 Task: Add a signature Cooper Powell containing Thank you for your support, Cooper Powell to email address softage.4@softage.net and add a label Performance reviews
Action: Mouse moved to (973, 83)
Screenshot: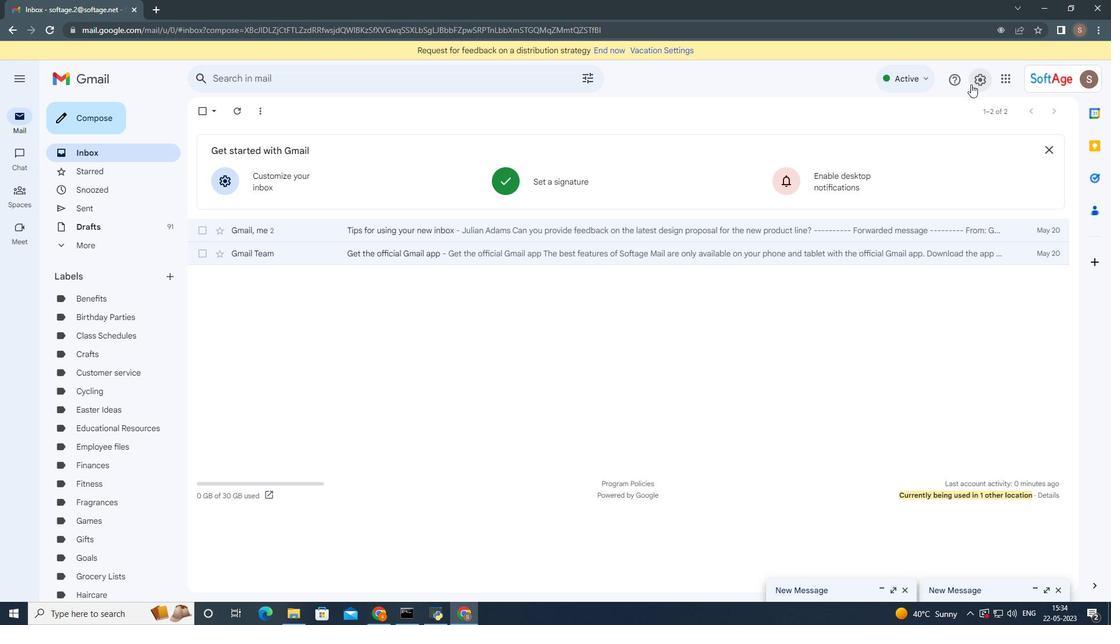
Action: Mouse pressed left at (973, 83)
Screenshot: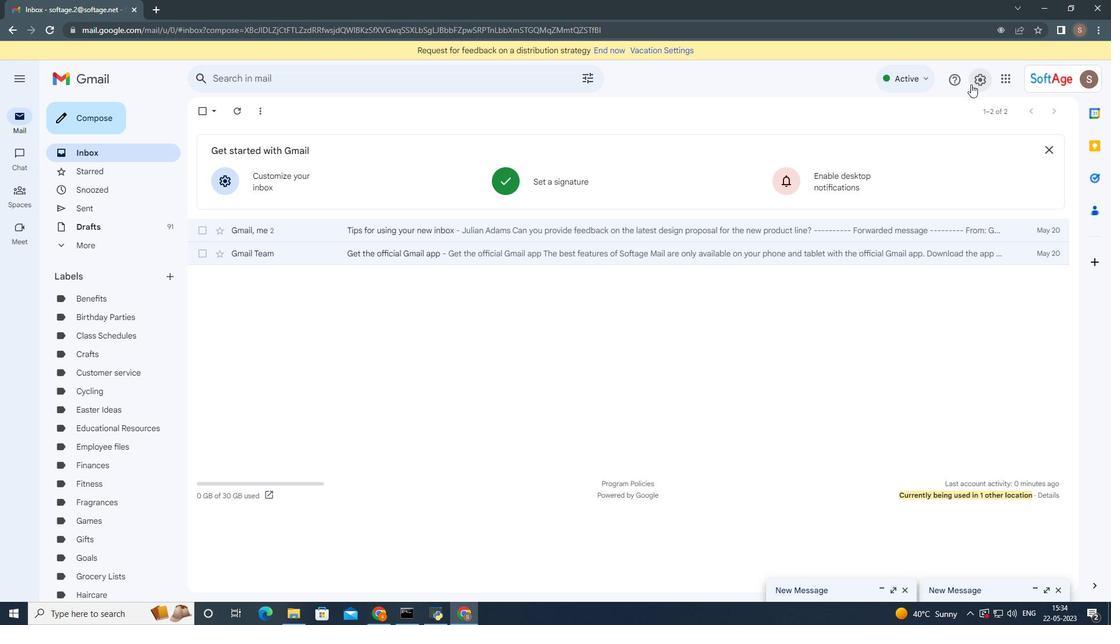 
Action: Mouse moved to (979, 137)
Screenshot: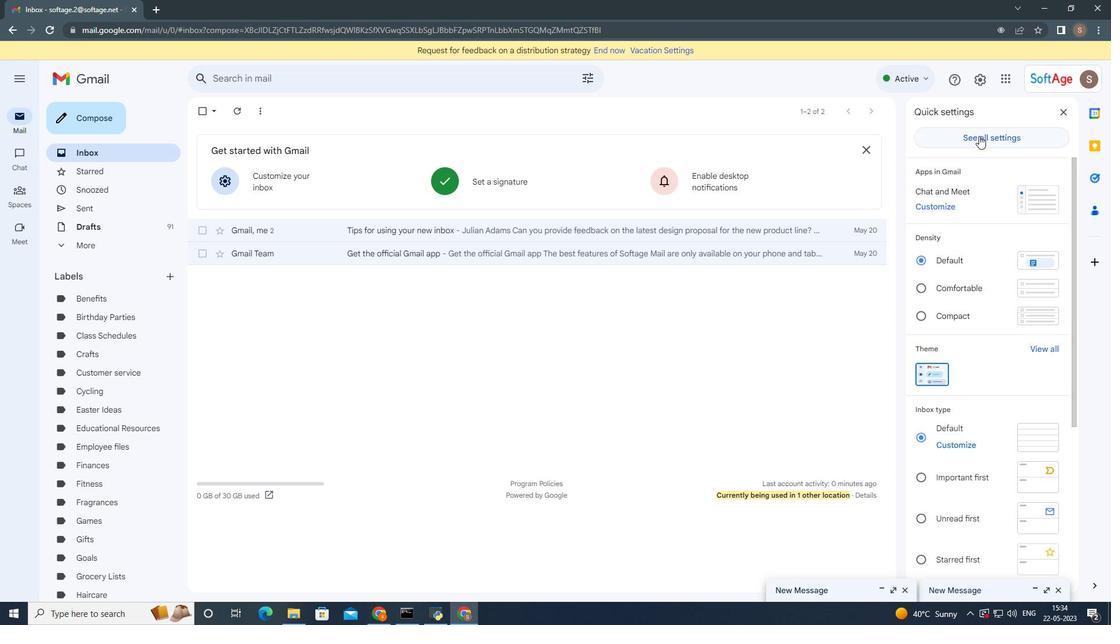 
Action: Mouse pressed left at (979, 137)
Screenshot: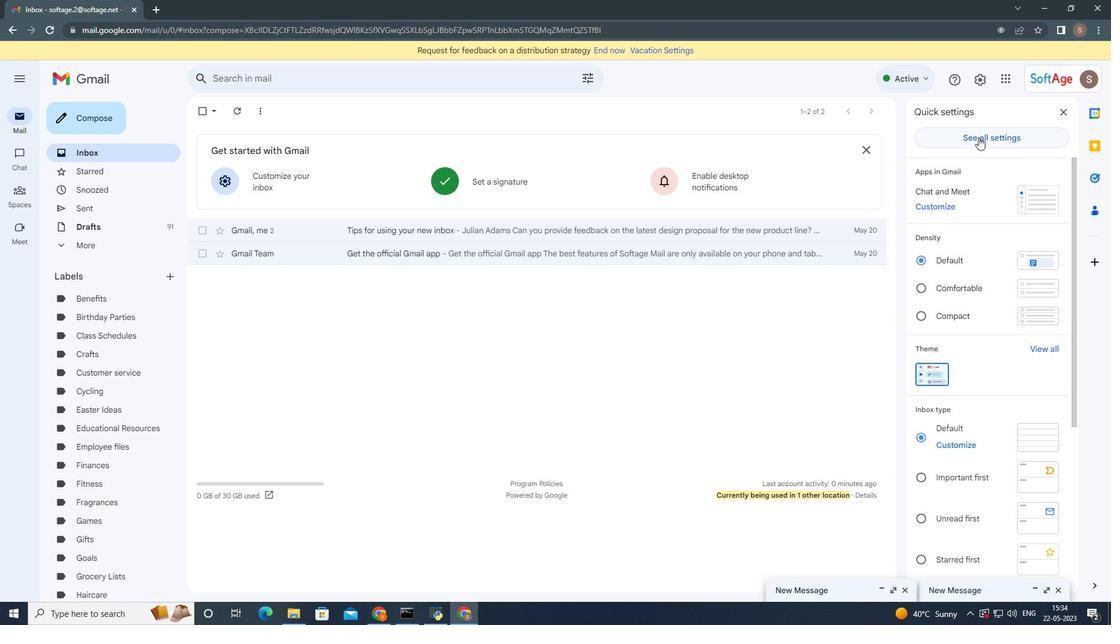 
Action: Mouse moved to (338, 258)
Screenshot: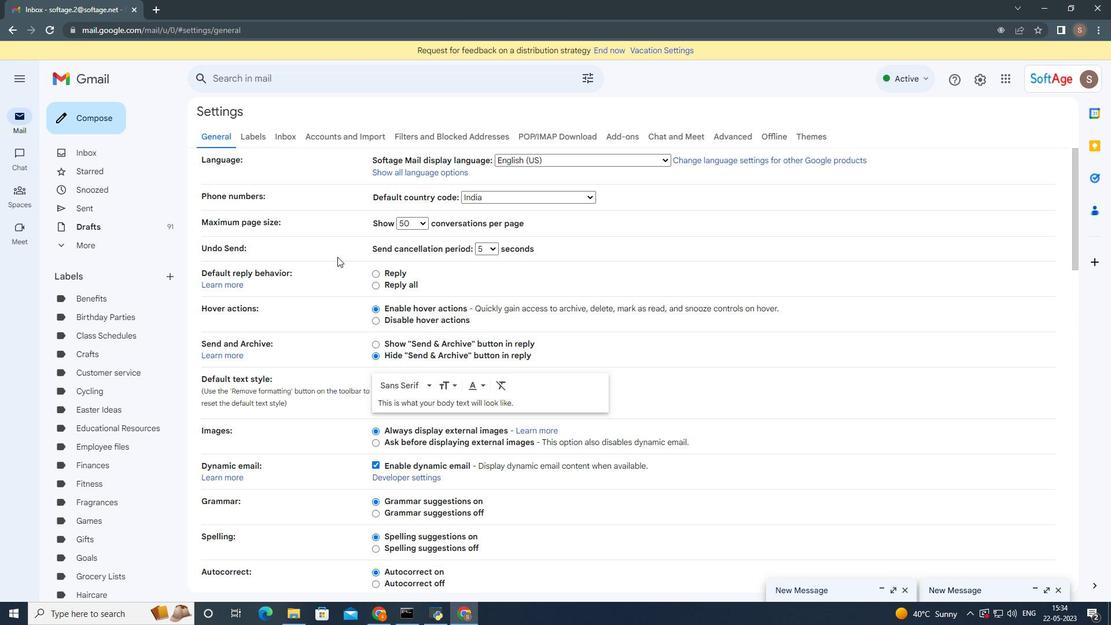 
Action: Mouse scrolled (338, 257) with delta (0, 0)
Screenshot: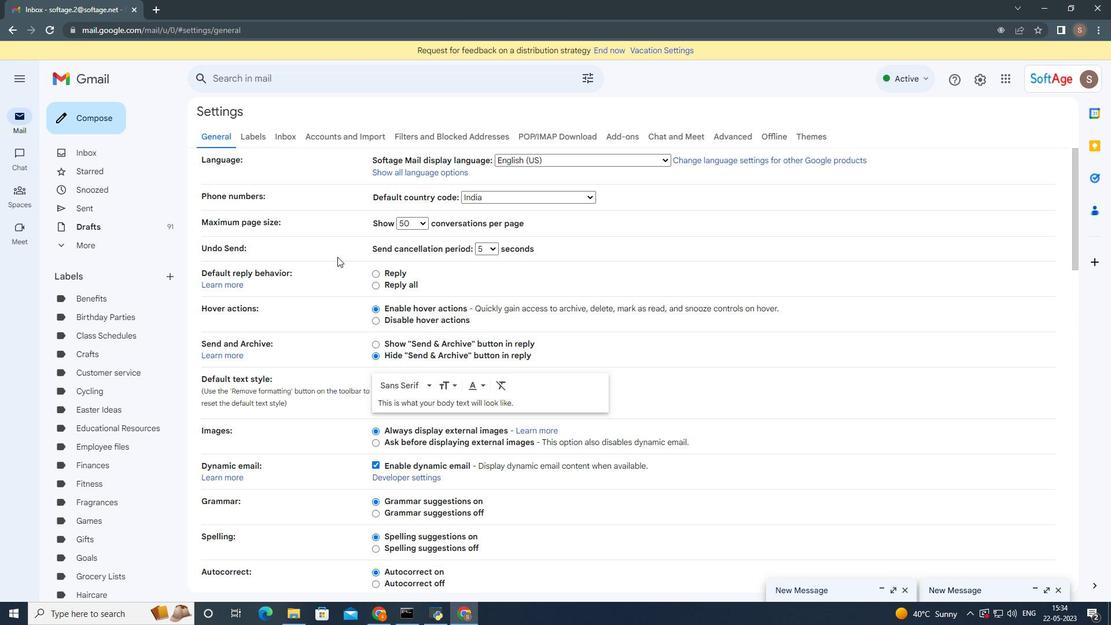 
Action: Mouse moved to (339, 260)
Screenshot: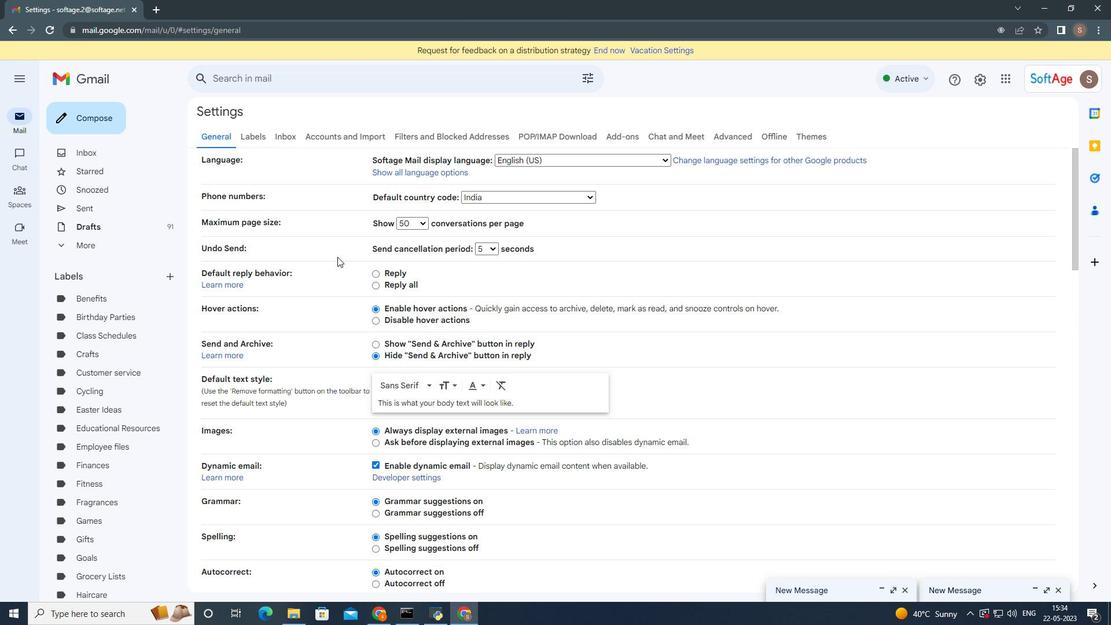 
Action: Mouse scrolled (339, 259) with delta (0, 0)
Screenshot: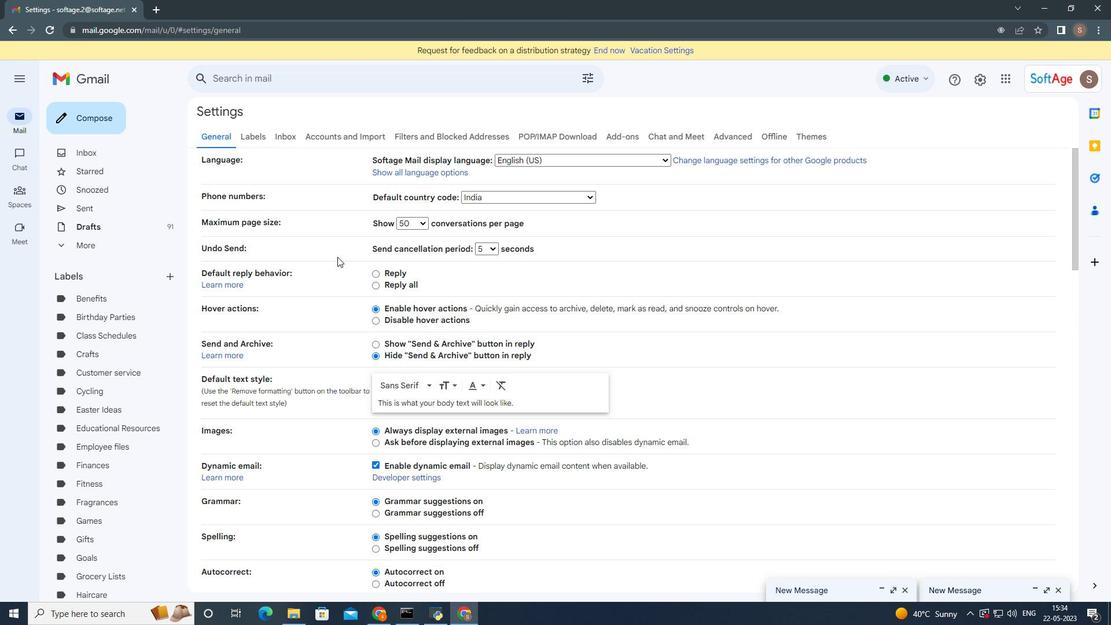 
Action: Mouse moved to (340, 260)
Screenshot: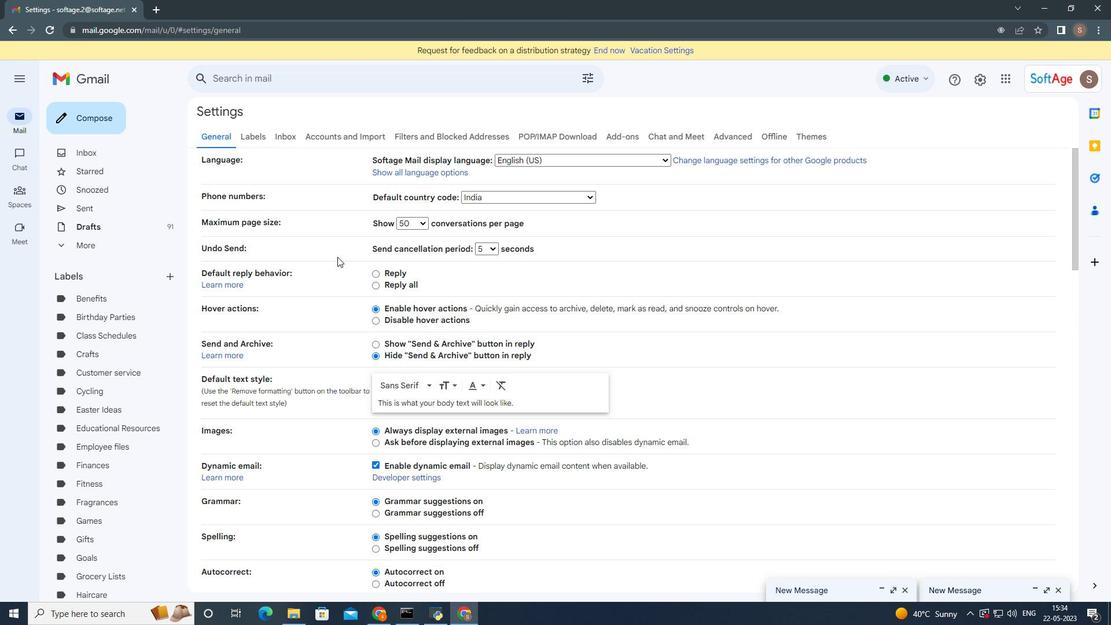 
Action: Mouse scrolled (340, 259) with delta (0, 0)
Screenshot: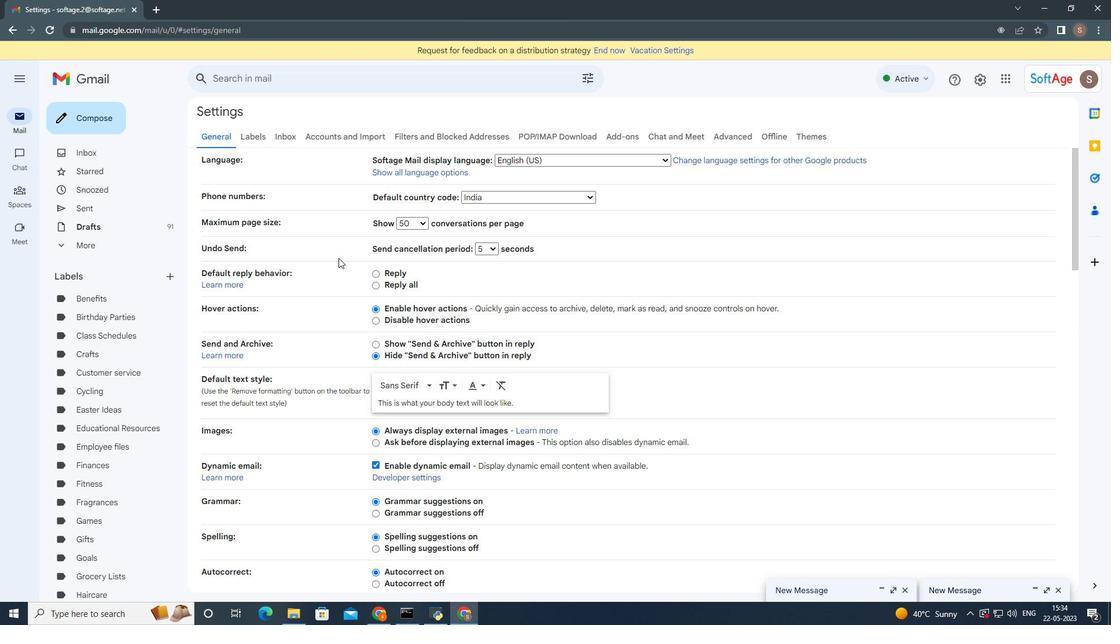 
Action: Mouse moved to (341, 261)
Screenshot: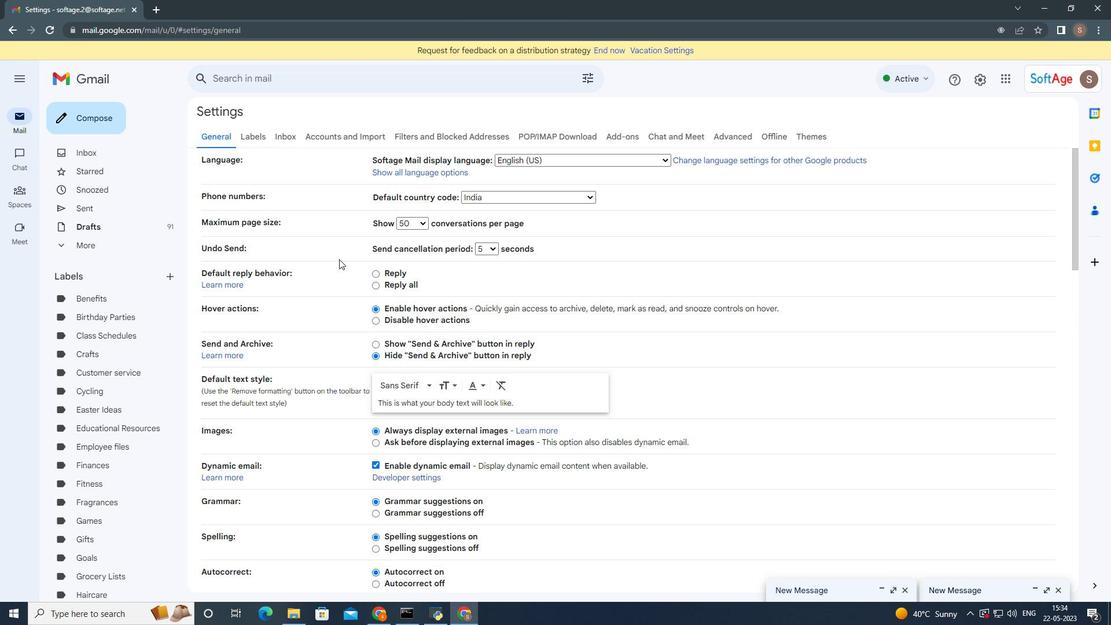 
Action: Mouse scrolled (341, 260) with delta (0, 0)
Screenshot: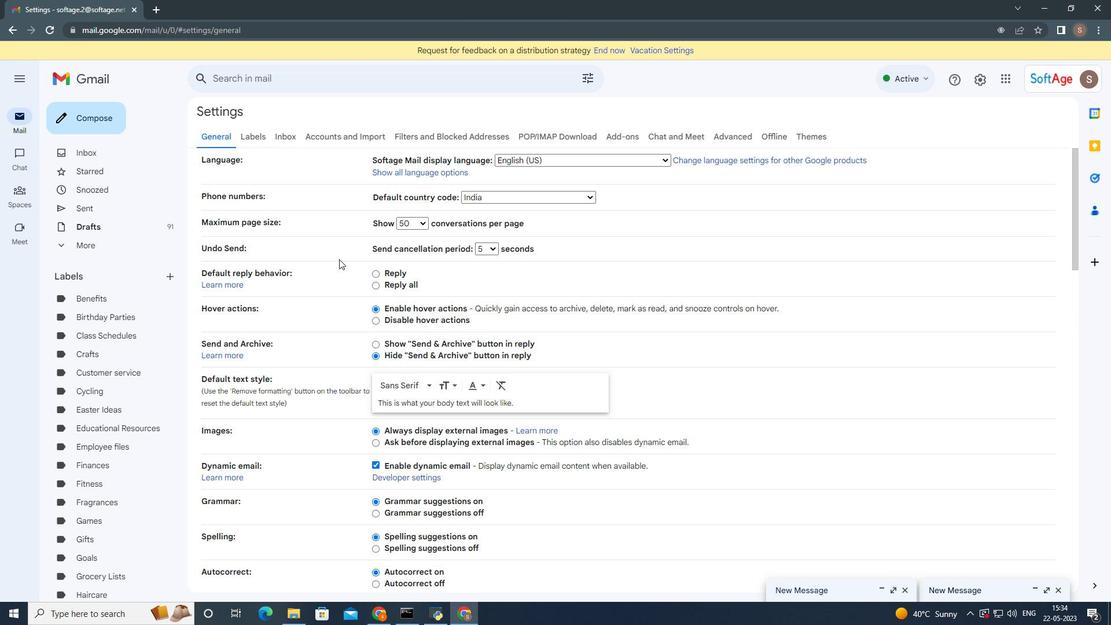 
Action: Mouse moved to (341, 261)
Screenshot: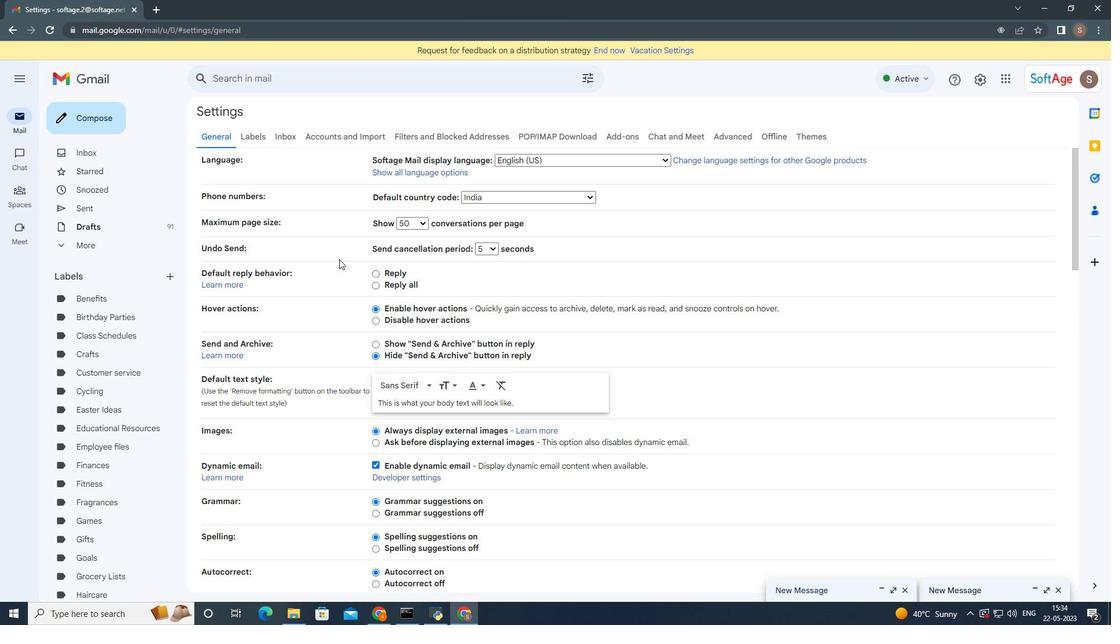 
Action: Mouse scrolled (341, 260) with delta (0, 0)
Screenshot: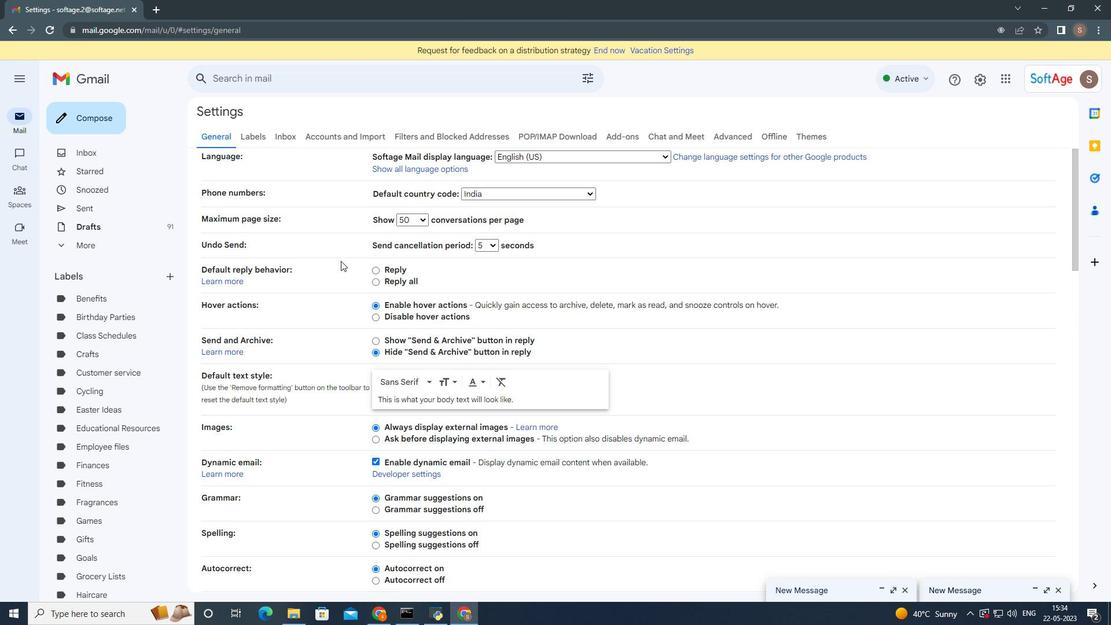 
Action: Mouse moved to (342, 262)
Screenshot: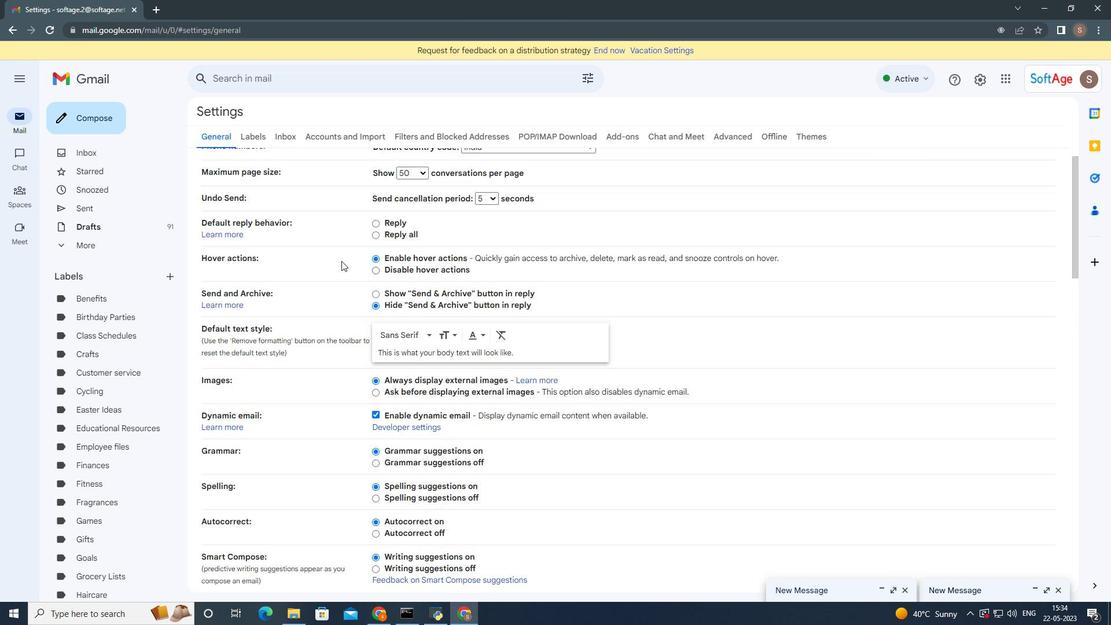 
Action: Mouse scrolled (342, 261) with delta (0, 0)
Screenshot: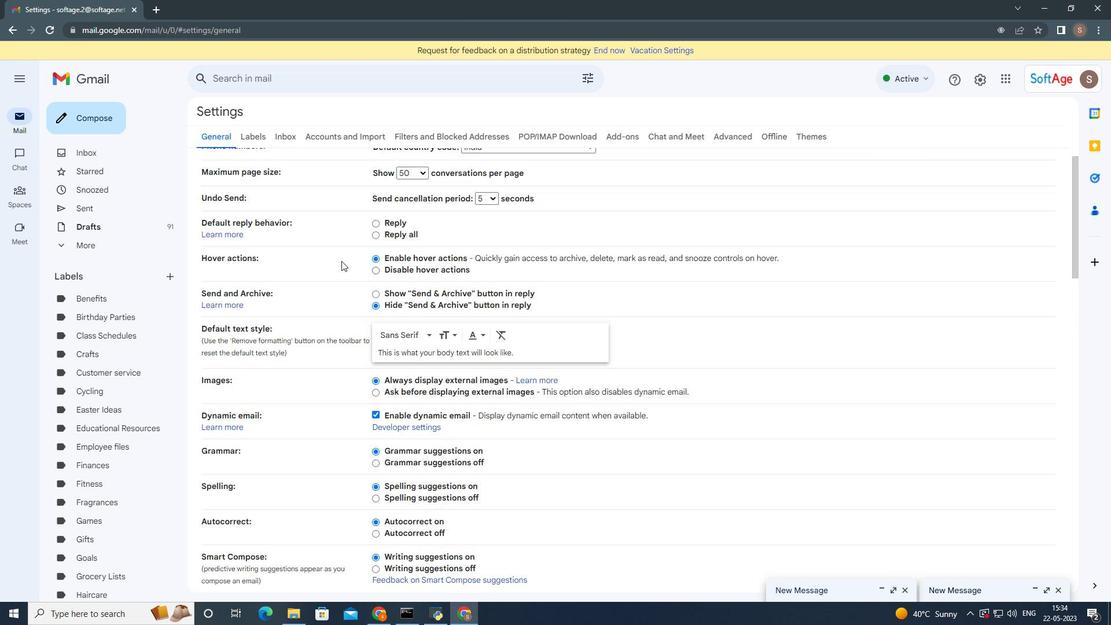 
Action: Mouse moved to (343, 263)
Screenshot: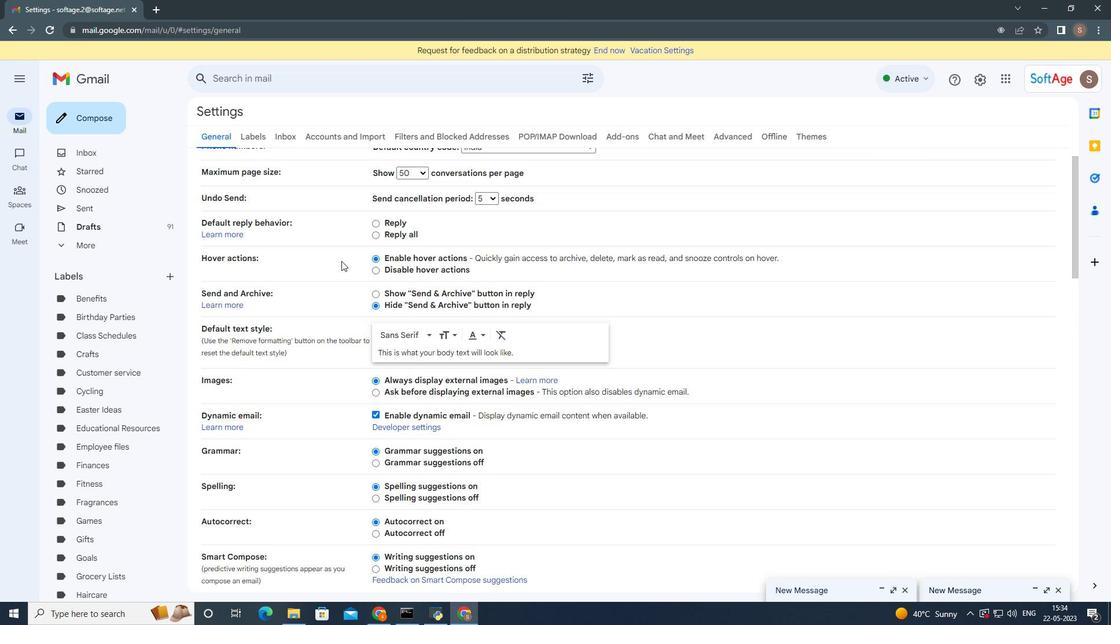 
Action: Mouse scrolled (343, 262) with delta (0, 0)
Screenshot: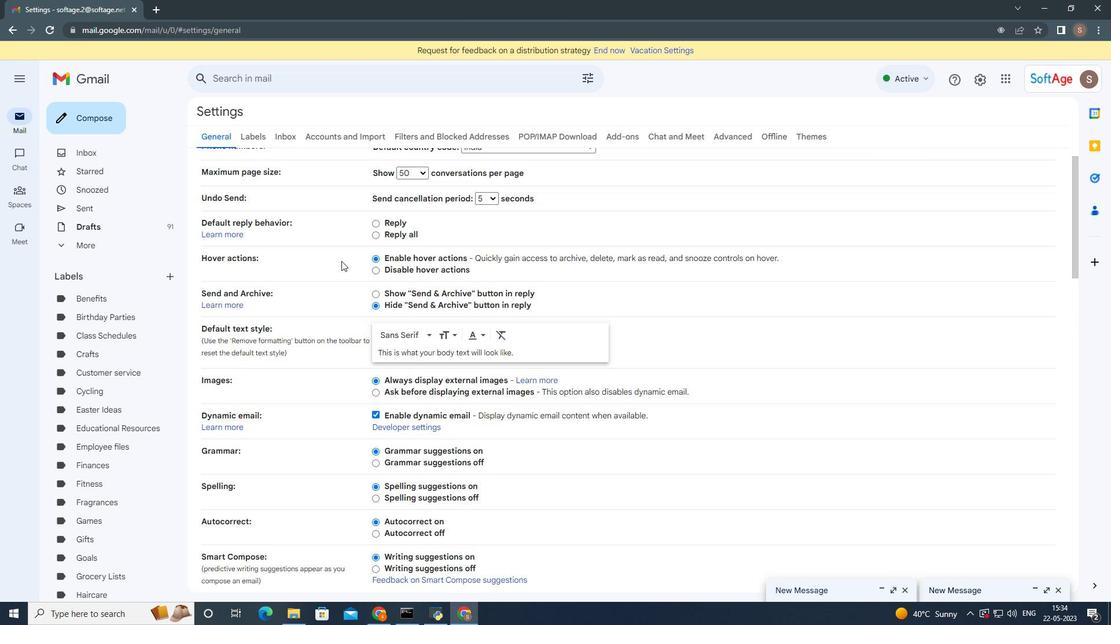 
Action: Mouse moved to (371, 275)
Screenshot: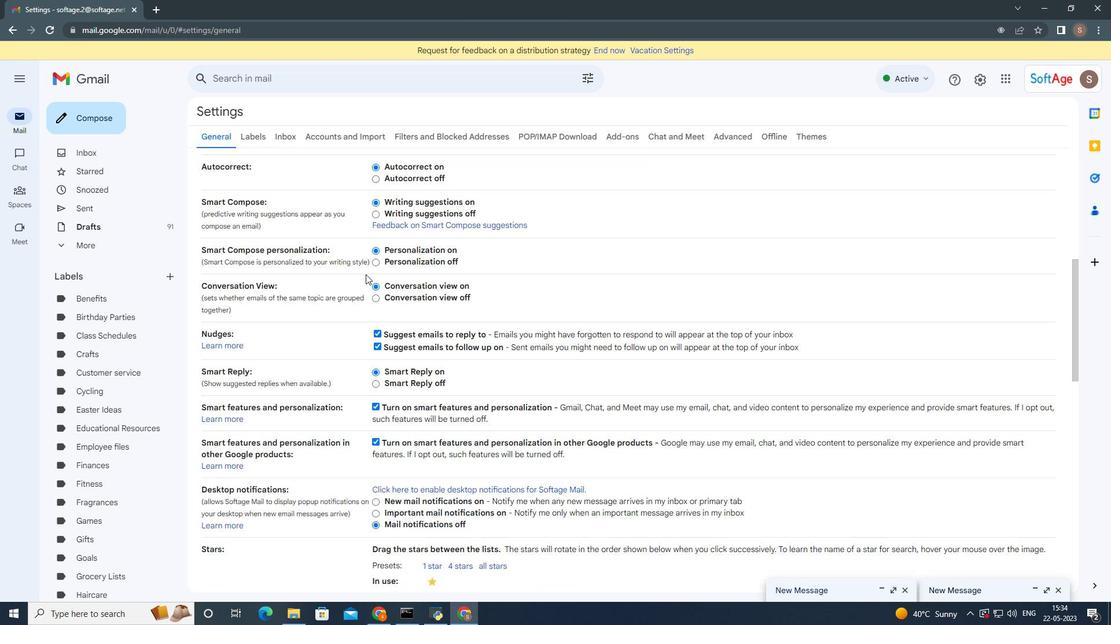 
Action: Mouse scrolled (371, 275) with delta (0, 0)
Screenshot: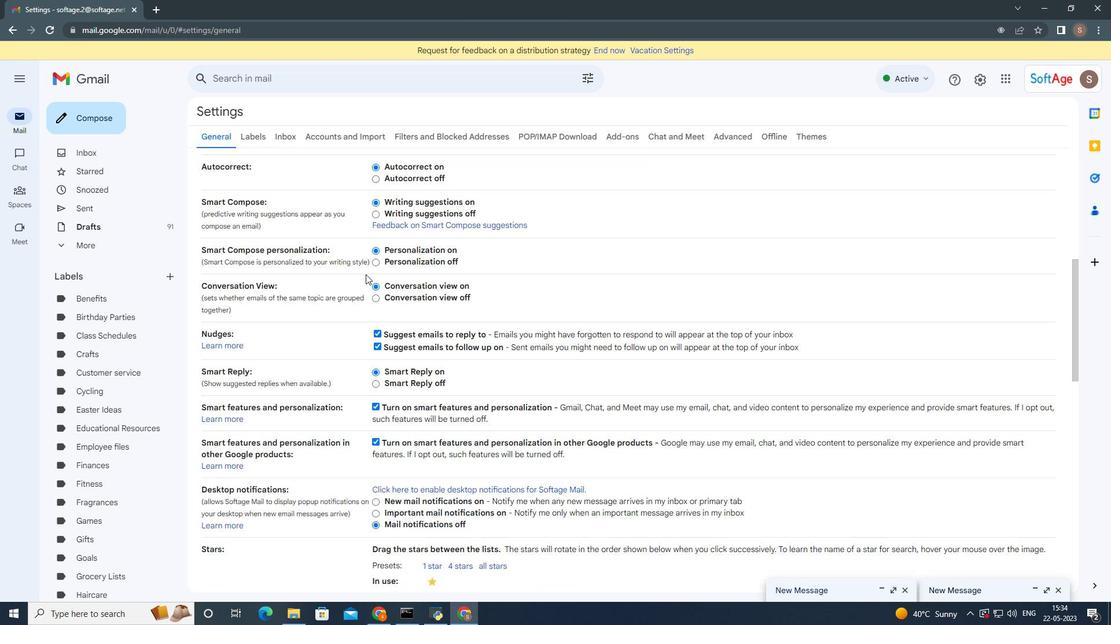 
Action: Mouse moved to (378, 275)
Screenshot: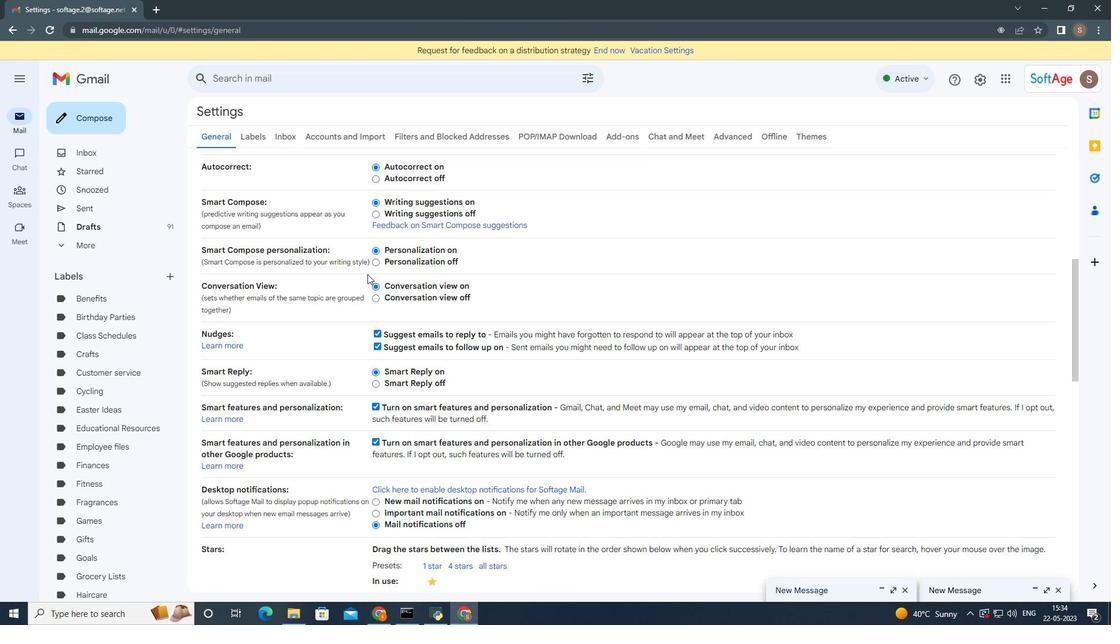 
Action: Mouse scrolled (378, 275) with delta (0, 0)
Screenshot: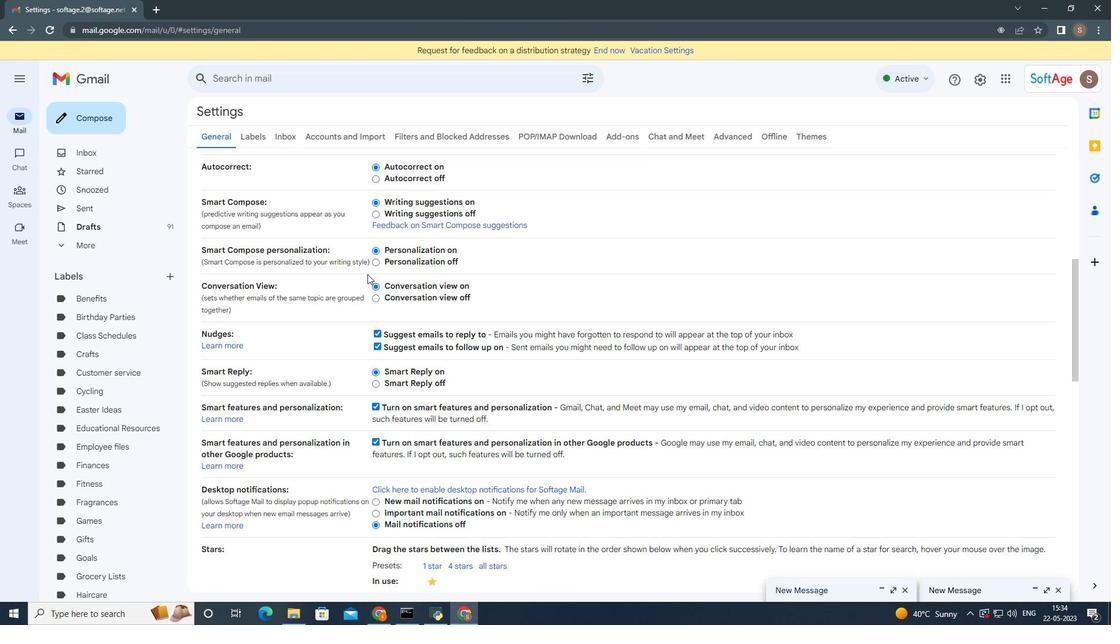 
Action: Mouse moved to (381, 275)
Screenshot: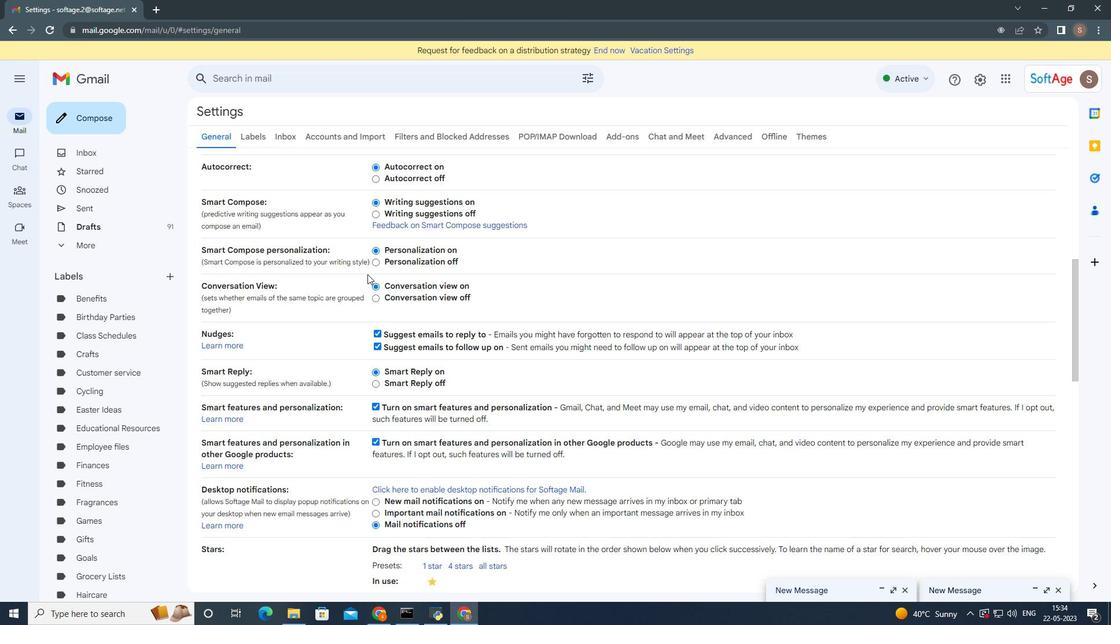 
Action: Mouse scrolled (381, 274) with delta (0, 0)
Screenshot: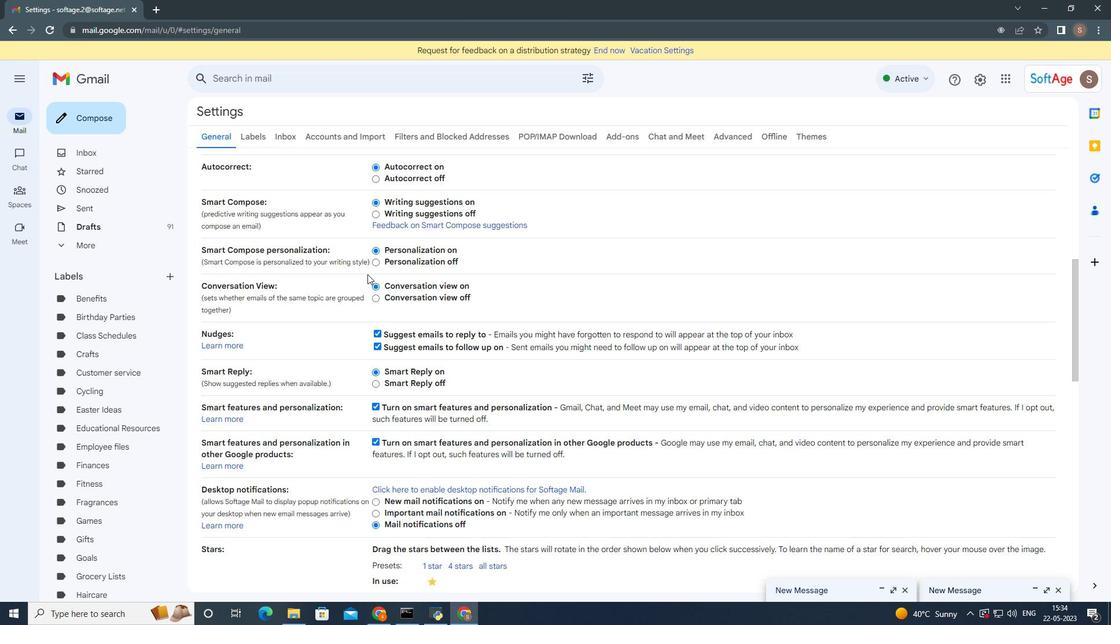 
Action: Mouse moved to (383, 274)
Screenshot: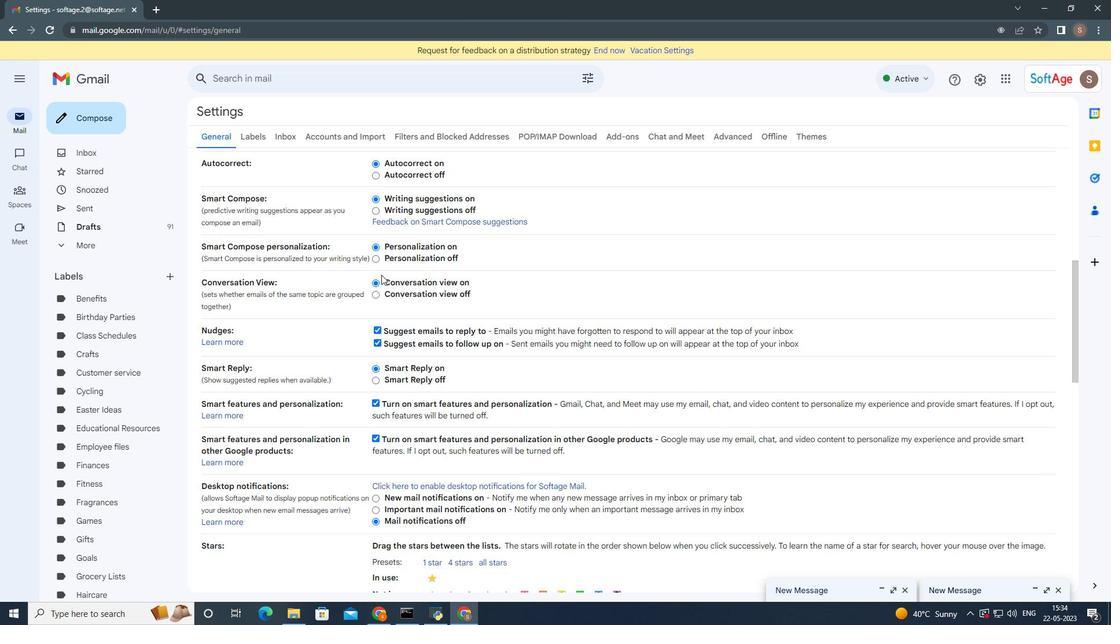
Action: Mouse scrolled (383, 273) with delta (0, 0)
Screenshot: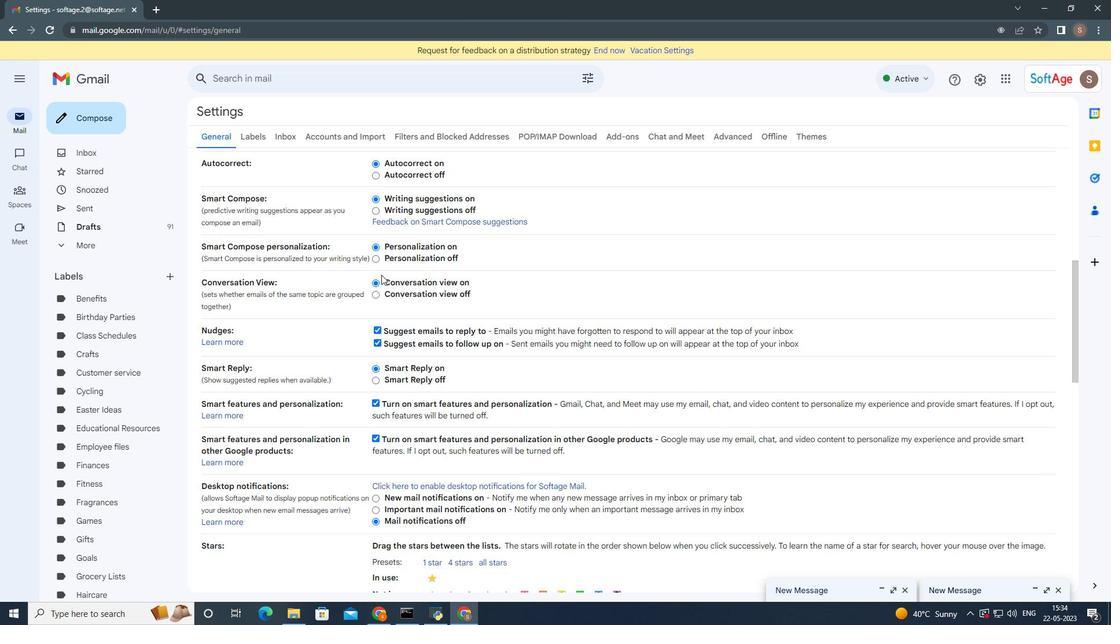 
Action: Mouse moved to (388, 274)
Screenshot: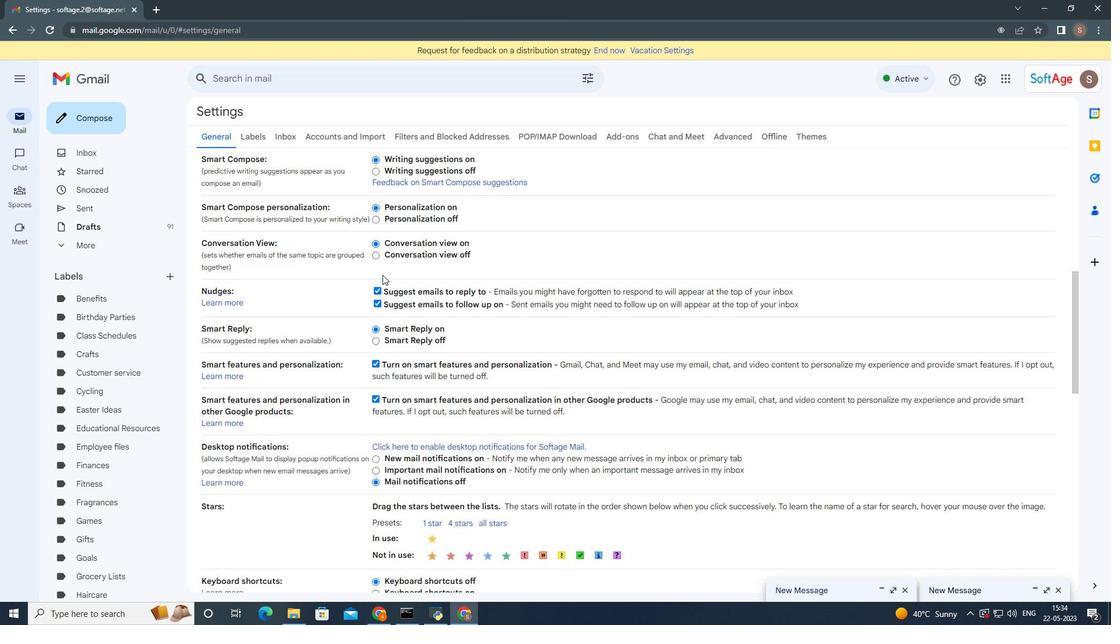
Action: Mouse scrolled (388, 273) with delta (0, 0)
Screenshot: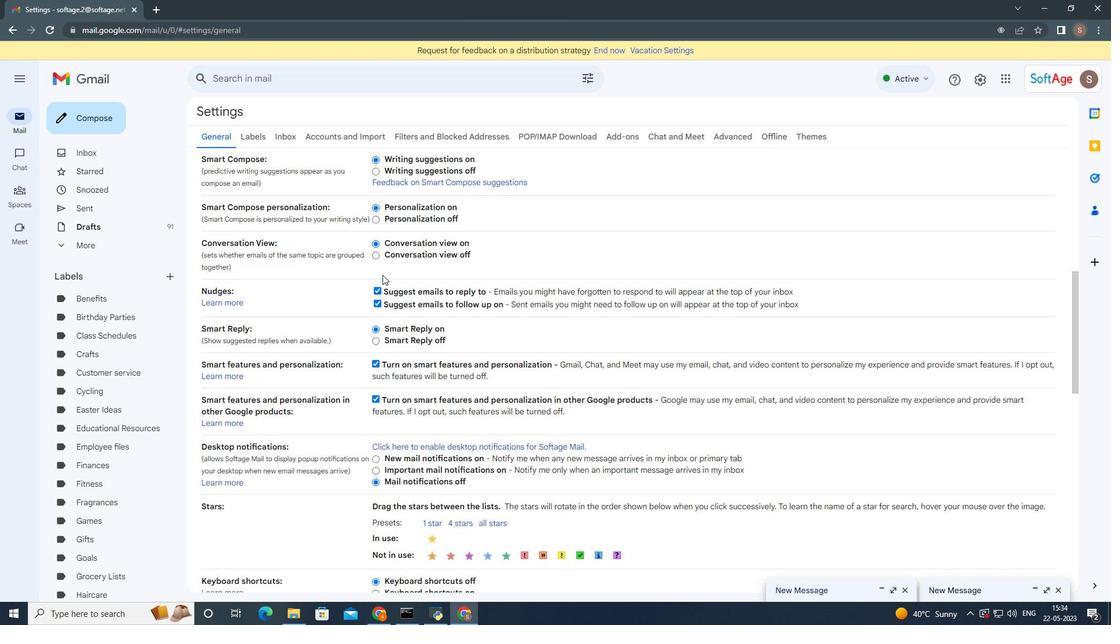 
Action: Mouse moved to (425, 281)
Screenshot: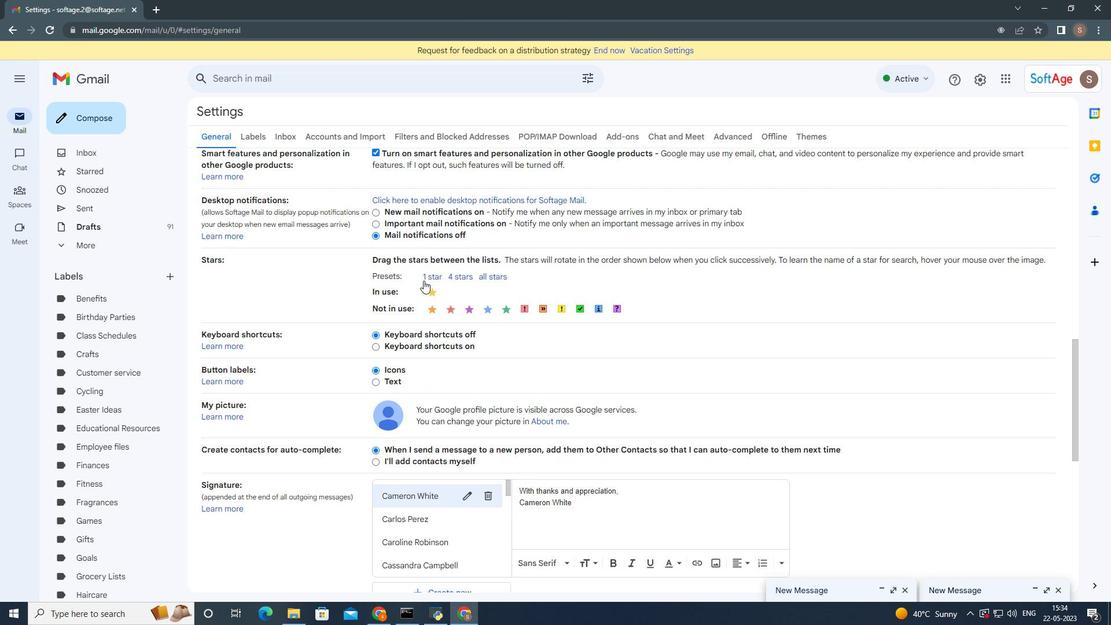 
Action: Mouse scrolled (425, 280) with delta (0, 0)
Screenshot: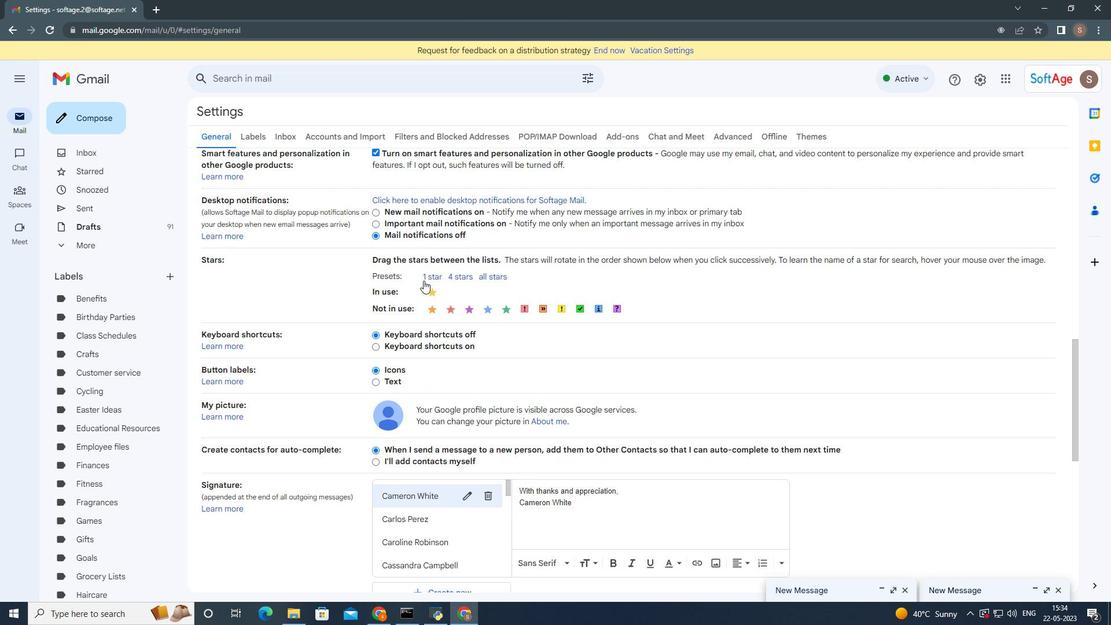 
Action: Mouse scrolled (425, 280) with delta (0, 0)
Screenshot: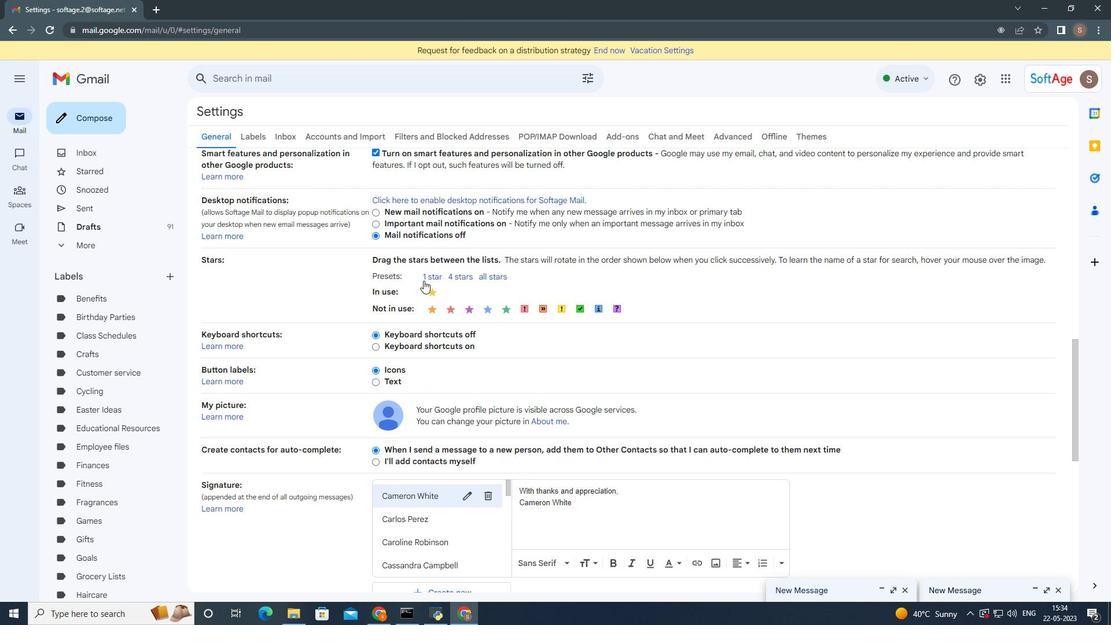 
Action: Mouse moved to (425, 281)
Screenshot: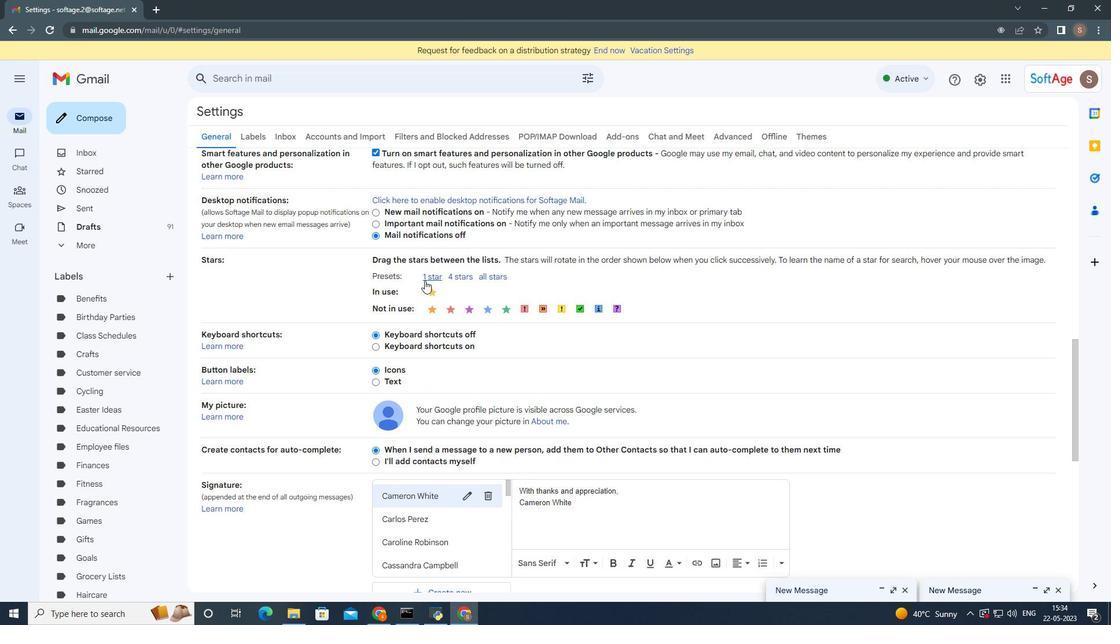 
Action: Mouse scrolled (425, 280) with delta (0, 0)
Screenshot: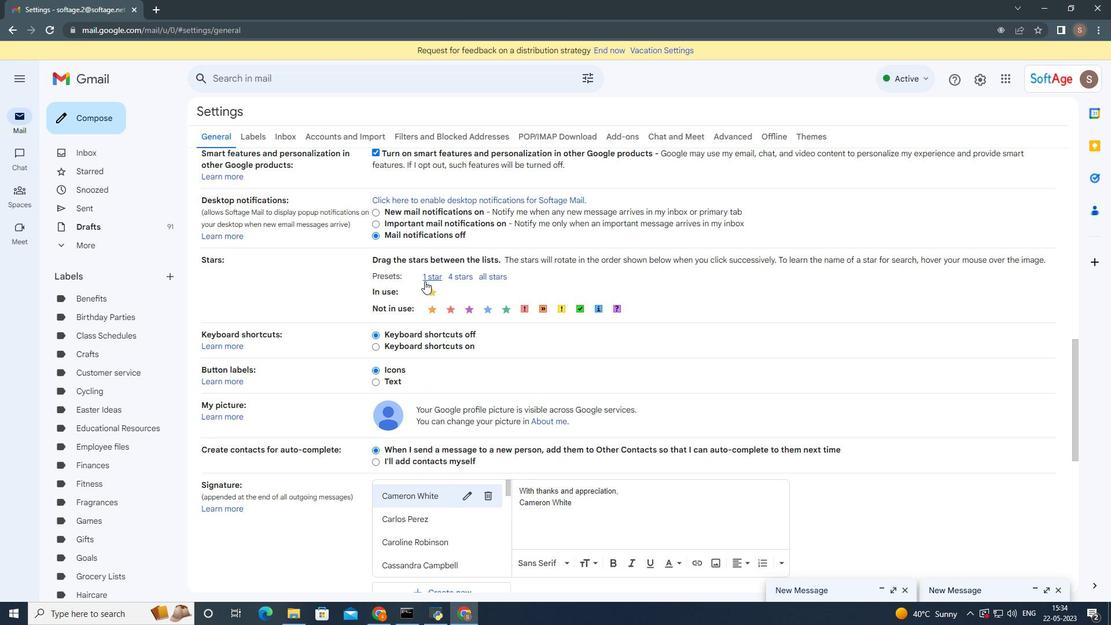 
Action: Mouse scrolled (425, 280) with delta (0, 0)
Screenshot: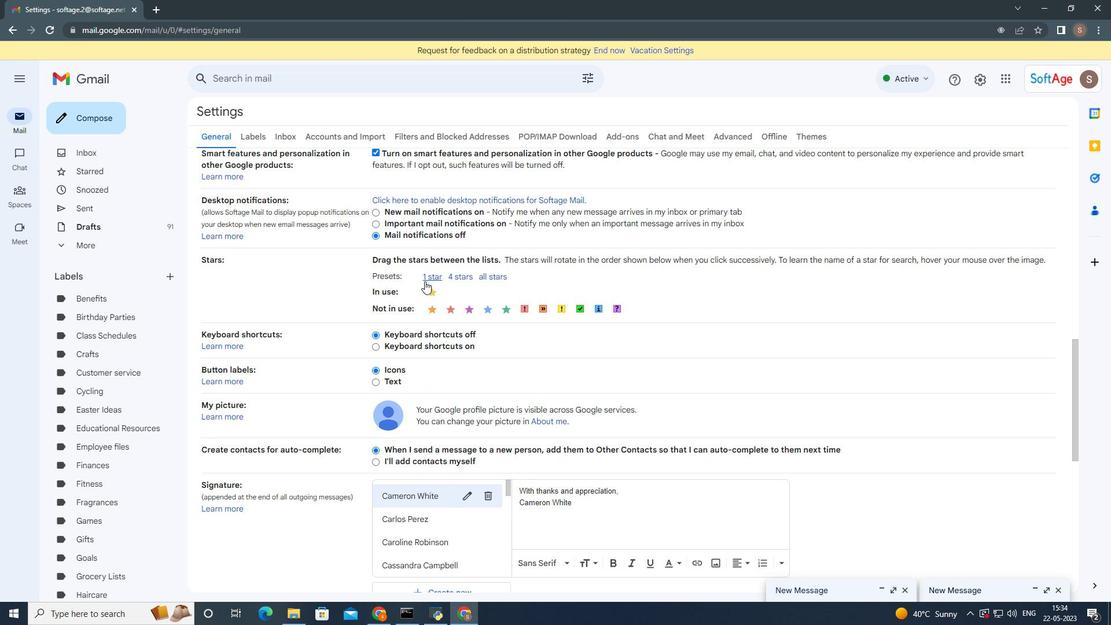 
Action: Mouse moved to (424, 281)
Screenshot: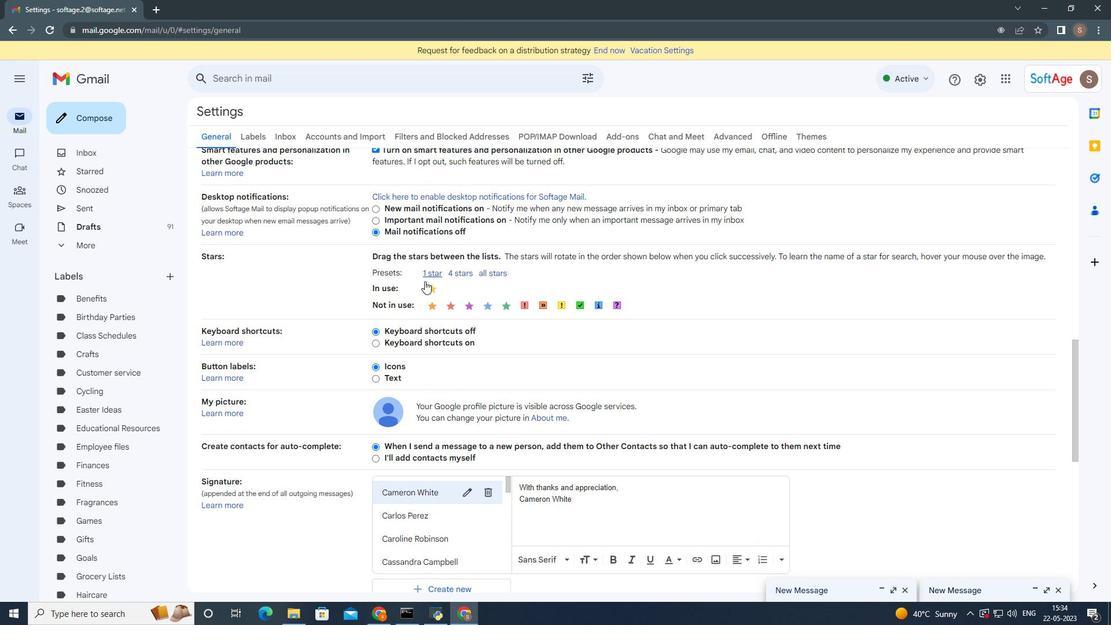 
Action: Mouse scrolled (424, 280) with delta (0, 0)
Screenshot: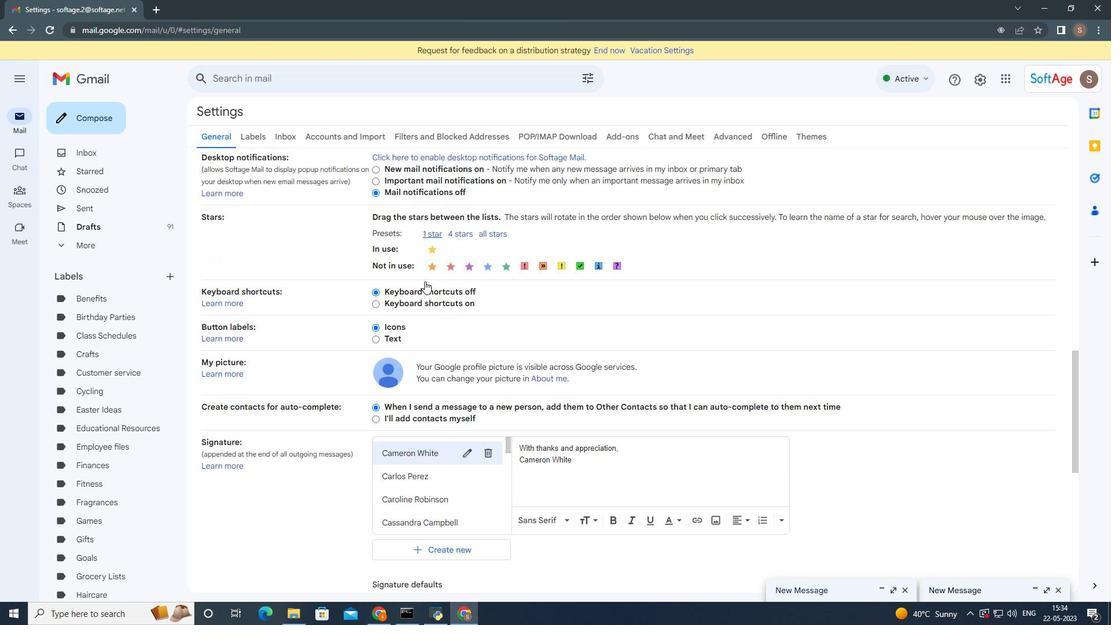 
Action: Mouse moved to (481, 302)
Screenshot: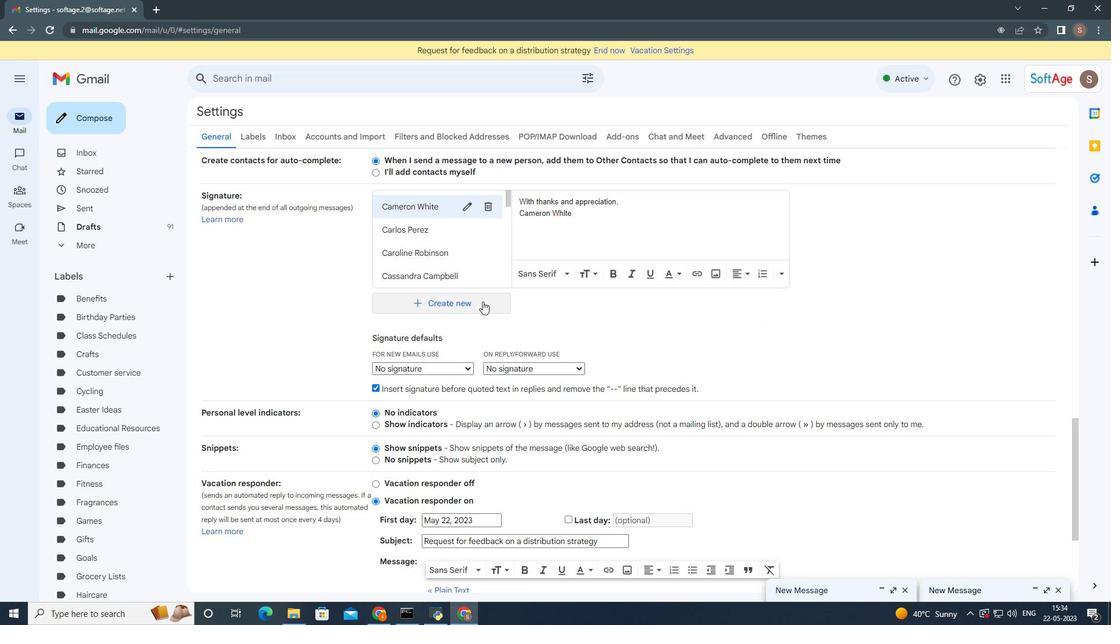 
Action: Mouse pressed left at (481, 302)
Screenshot: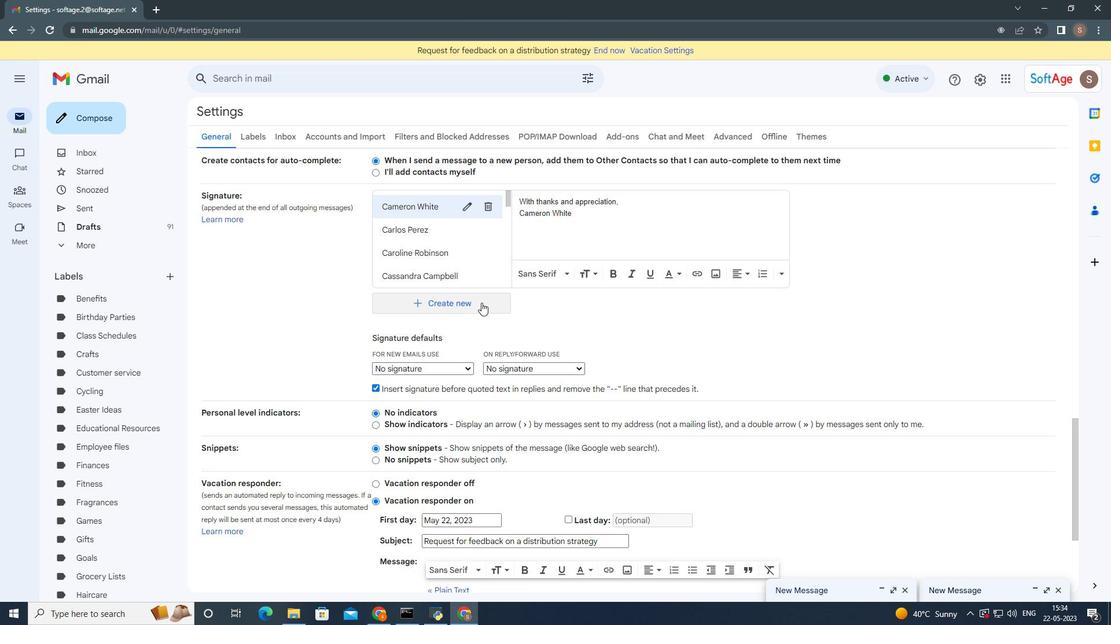 
Action: Mouse moved to (636, 320)
Screenshot: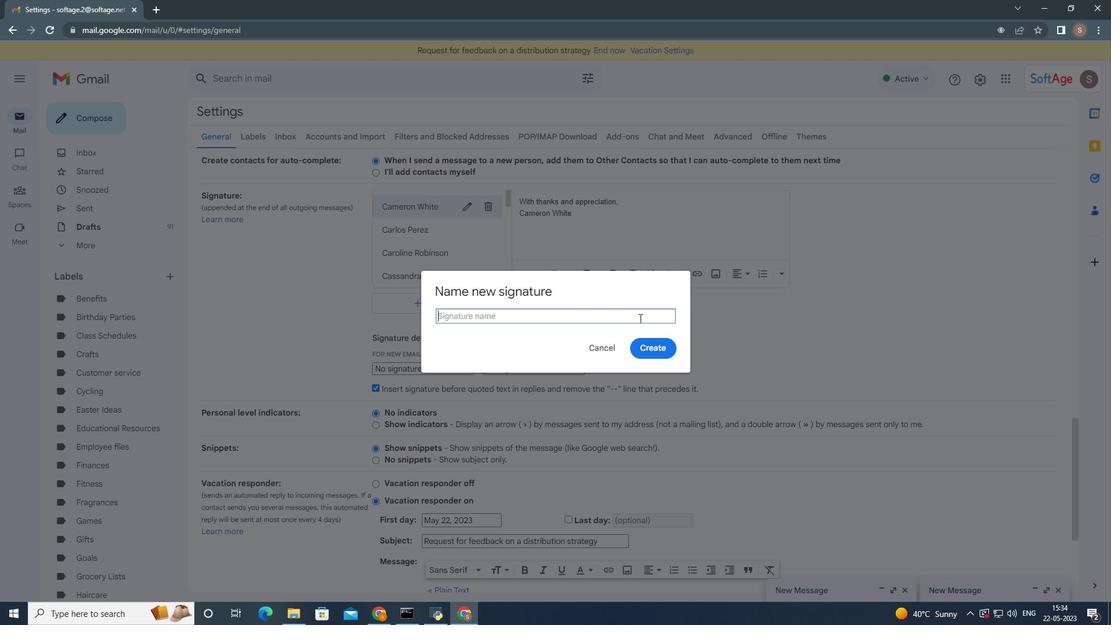 
Action: Key pressed <Key.shift>Cooper<Key.space><Key.shift>Powell
Screenshot: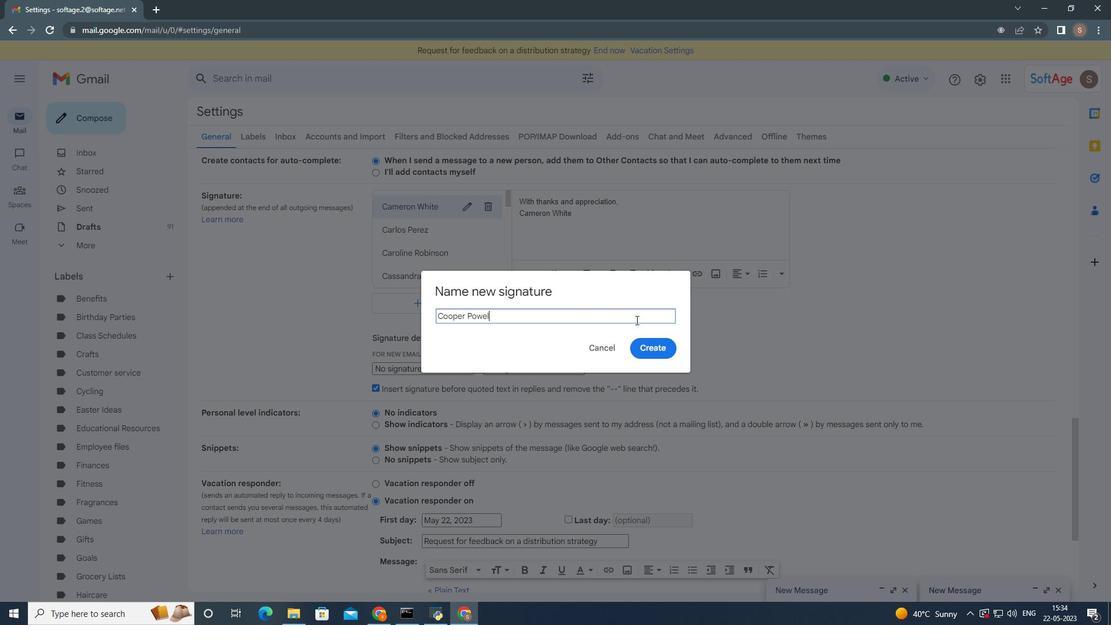 
Action: Mouse moved to (646, 347)
Screenshot: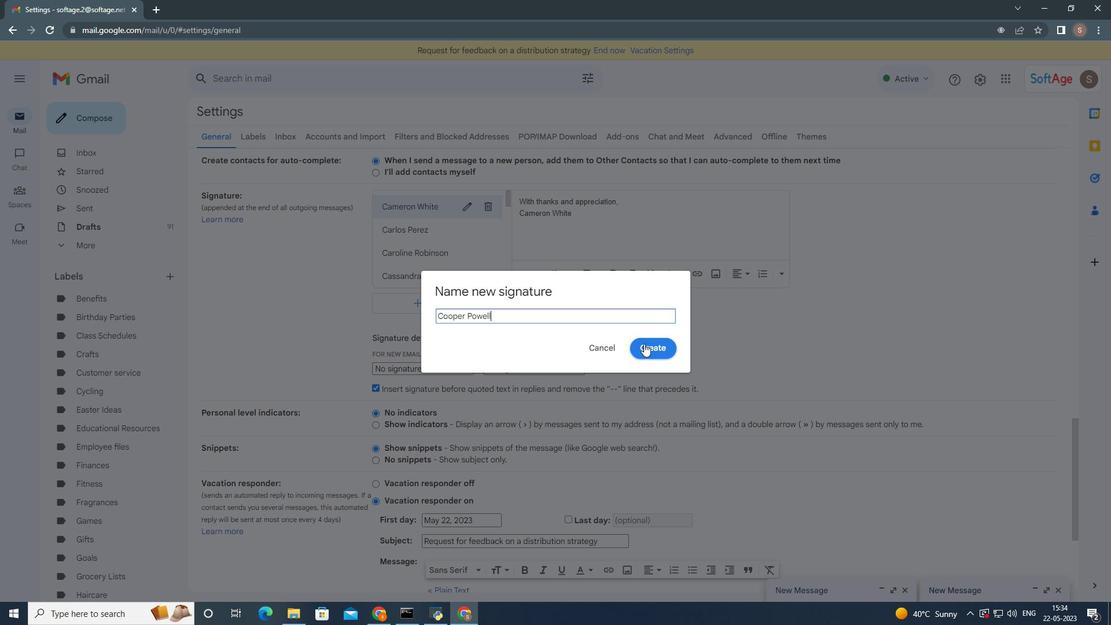 
Action: Mouse pressed left at (646, 347)
Screenshot: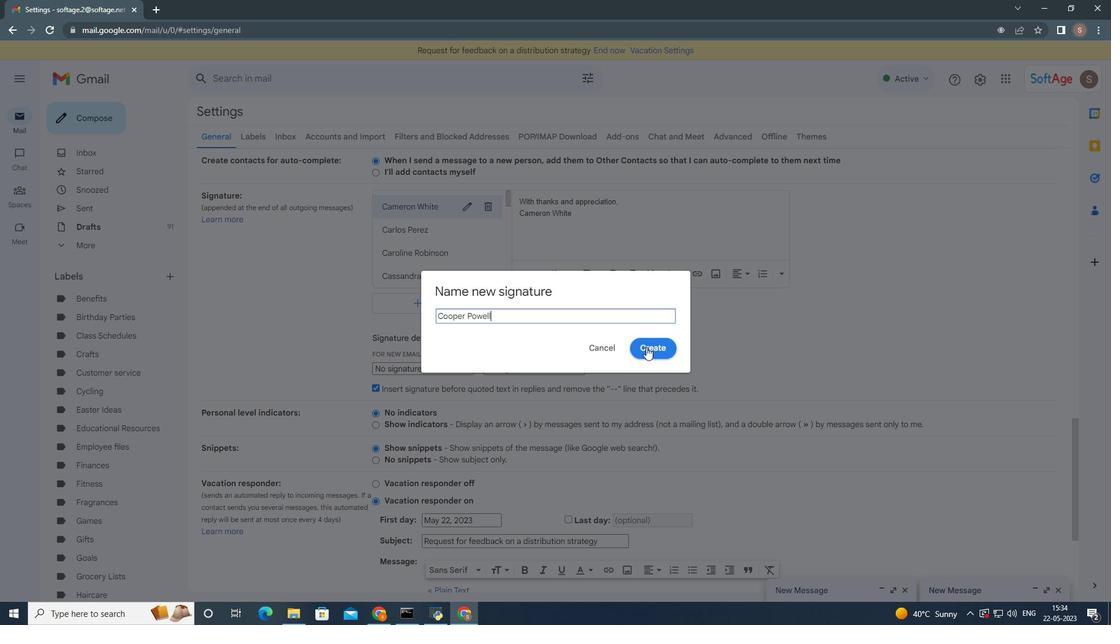
Action: Mouse moved to (469, 277)
Screenshot: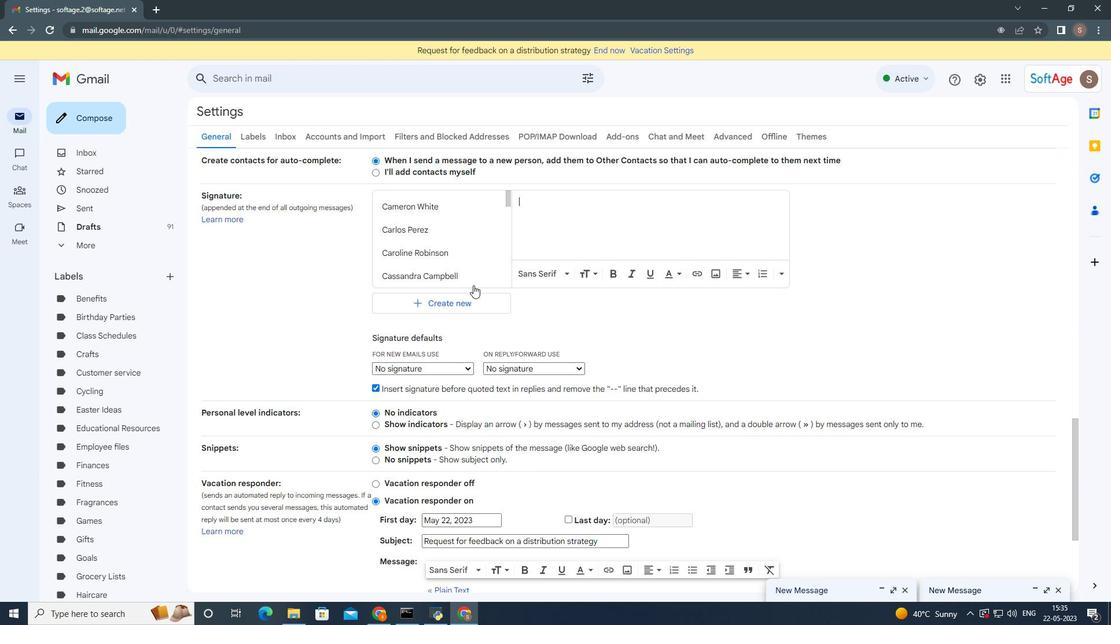 
Action: Mouse scrolled (469, 276) with delta (0, 0)
Screenshot: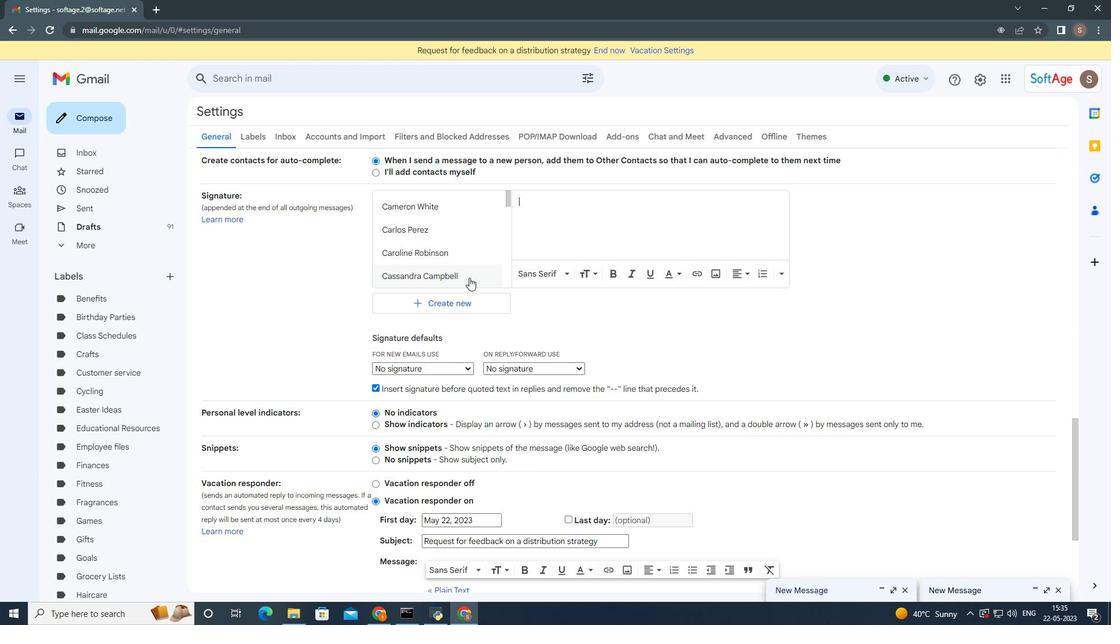 
Action: Mouse scrolled (469, 276) with delta (0, 0)
Screenshot: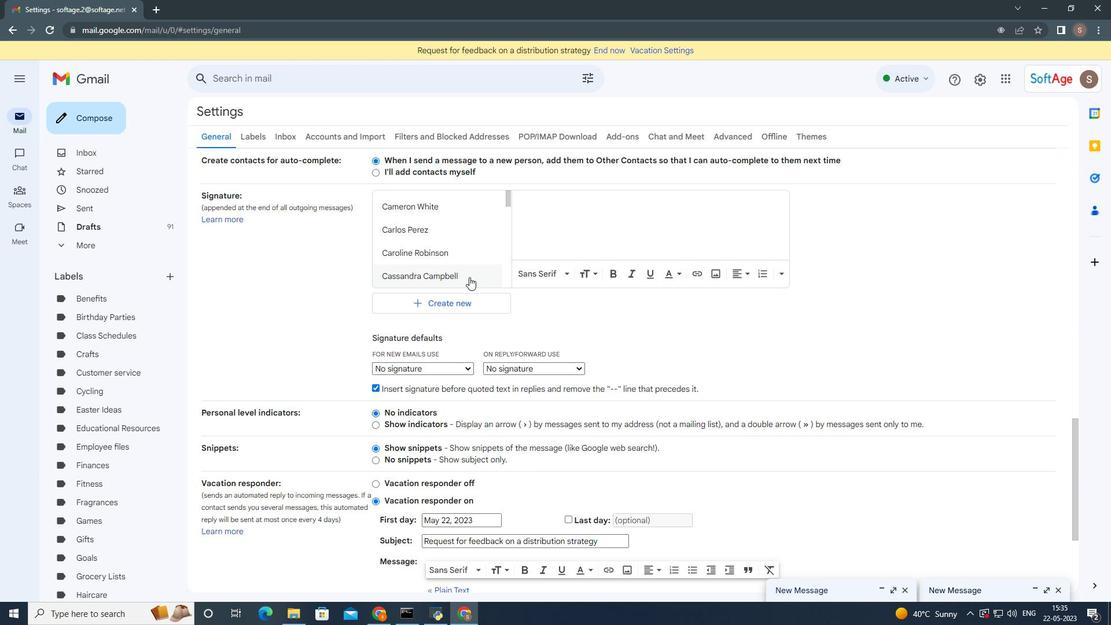 
Action: Mouse scrolled (469, 276) with delta (0, 0)
Screenshot: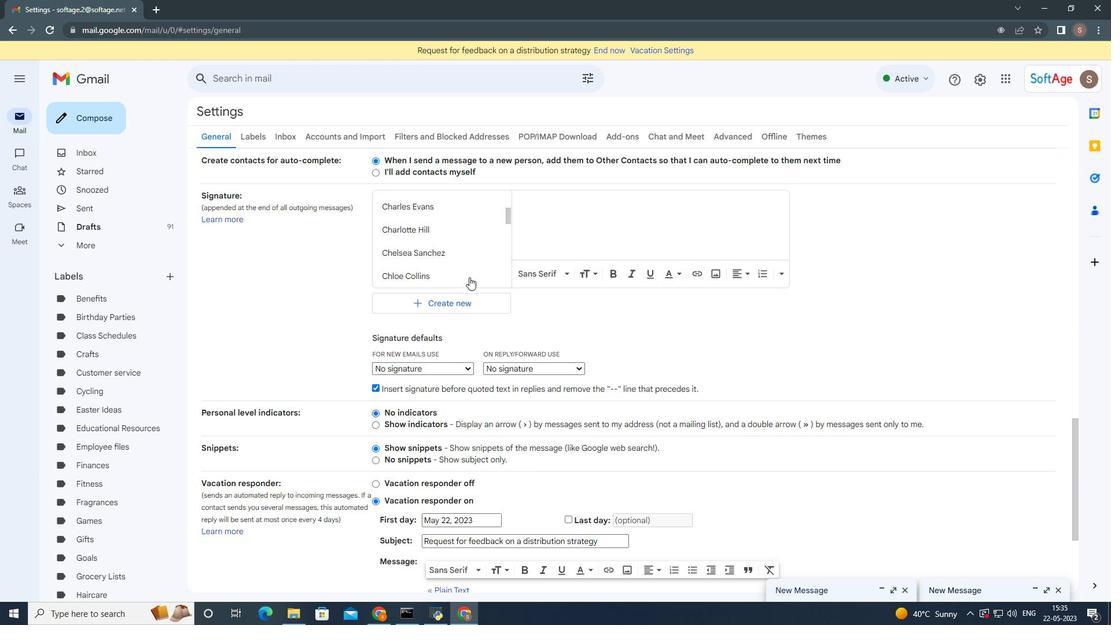 
Action: Mouse scrolled (469, 276) with delta (0, 0)
Screenshot: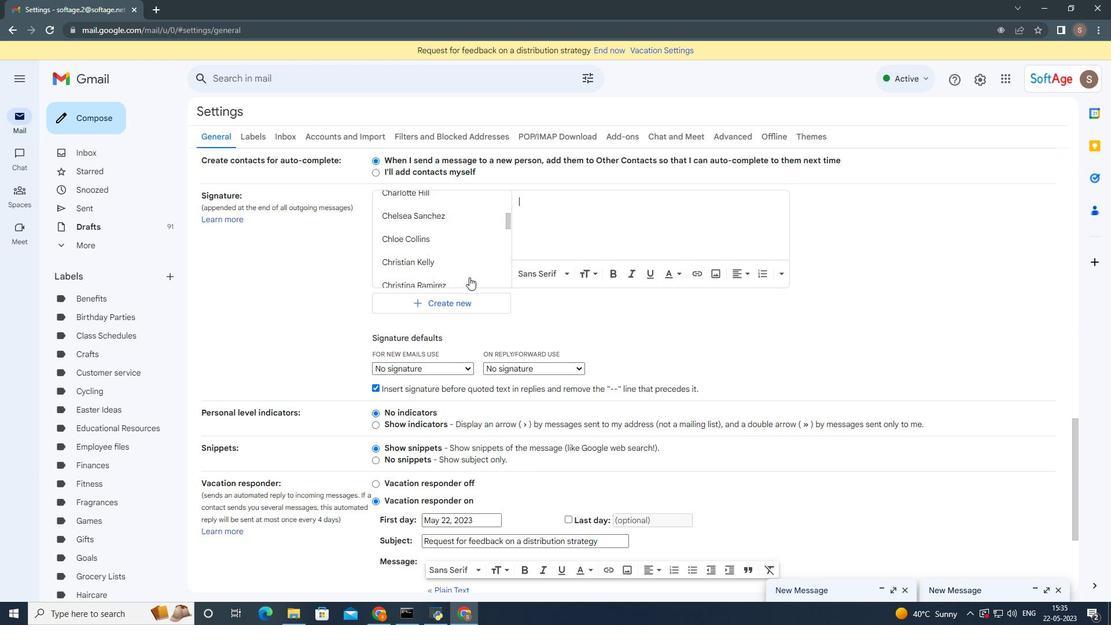
Action: Mouse scrolled (469, 276) with delta (0, 0)
Screenshot: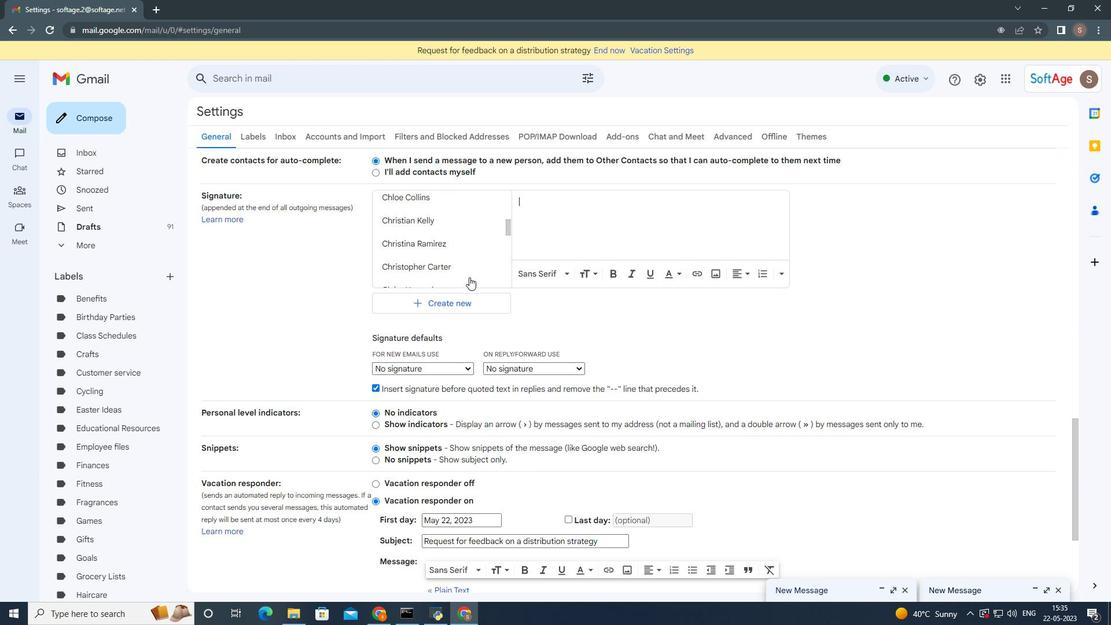 
Action: Mouse scrolled (469, 276) with delta (0, 0)
Screenshot: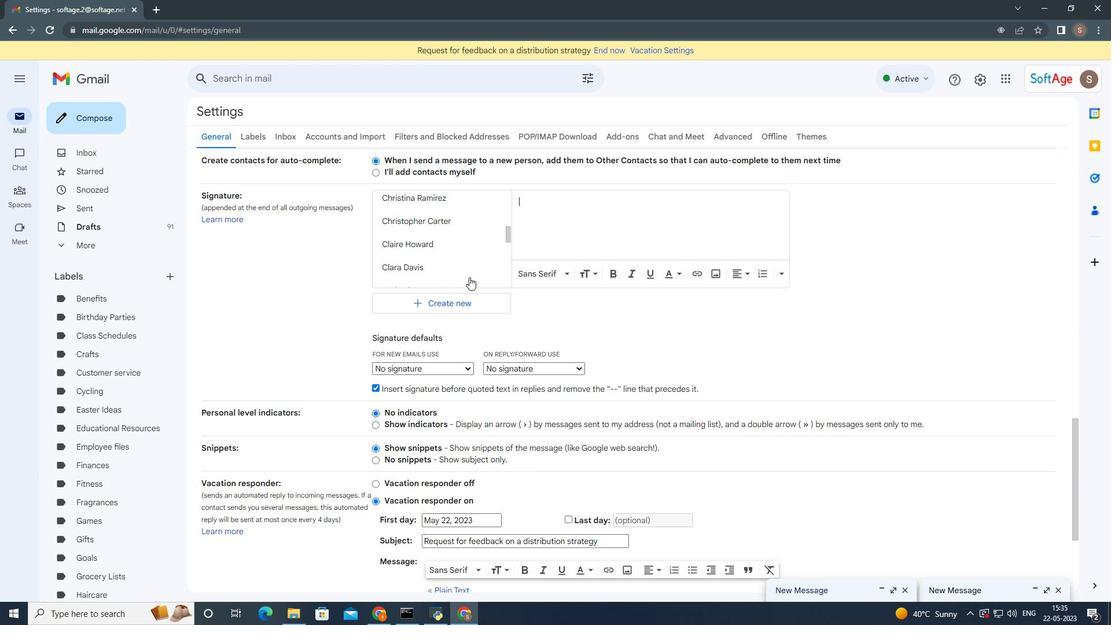 
Action: Mouse scrolled (469, 276) with delta (0, 0)
Screenshot: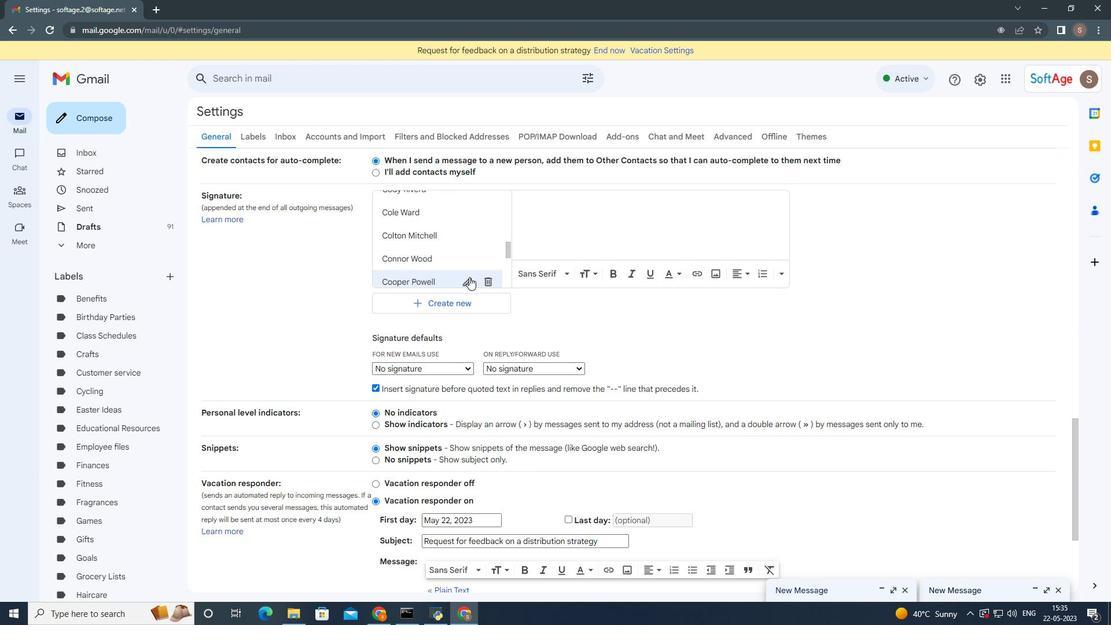 
Action: Mouse moved to (557, 203)
Screenshot: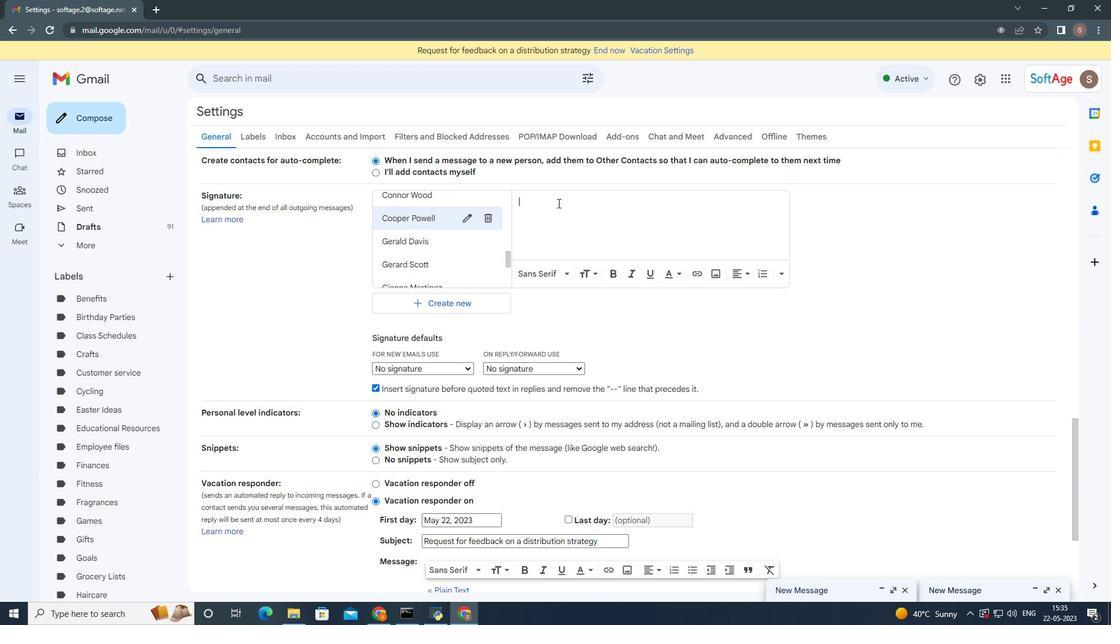 
Action: Key pressed <Key.shift>Thank<Key.space>you<Key.space>for<Key.space>your<Key.space>support,<Key.enter><Key.shift>Cooper<Key.space><Key.shift>Powell
Screenshot: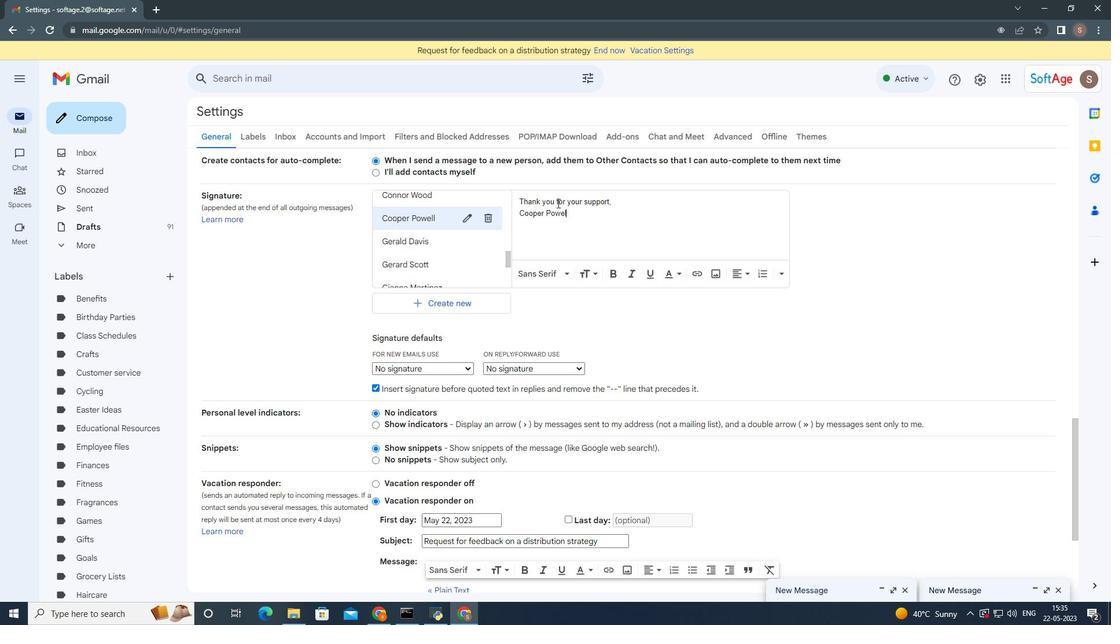 
Action: Mouse moved to (566, 242)
Screenshot: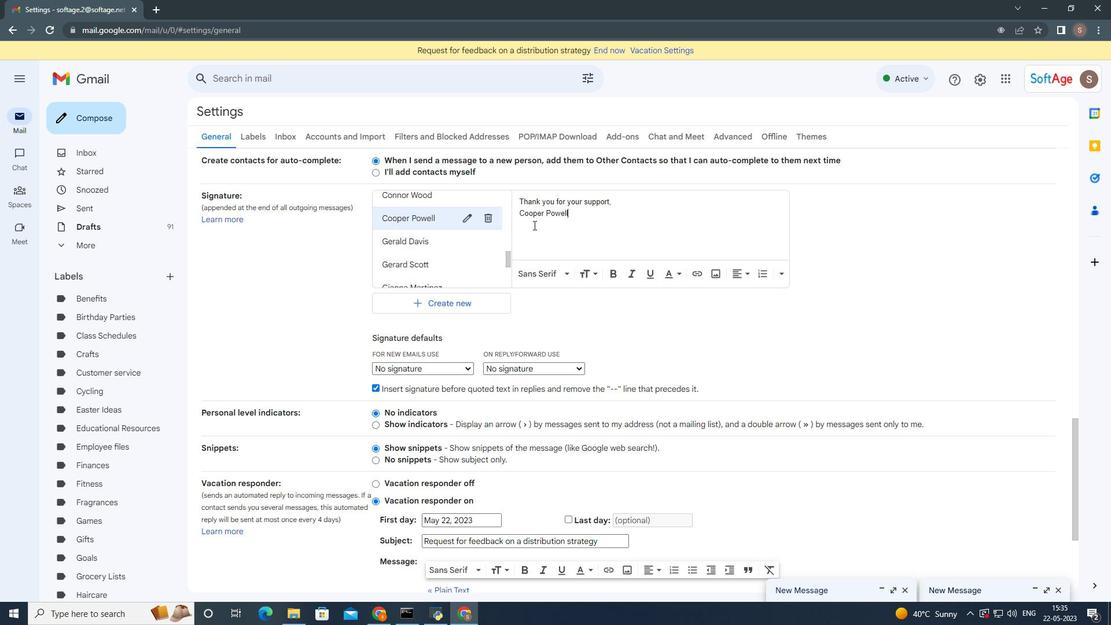 
Action: Mouse scrolled (534, 224) with delta (0, 0)
Screenshot: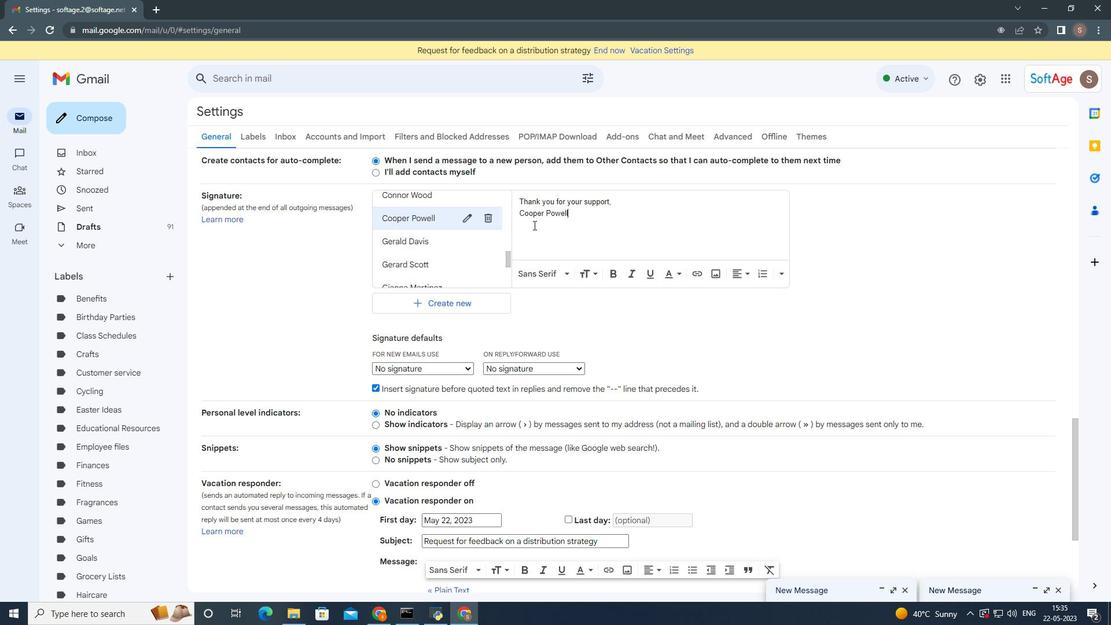 
Action: Mouse moved to (569, 244)
Screenshot: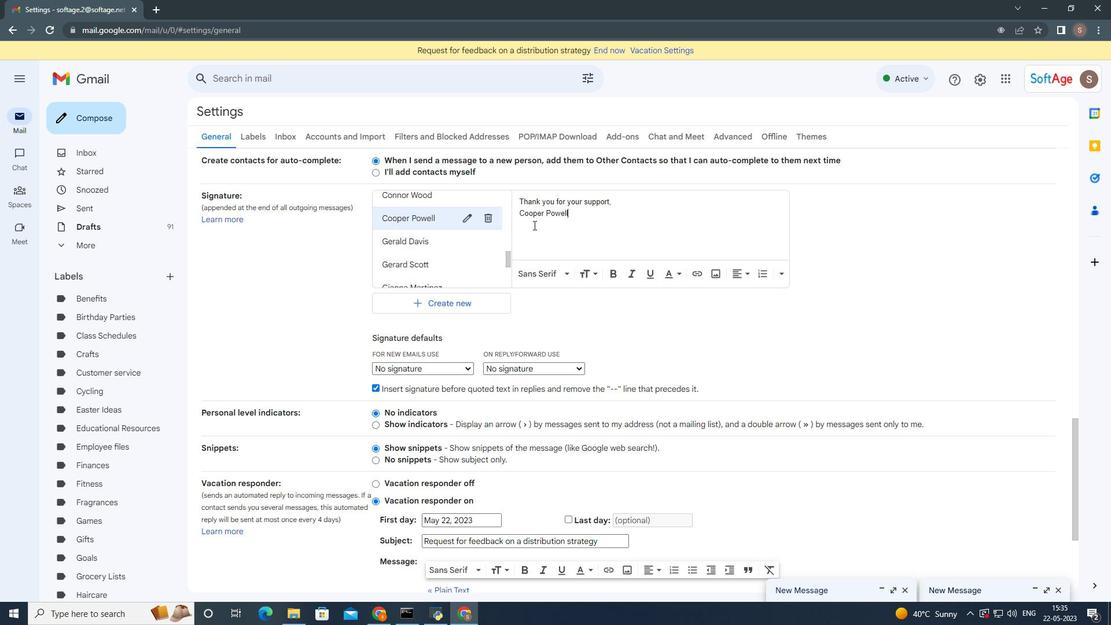 
Action: Mouse scrolled (540, 230) with delta (0, 0)
Screenshot: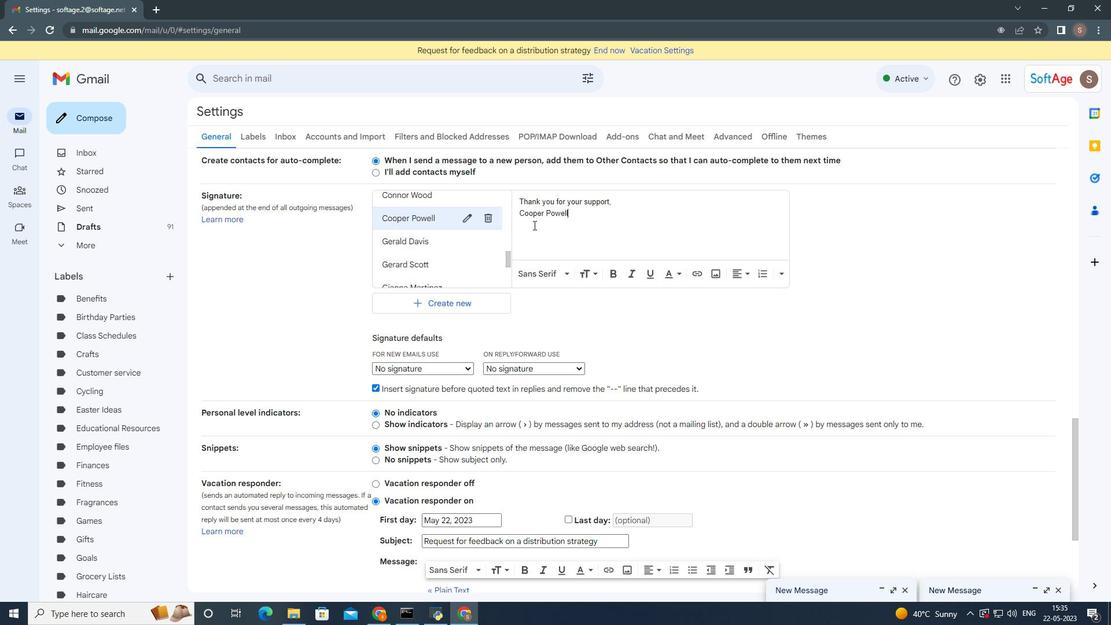 
Action: Mouse moved to (573, 245)
Screenshot: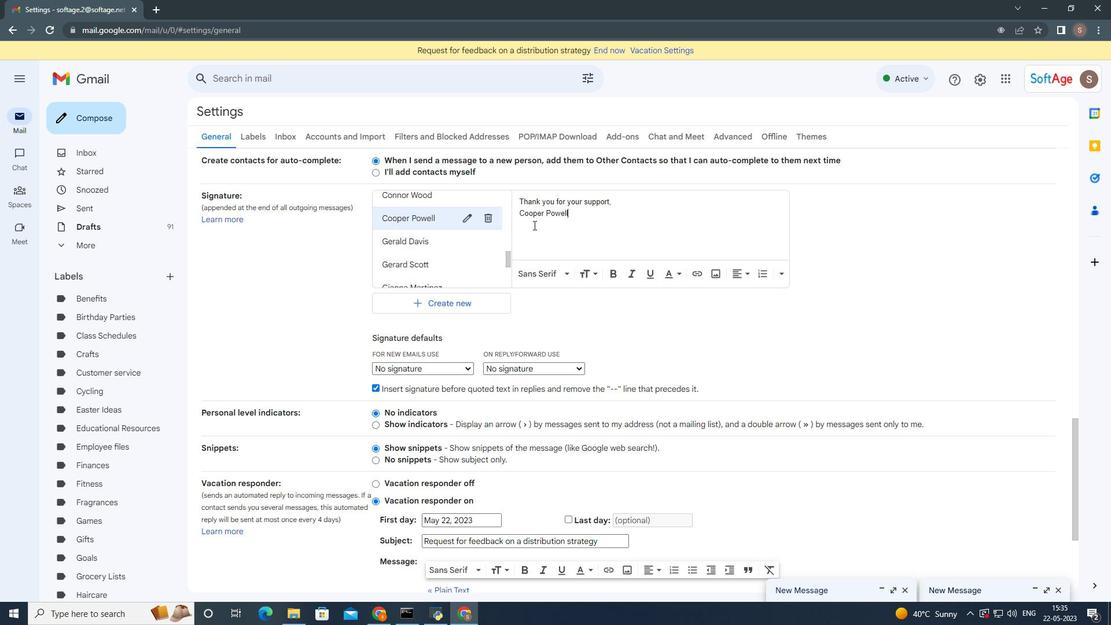 
Action: Mouse scrolled (543, 232) with delta (0, 0)
Screenshot: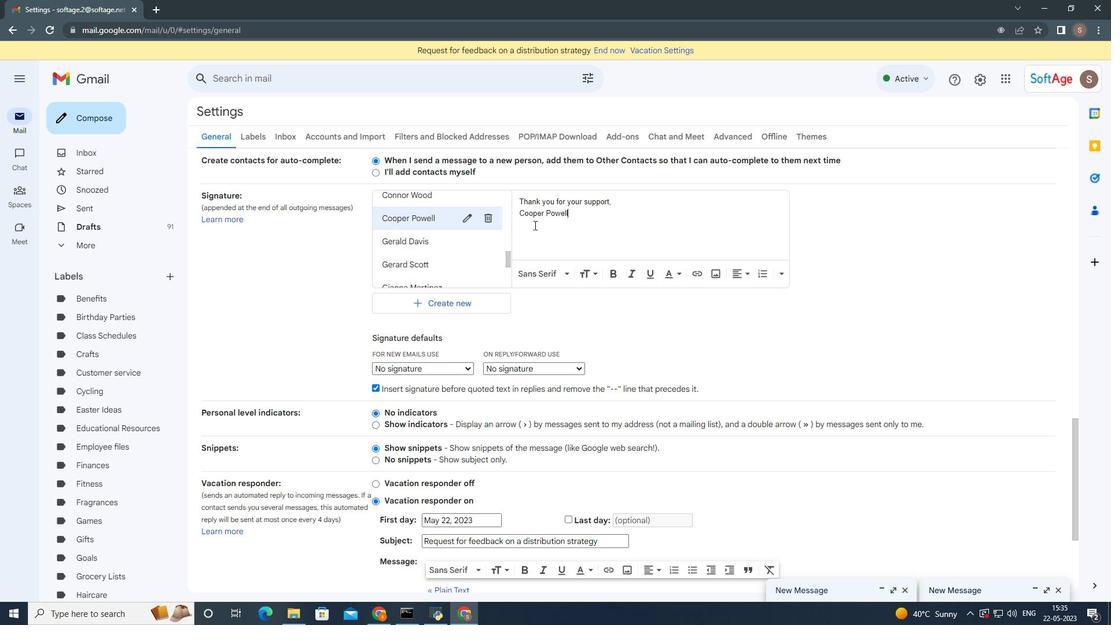 
Action: Mouse moved to (576, 247)
Screenshot: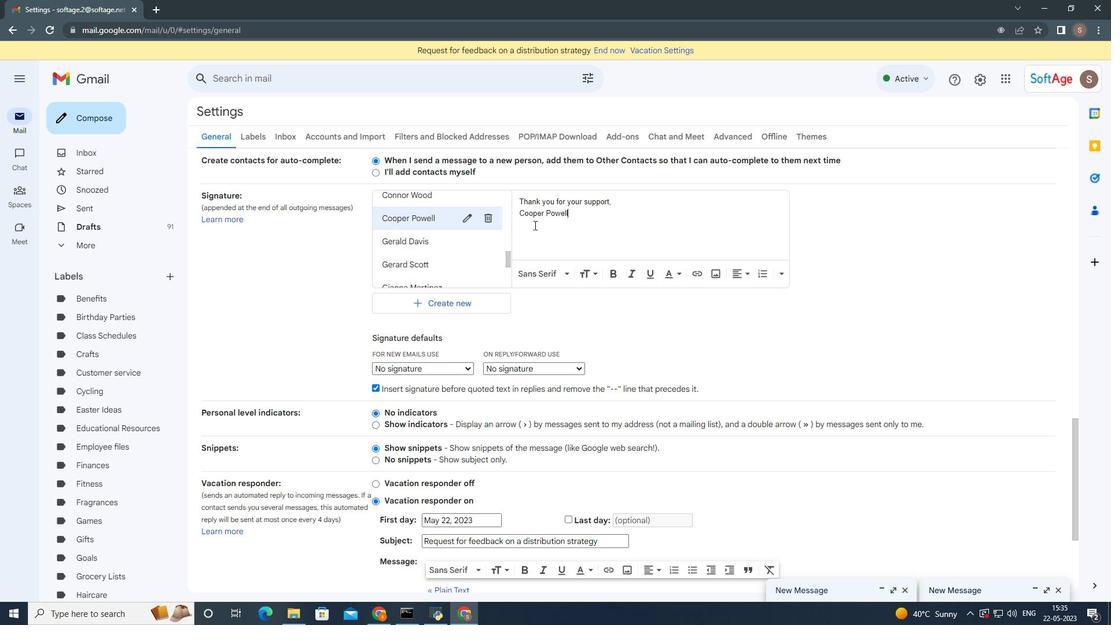 
Action: Mouse scrolled (547, 233) with delta (0, 0)
Screenshot: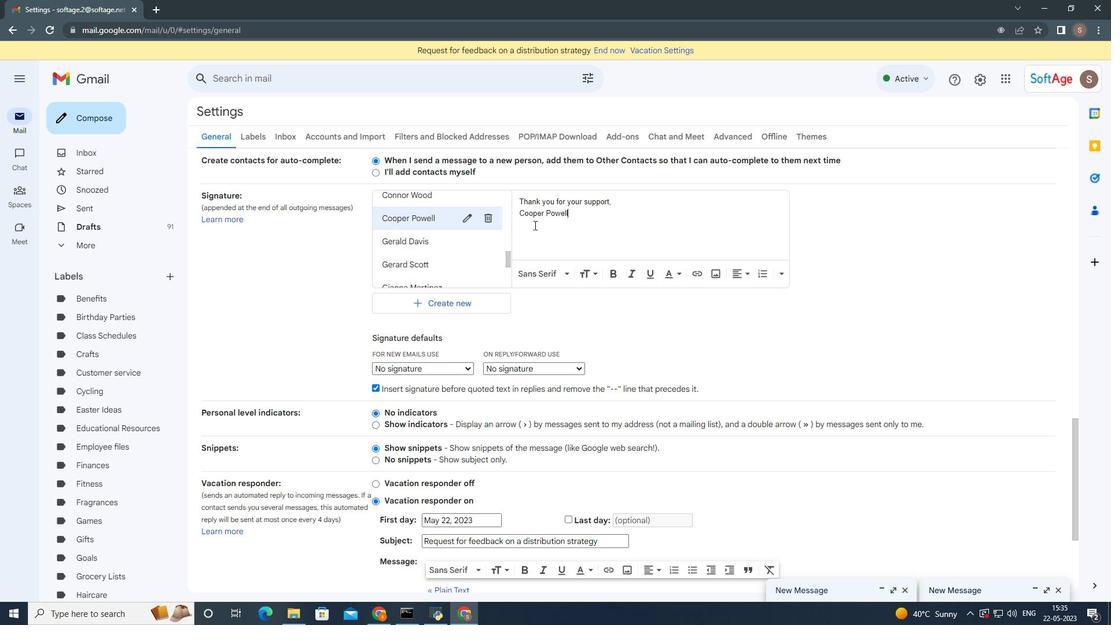
Action: Mouse moved to (582, 251)
Screenshot: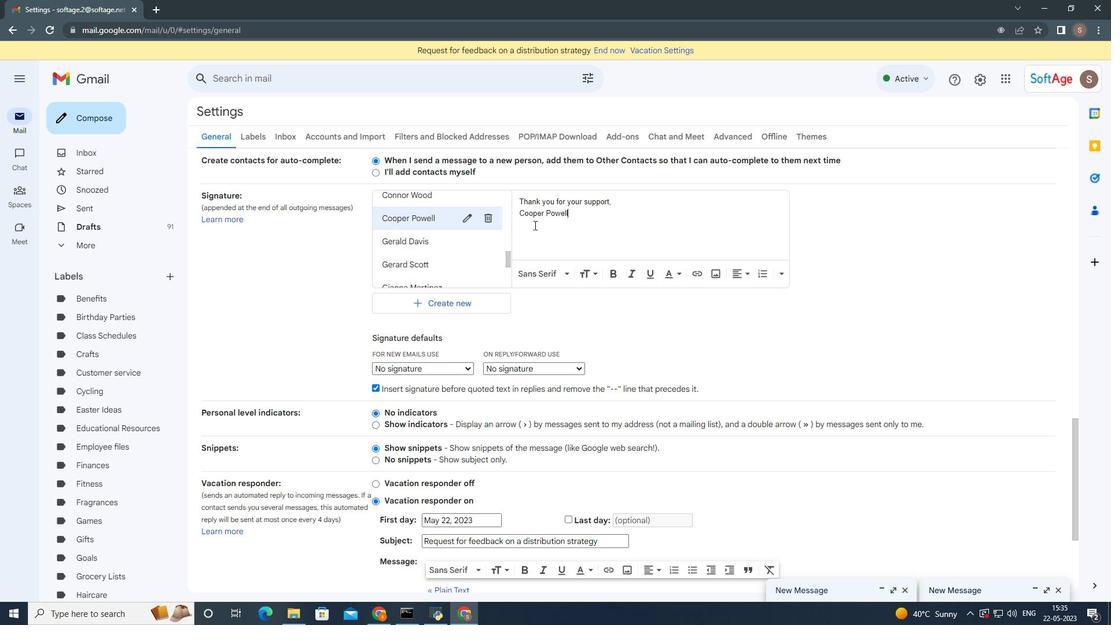 
Action: Mouse scrolled (569, 243) with delta (0, 0)
Screenshot: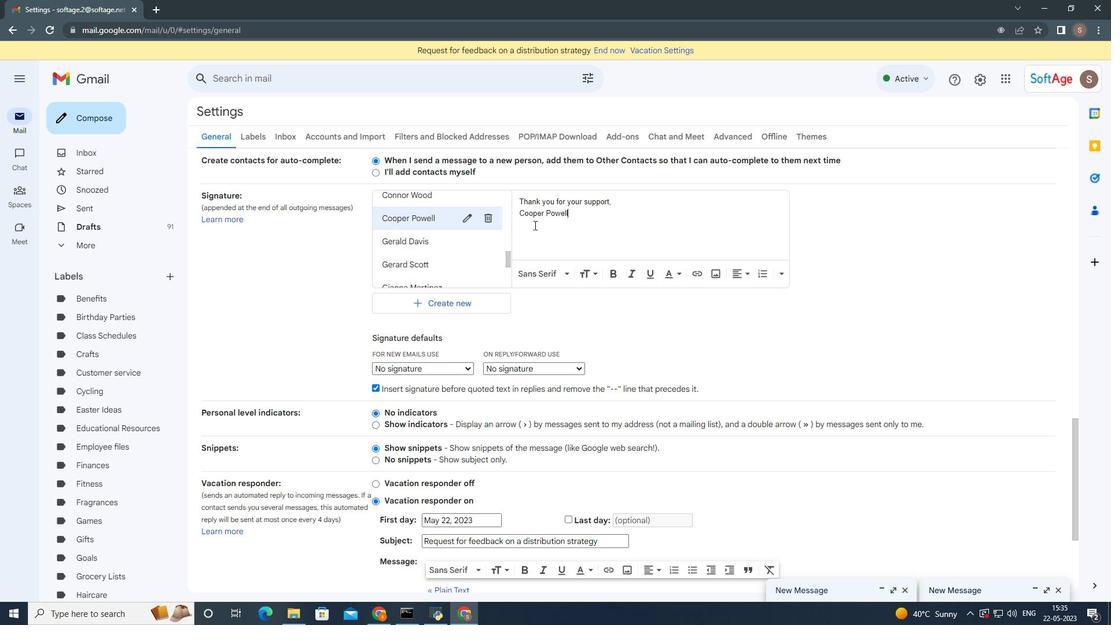 
Action: Mouse moved to (597, 258)
Screenshot: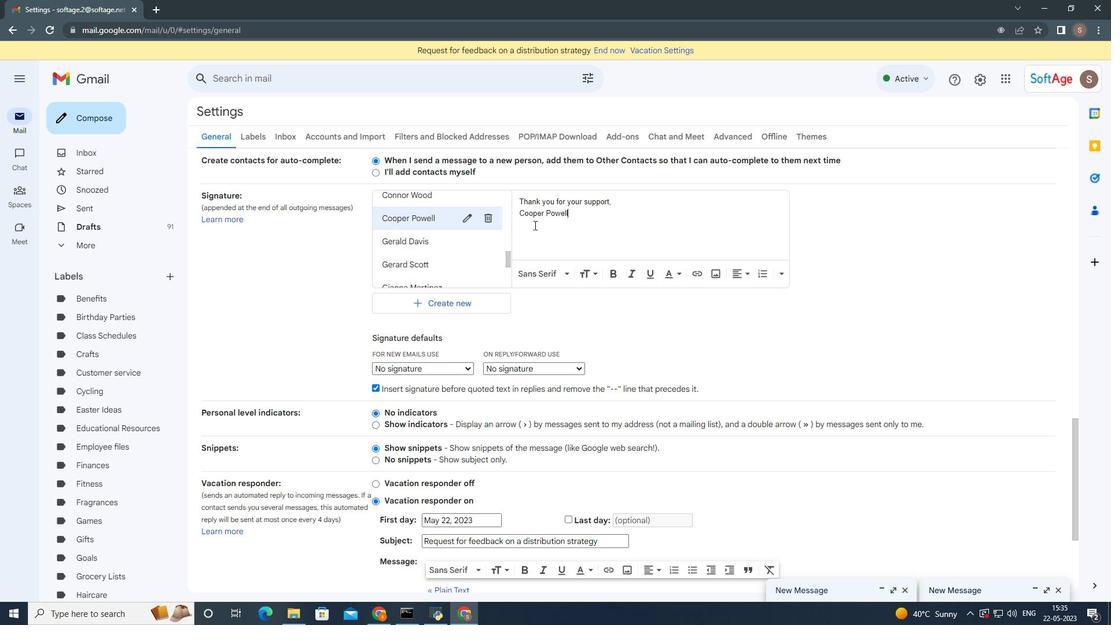 
Action: Mouse scrolled (594, 257) with delta (0, 0)
Screenshot: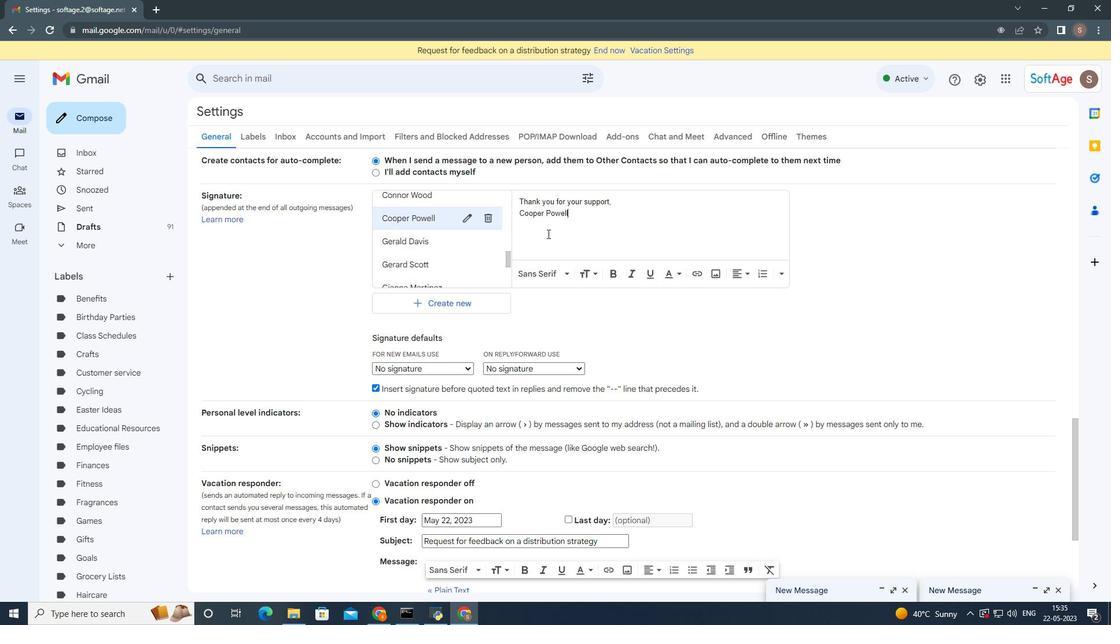 
Action: Mouse moved to (624, 282)
Screenshot: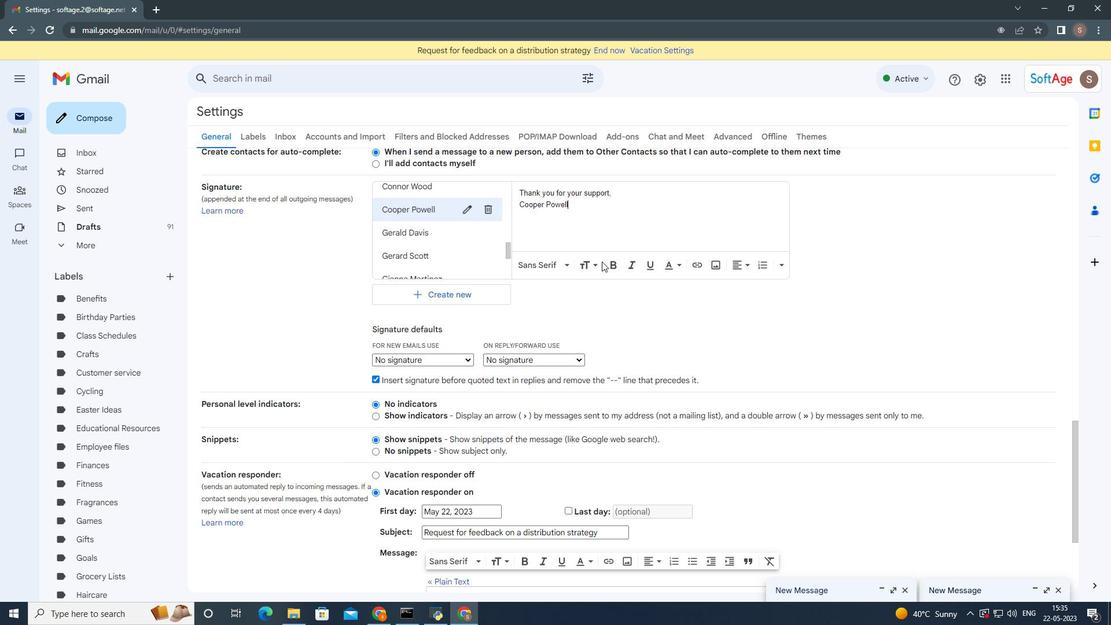 
Action: Mouse scrolled (624, 281) with delta (0, 0)
Screenshot: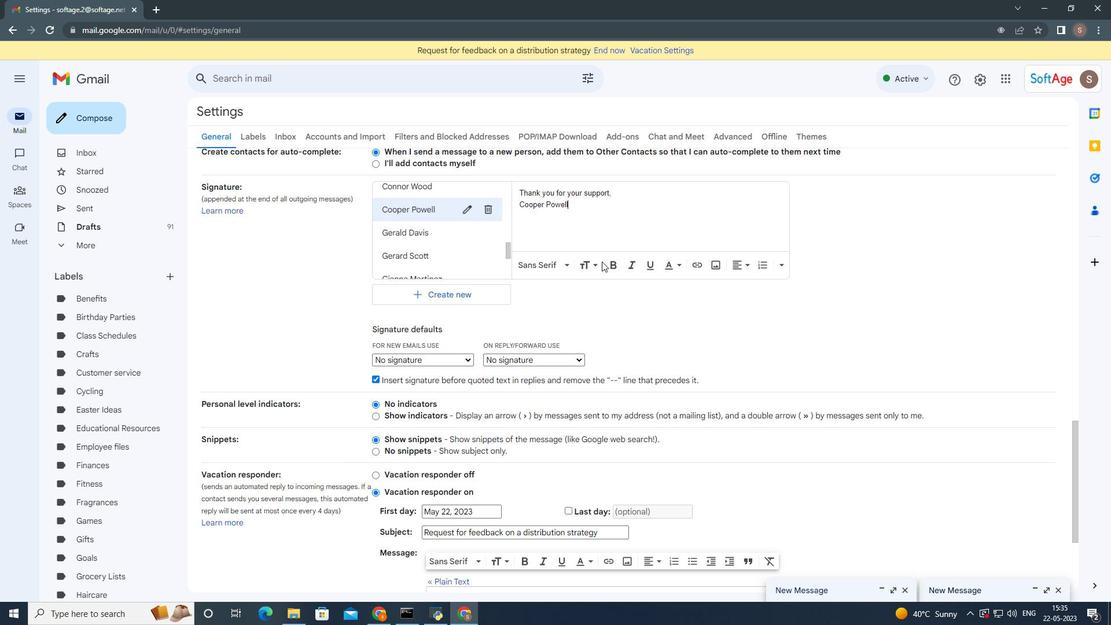 
Action: Mouse moved to (610, 443)
Screenshot: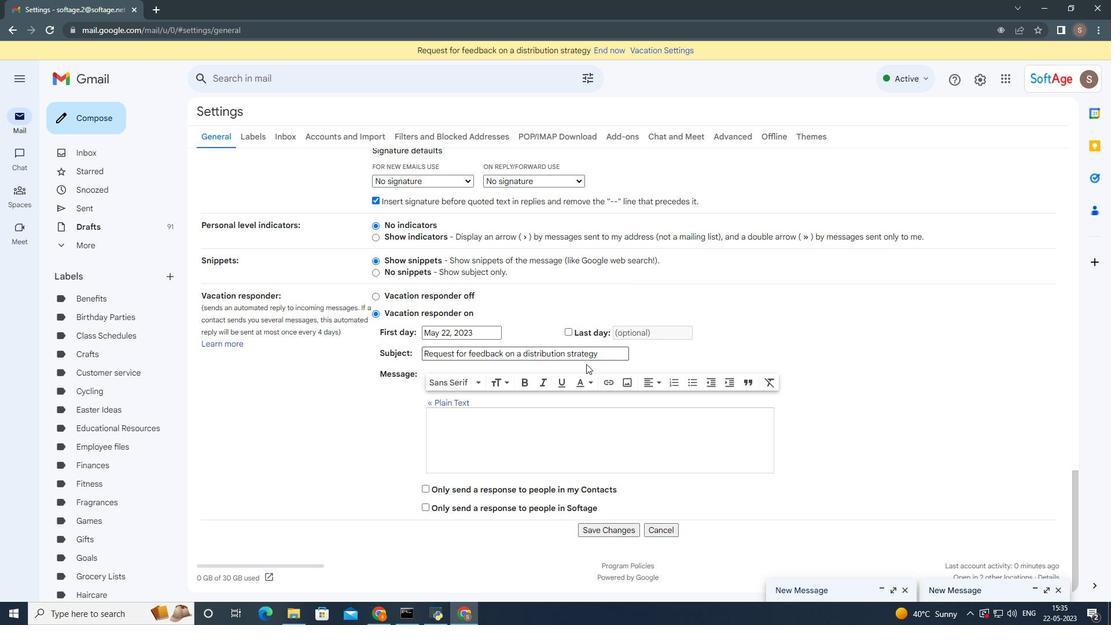 
Action: Mouse scrolled (610, 442) with delta (0, 0)
Screenshot: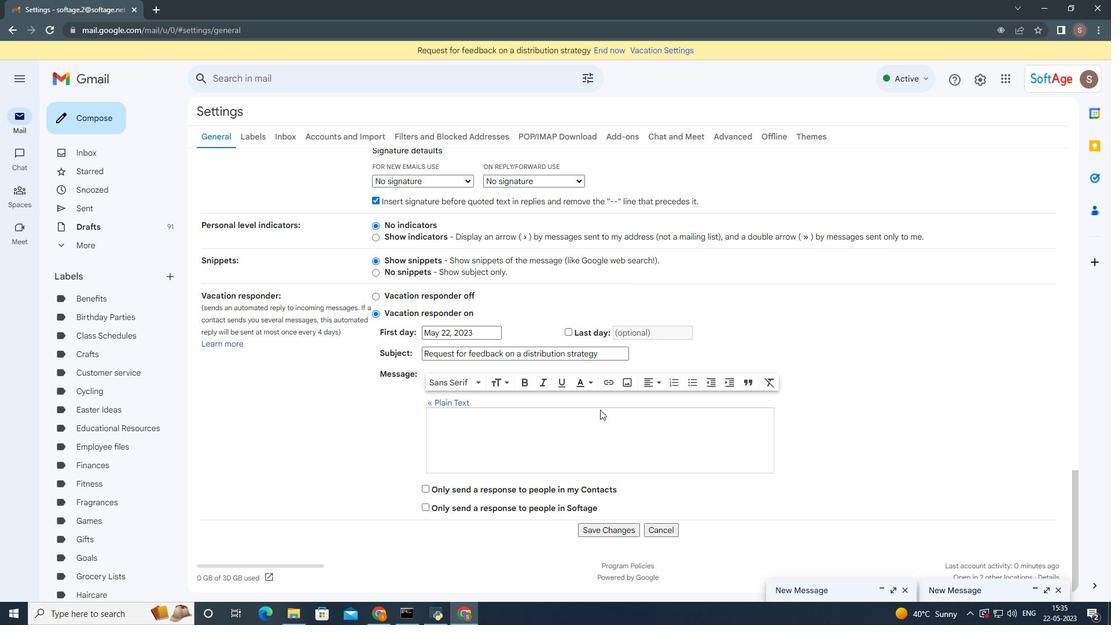 
Action: Mouse moved to (616, 458)
Screenshot: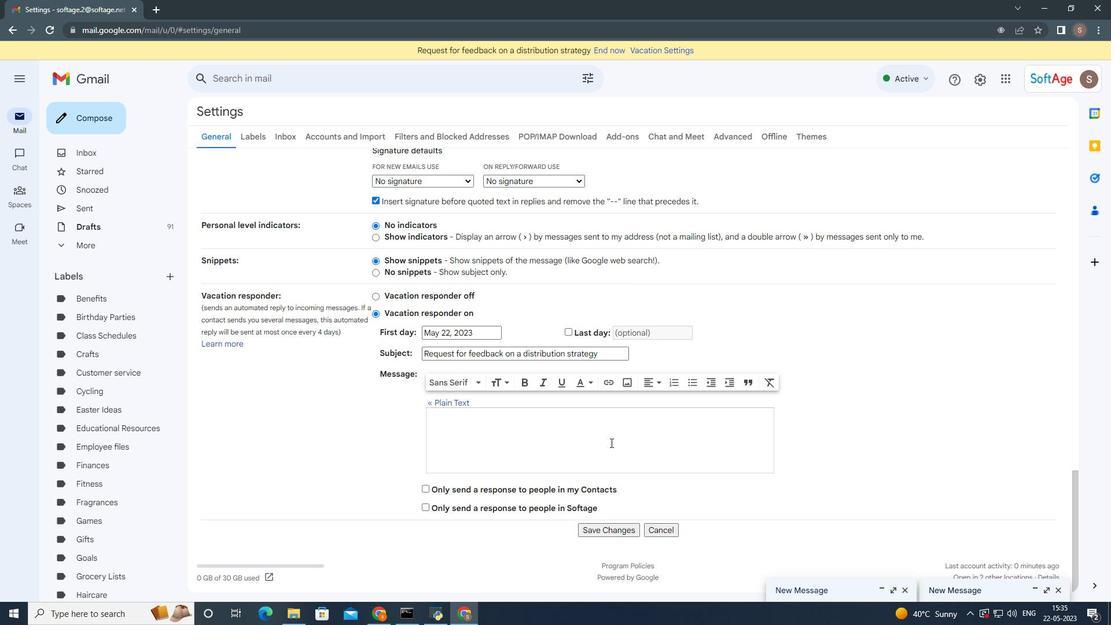 
Action: Mouse scrolled (616, 458) with delta (0, 0)
Screenshot: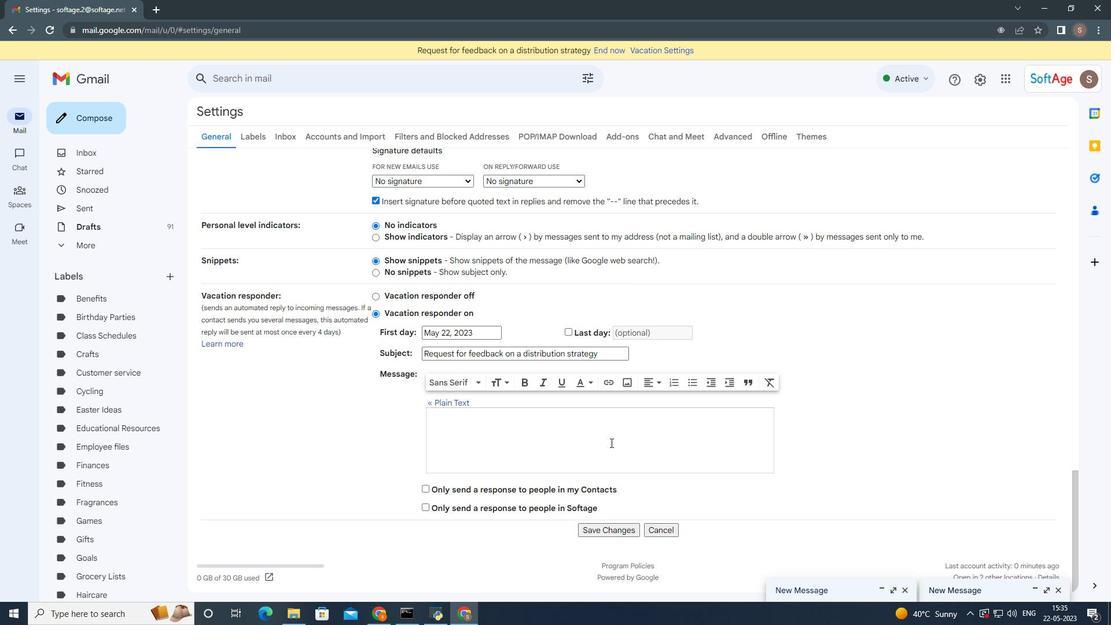 
Action: Mouse moved to (615, 472)
Screenshot: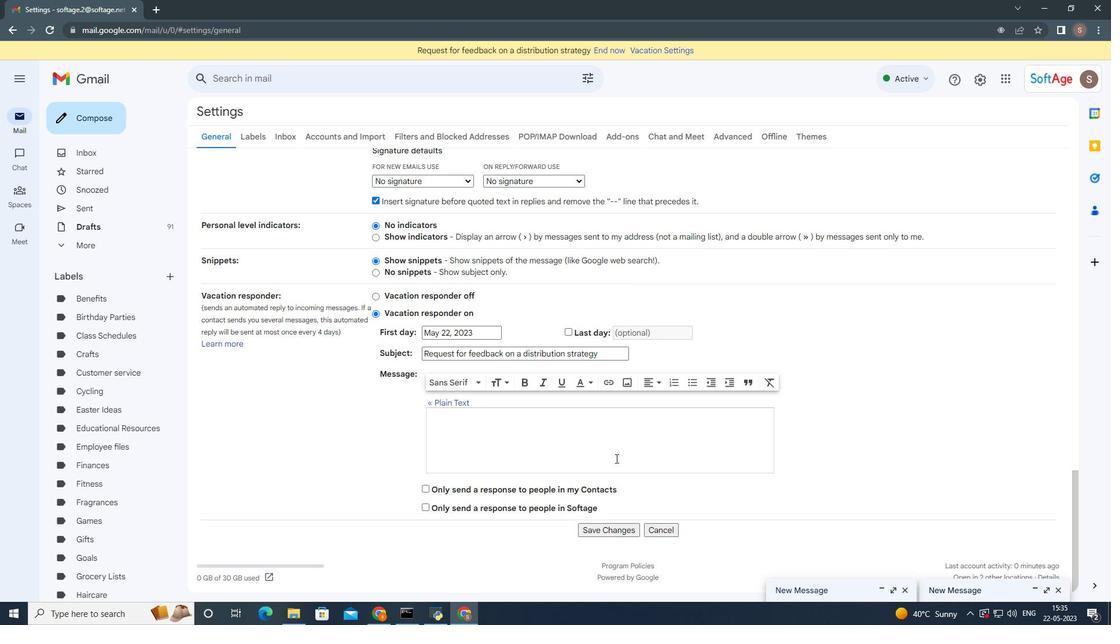 
Action: Mouse scrolled (615, 471) with delta (0, 0)
Screenshot: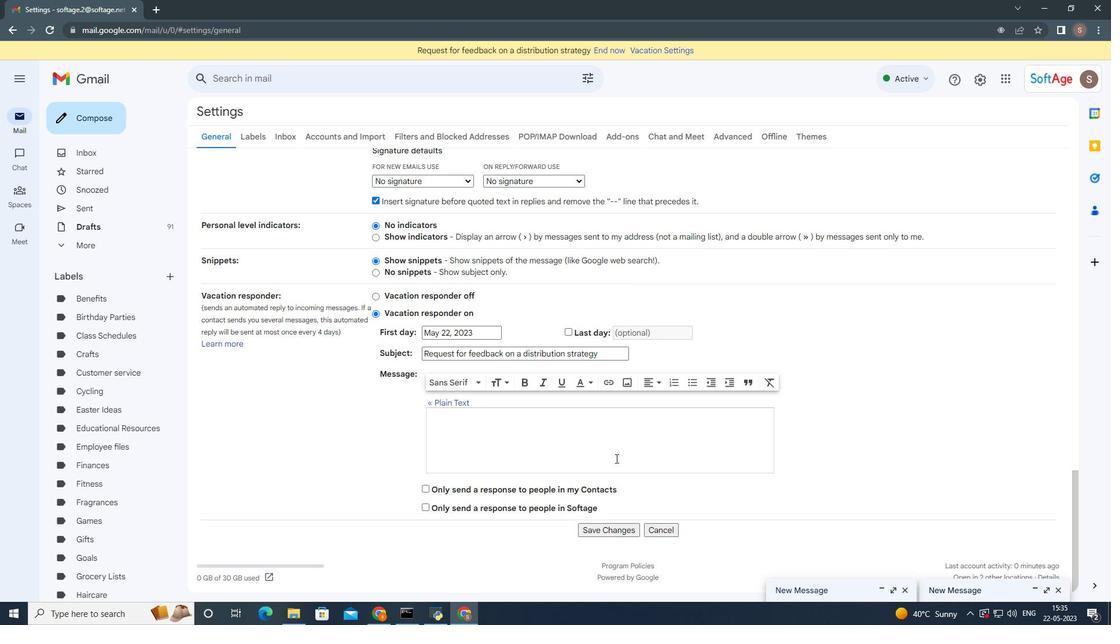 
Action: Mouse moved to (615, 534)
Screenshot: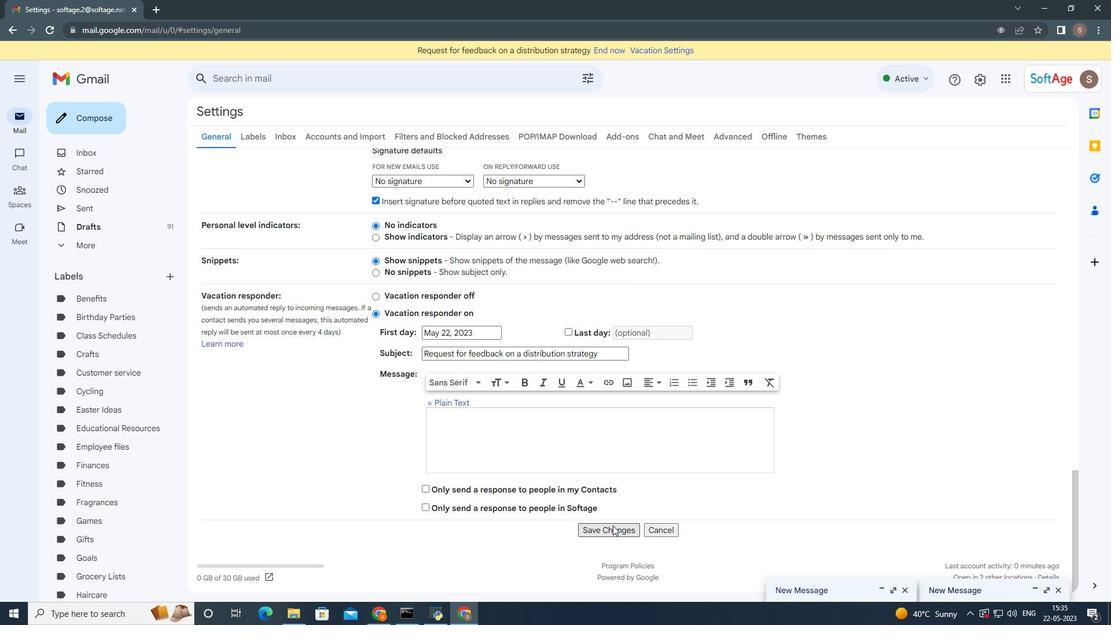 
Action: Mouse pressed left at (615, 534)
Screenshot: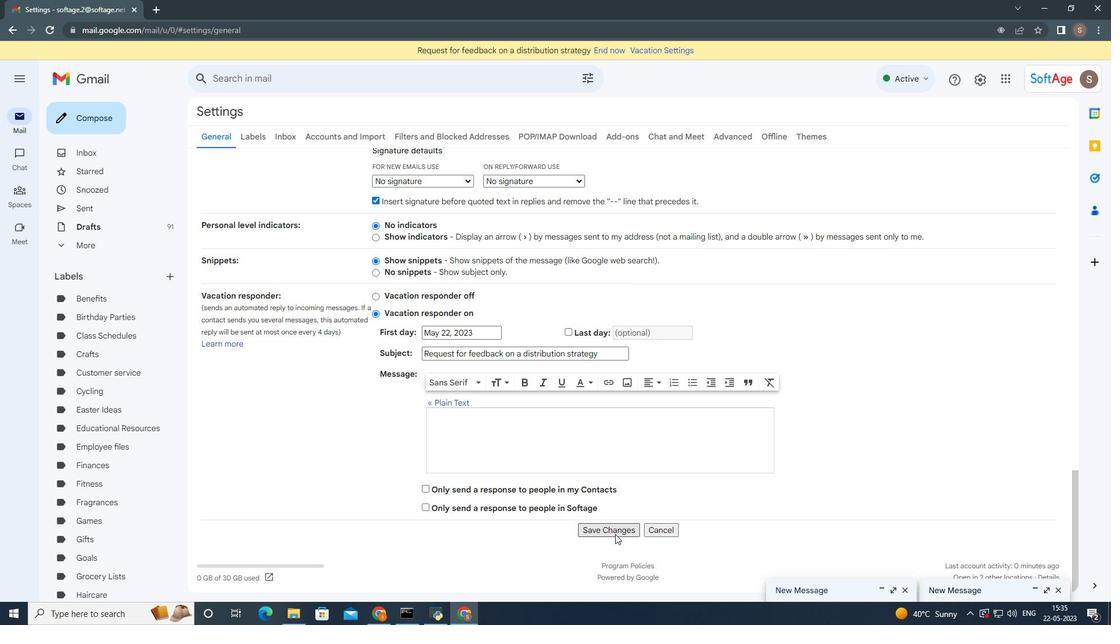 
Action: Mouse moved to (102, 121)
Screenshot: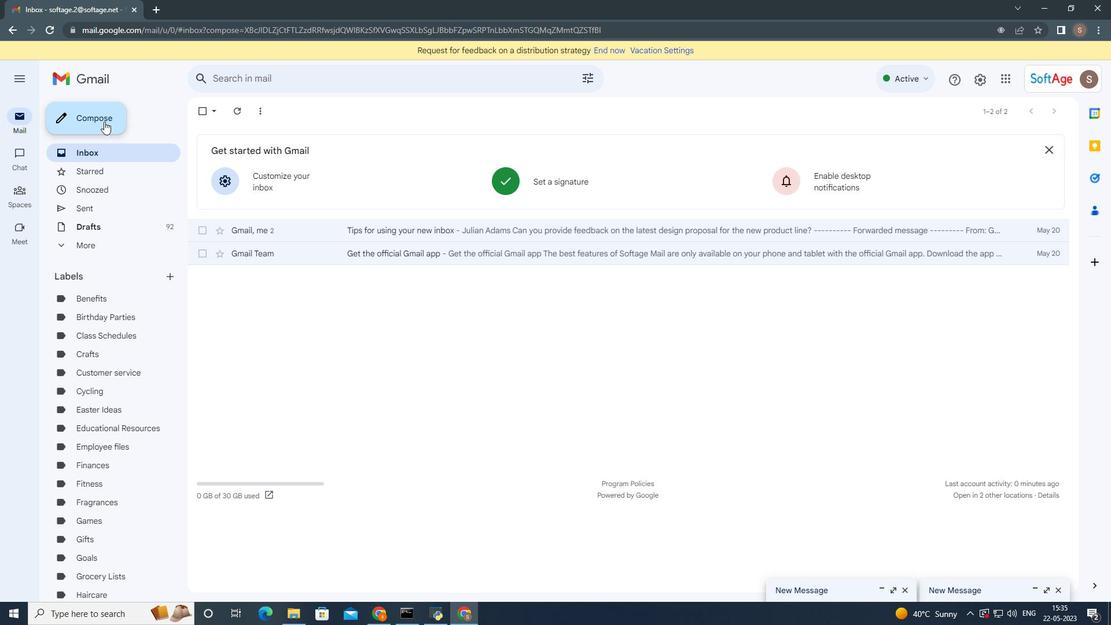
Action: Mouse pressed left at (102, 121)
Screenshot: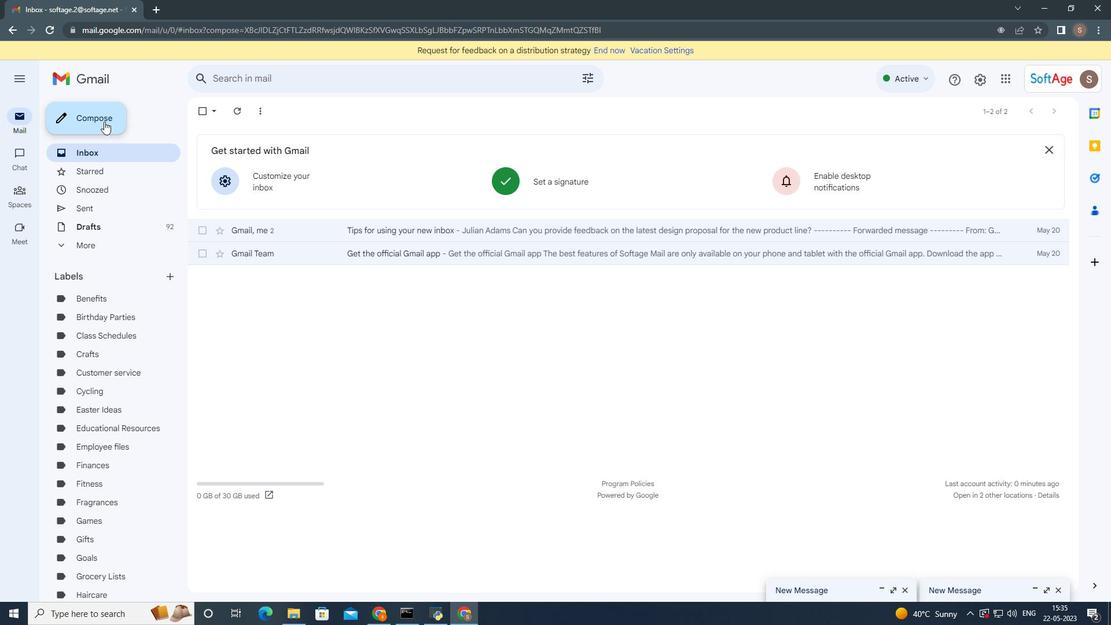 
Action: Mouse moved to (486, 269)
Screenshot: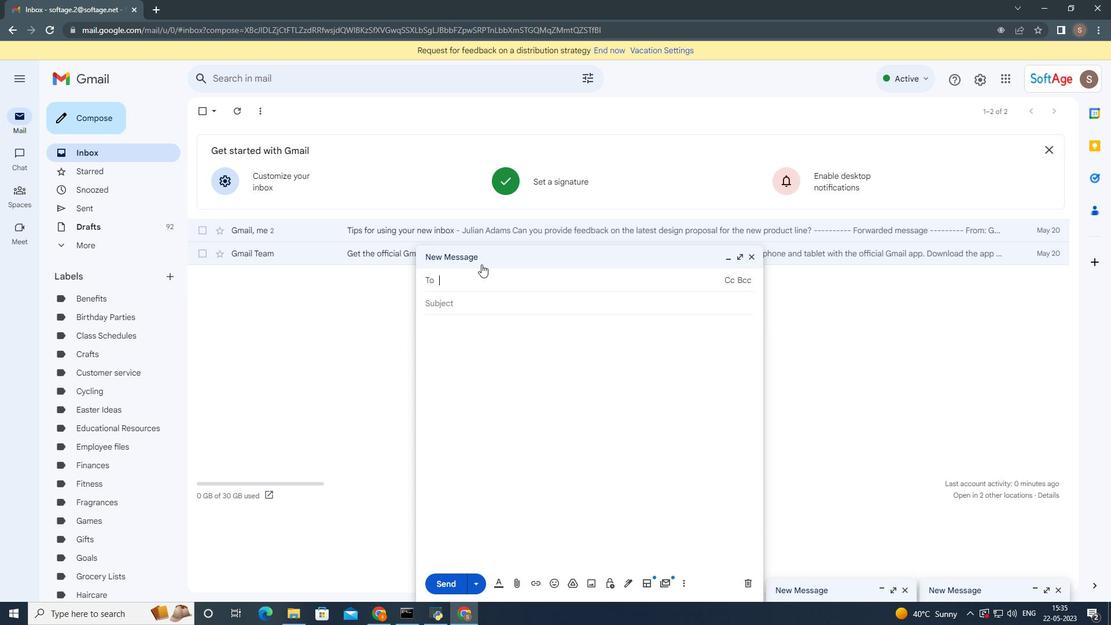 
Action: Key pressed softage.4<Key.enter>
Screenshot: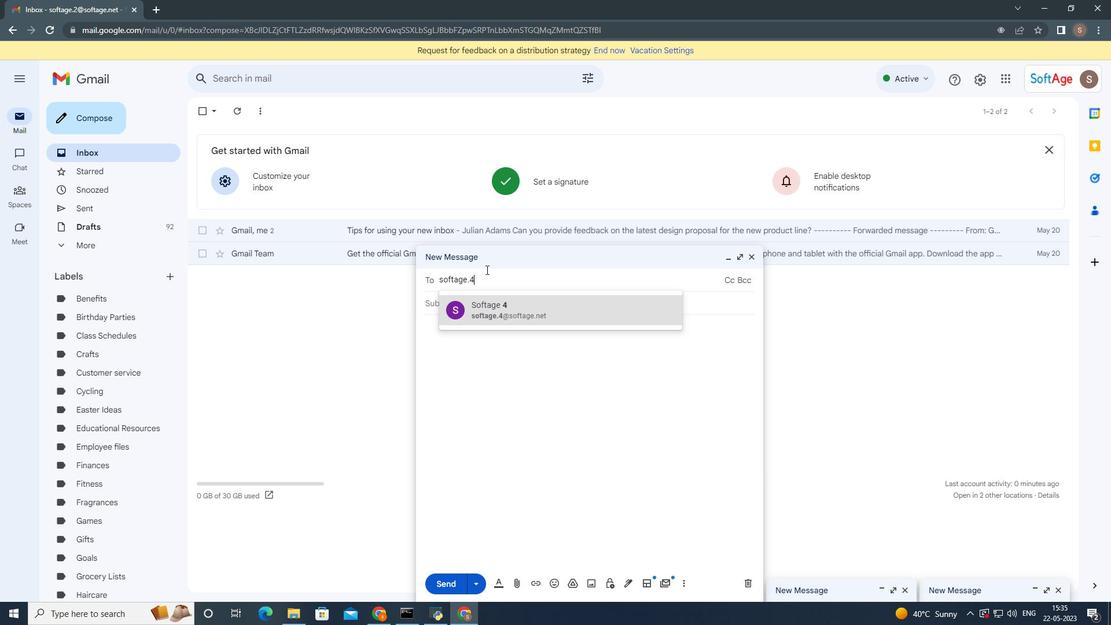
Action: Mouse moved to (628, 585)
Screenshot: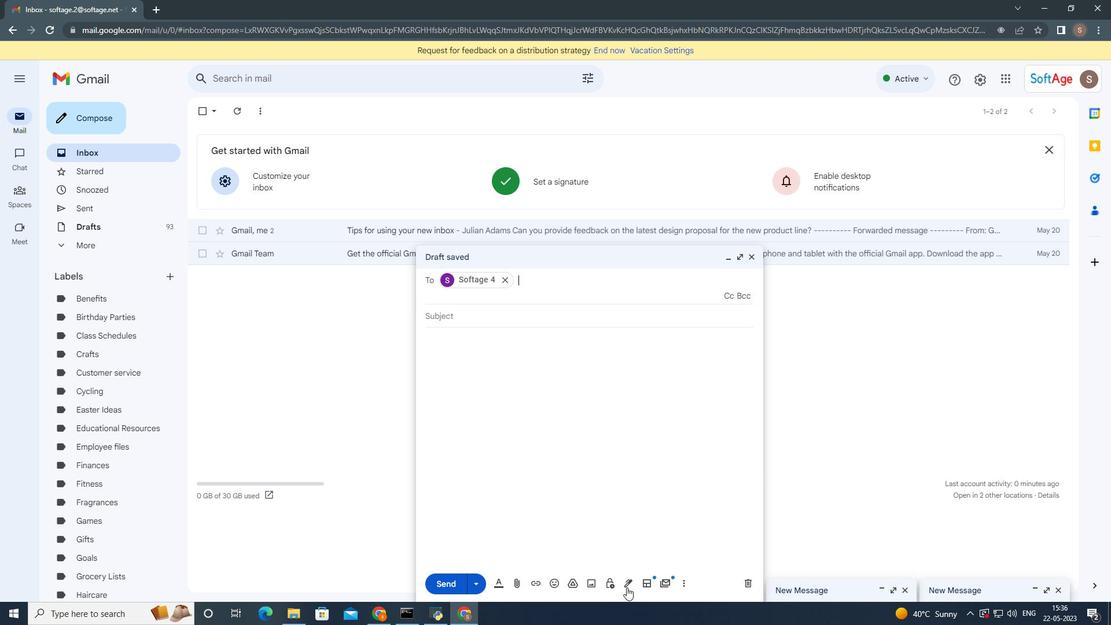 
Action: Mouse pressed left at (628, 585)
Screenshot: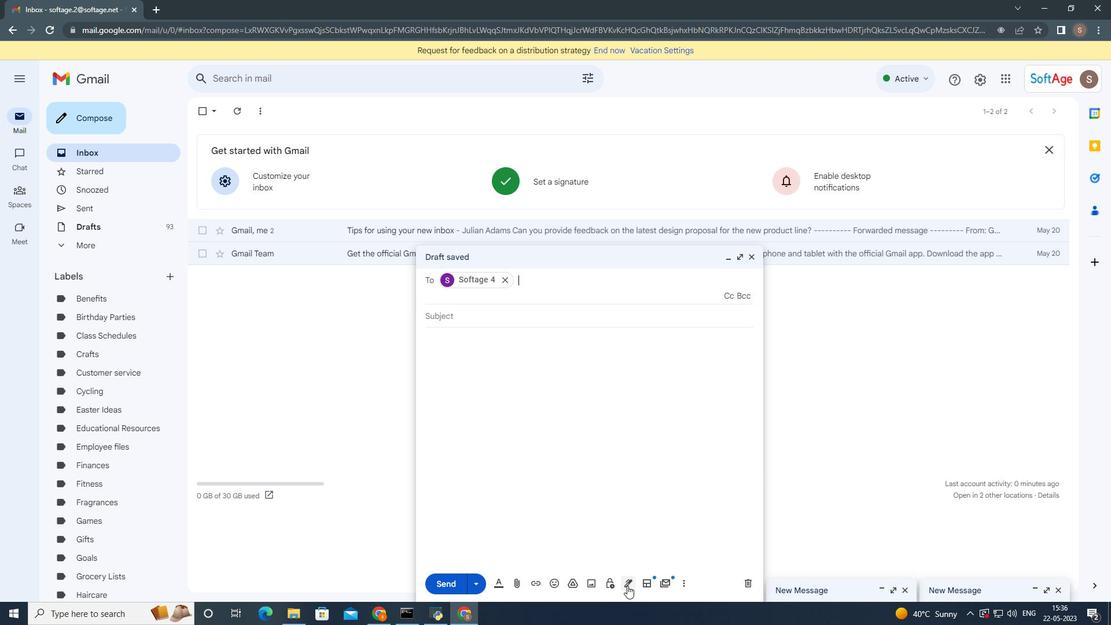 
Action: Mouse moved to (689, 418)
Screenshot: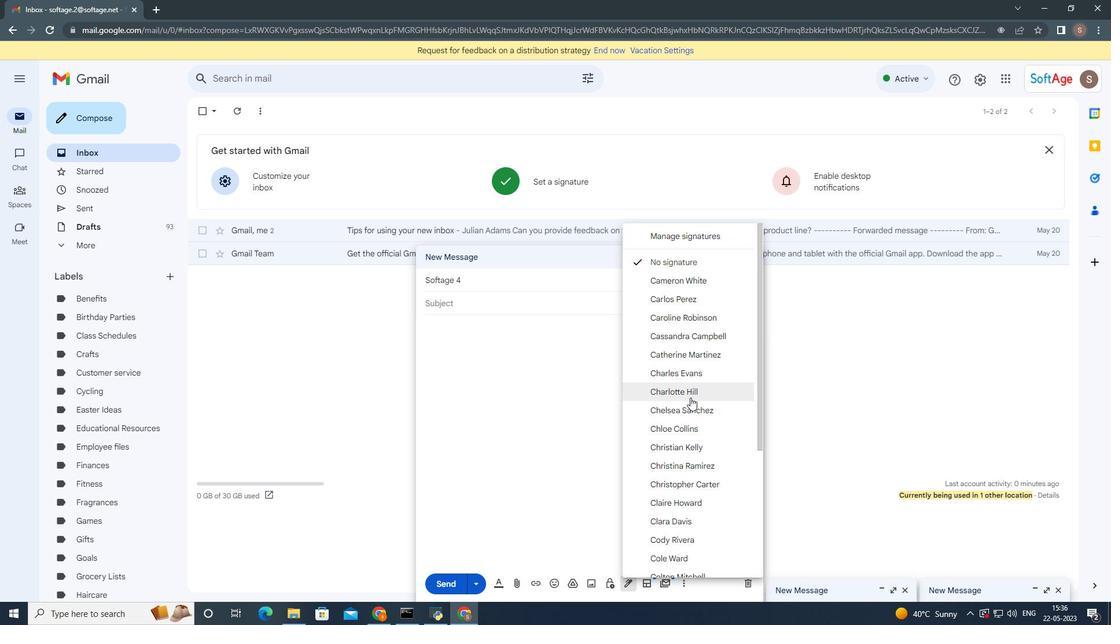 
Action: Mouse scrolled (689, 416) with delta (0, 0)
Screenshot: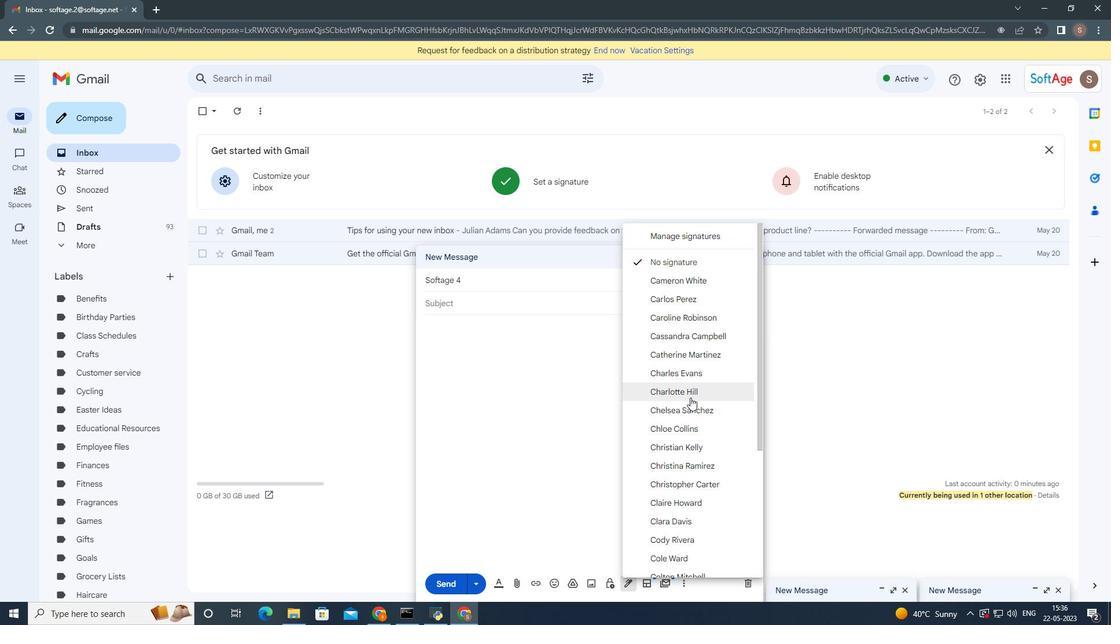 
Action: Mouse moved to (689, 420)
Screenshot: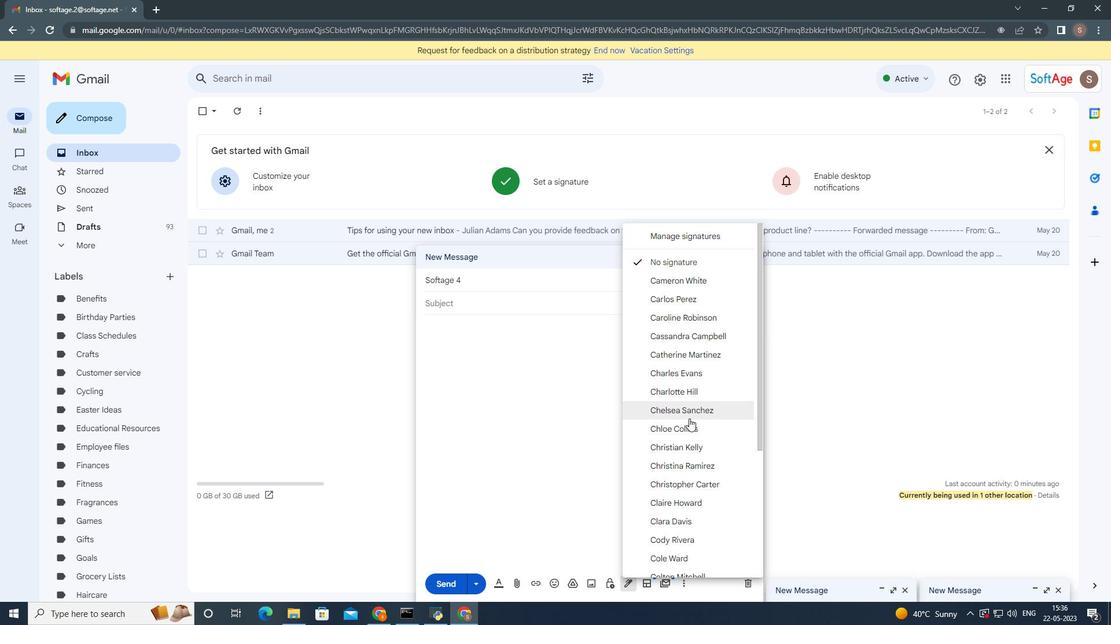 
Action: Mouse scrolled (689, 419) with delta (0, 0)
Screenshot: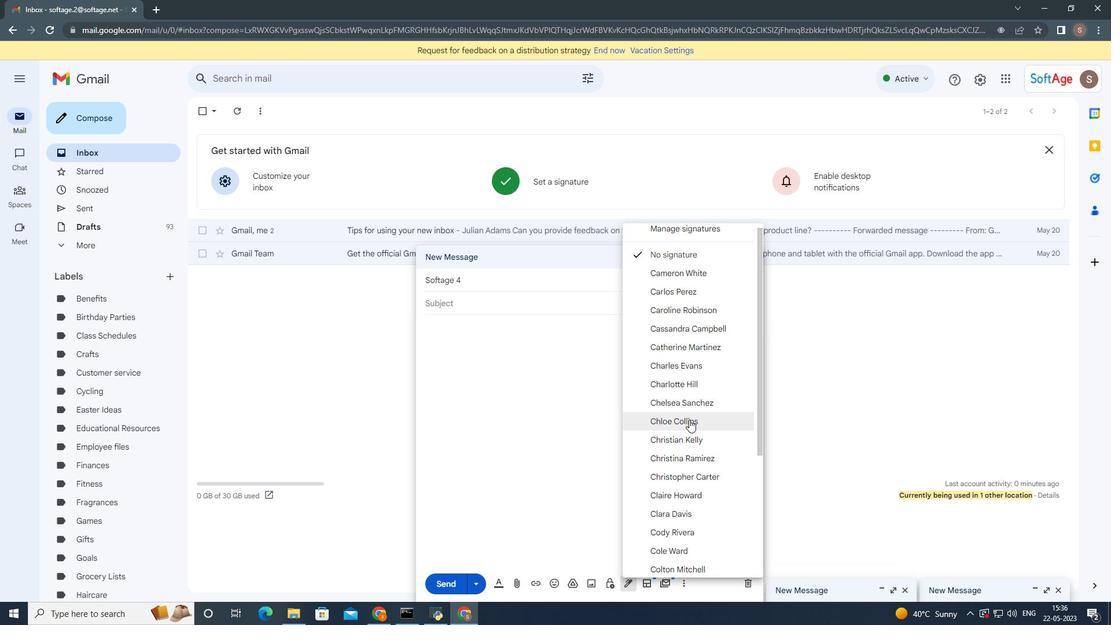 
Action: Mouse moved to (689, 424)
Screenshot: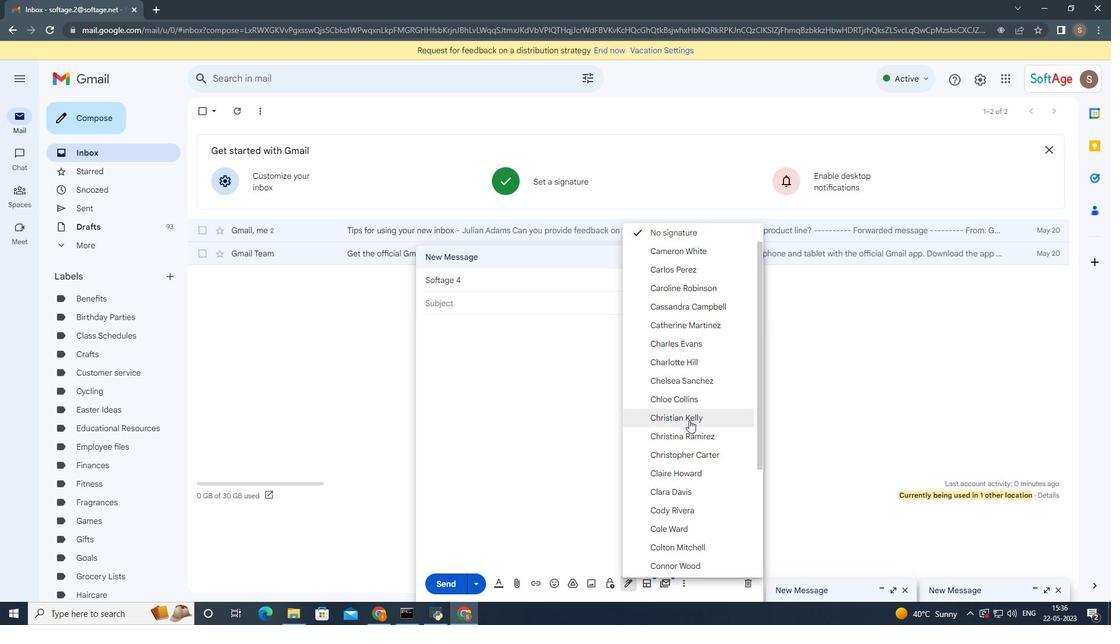 
Action: Mouse scrolled (689, 423) with delta (0, 0)
Screenshot: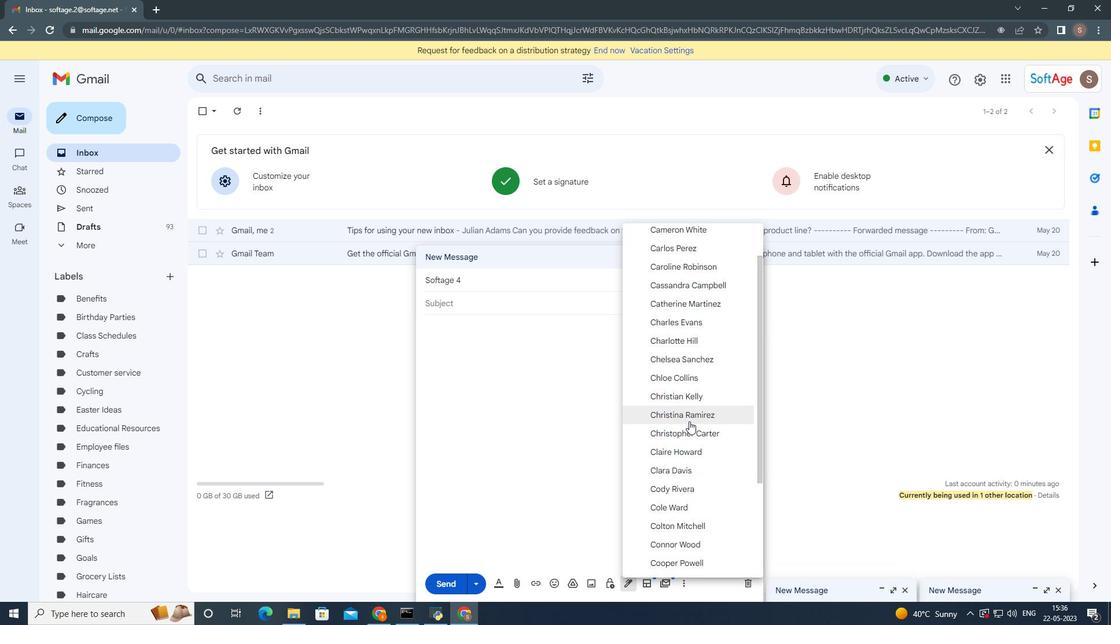 
Action: Mouse moved to (693, 445)
Screenshot: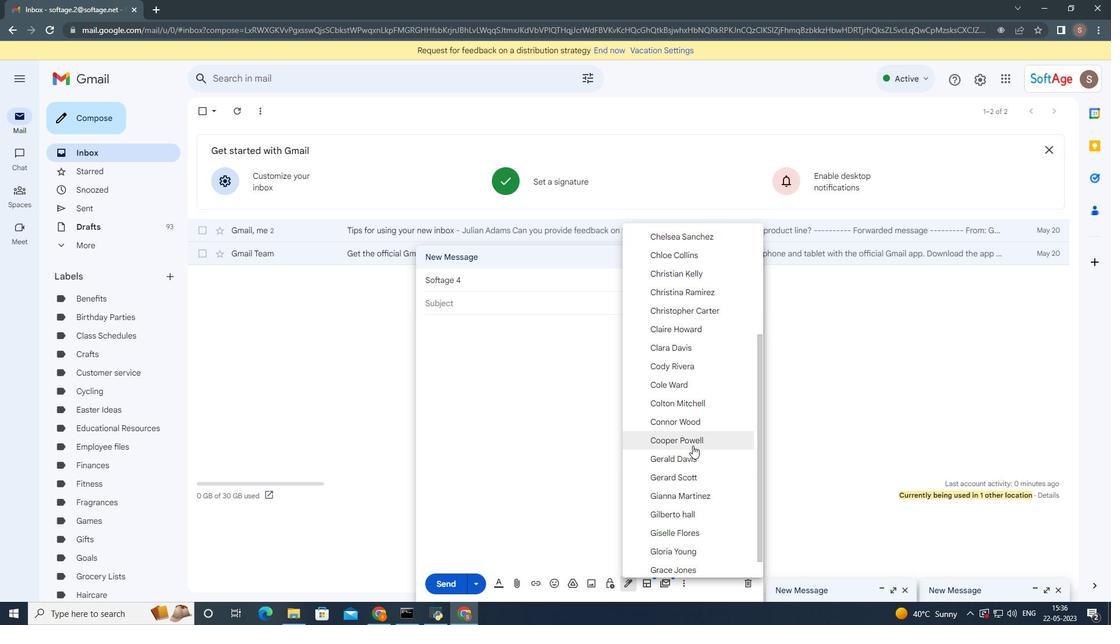 
Action: Mouse pressed left at (693, 445)
Screenshot: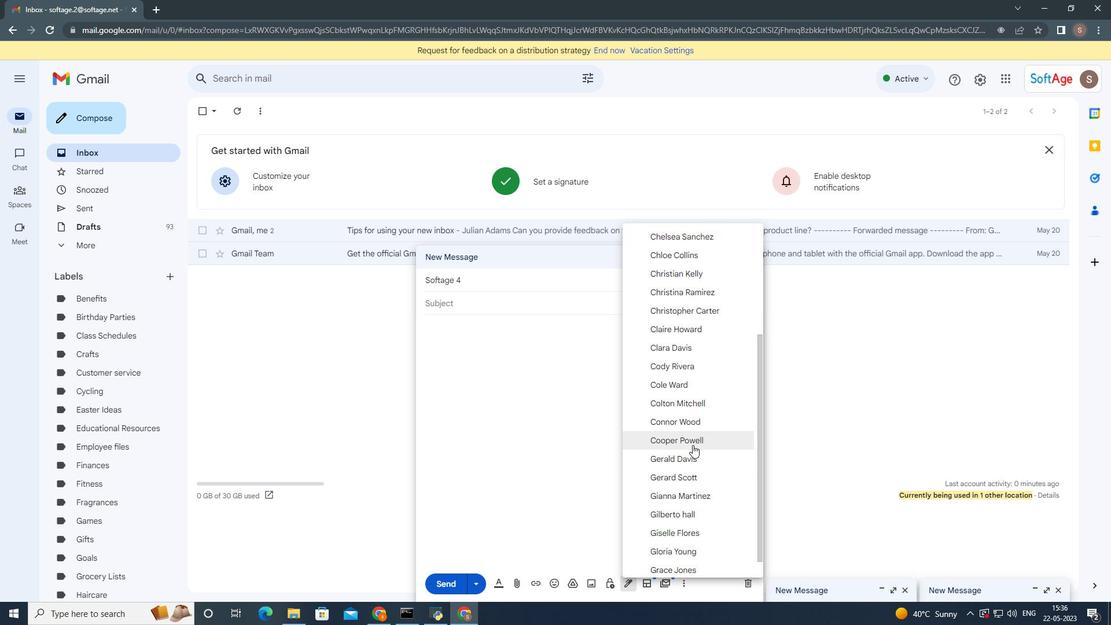 
Action: Mouse moved to (679, 578)
Screenshot: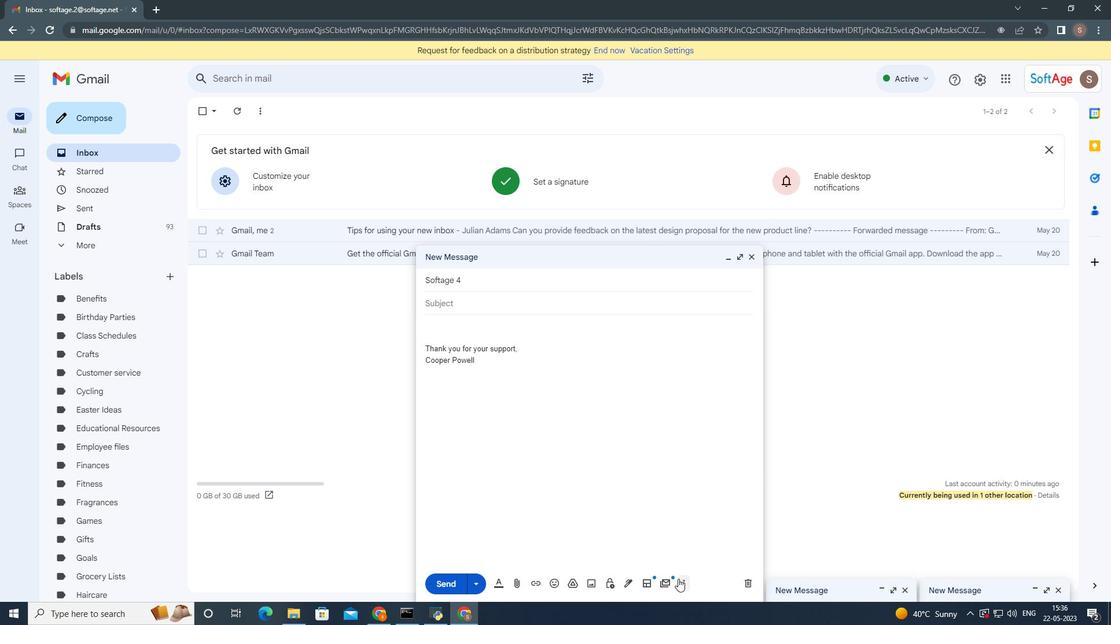 
Action: Mouse pressed left at (679, 578)
Screenshot: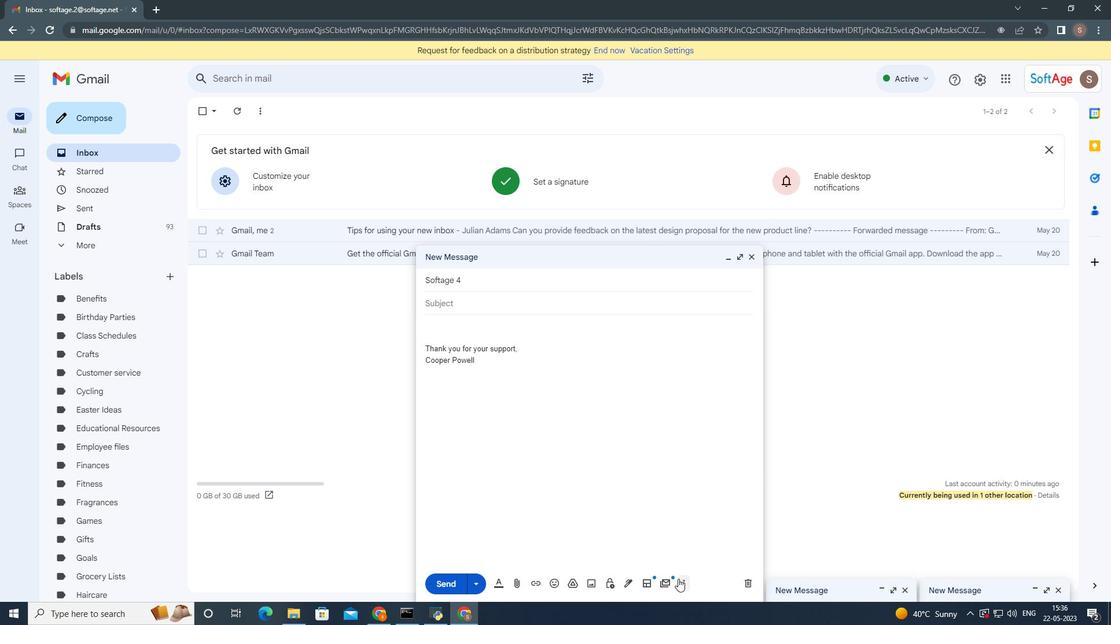 
Action: Mouse moved to (715, 473)
Screenshot: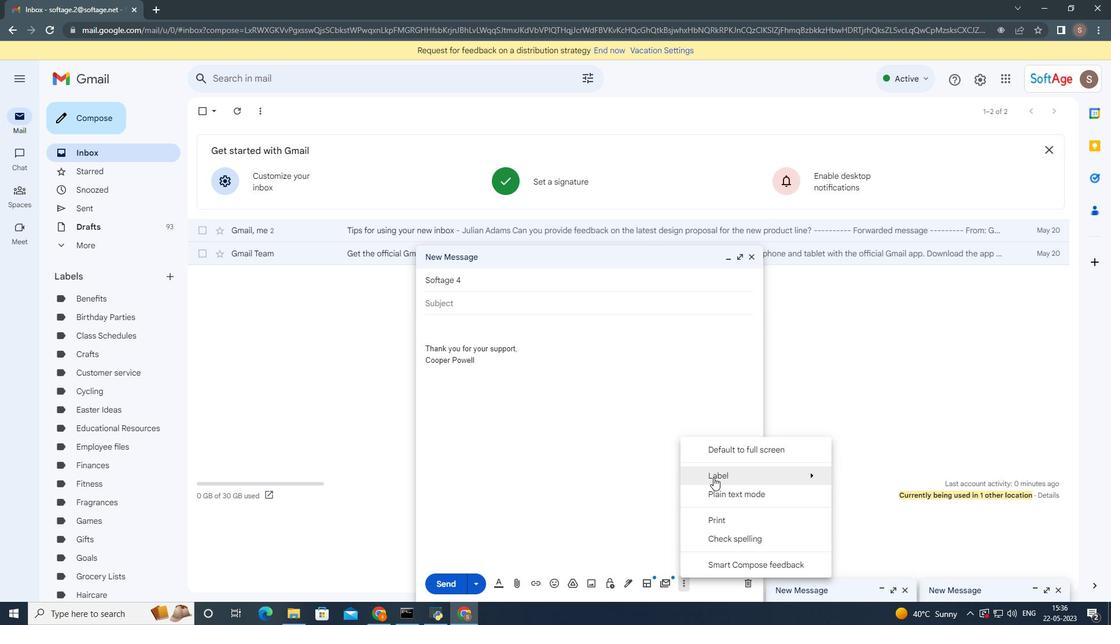 
Action: Mouse pressed left at (715, 473)
Screenshot: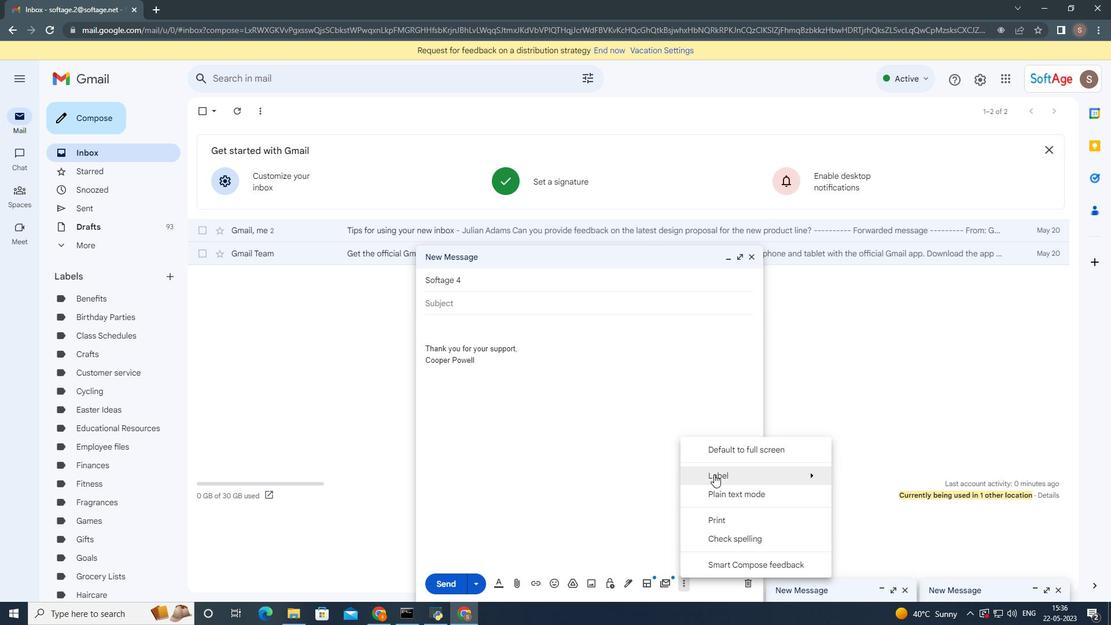
Action: Mouse moved to (773, 468)
Screenshot: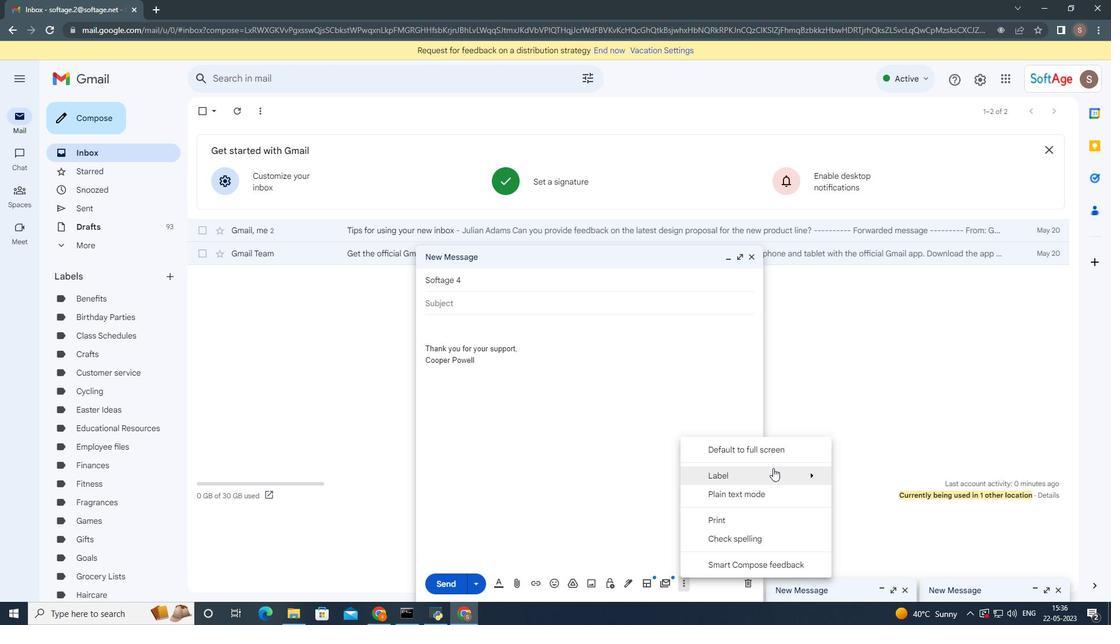 
Action: Mouse pressed left at (773, 468)
Screenshot: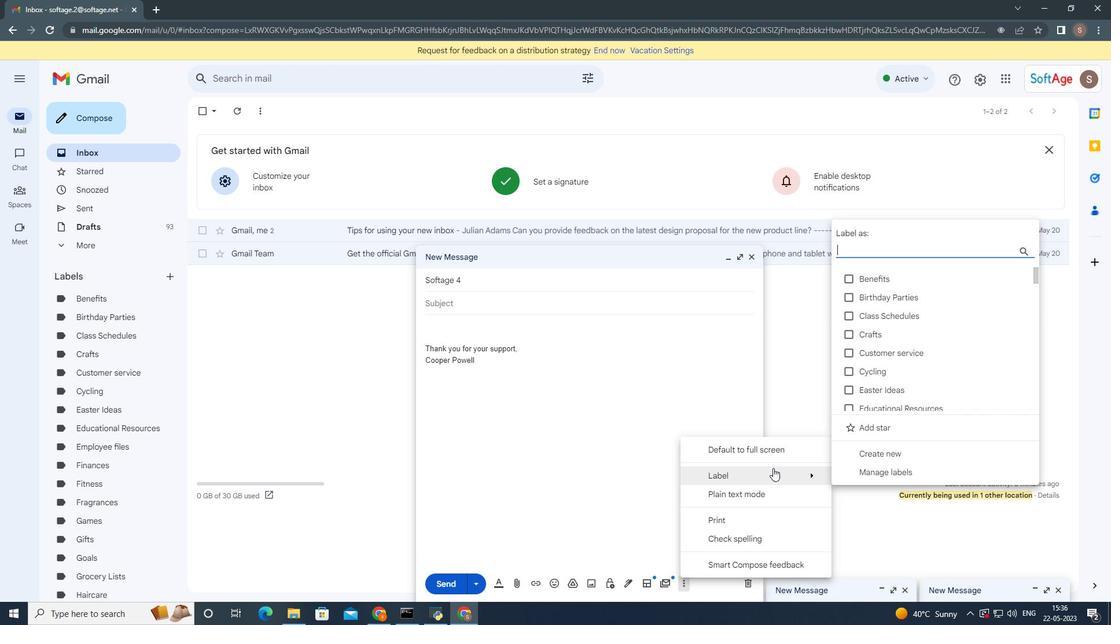 
Action: Mouse moved to (865, 459)
Screenshot: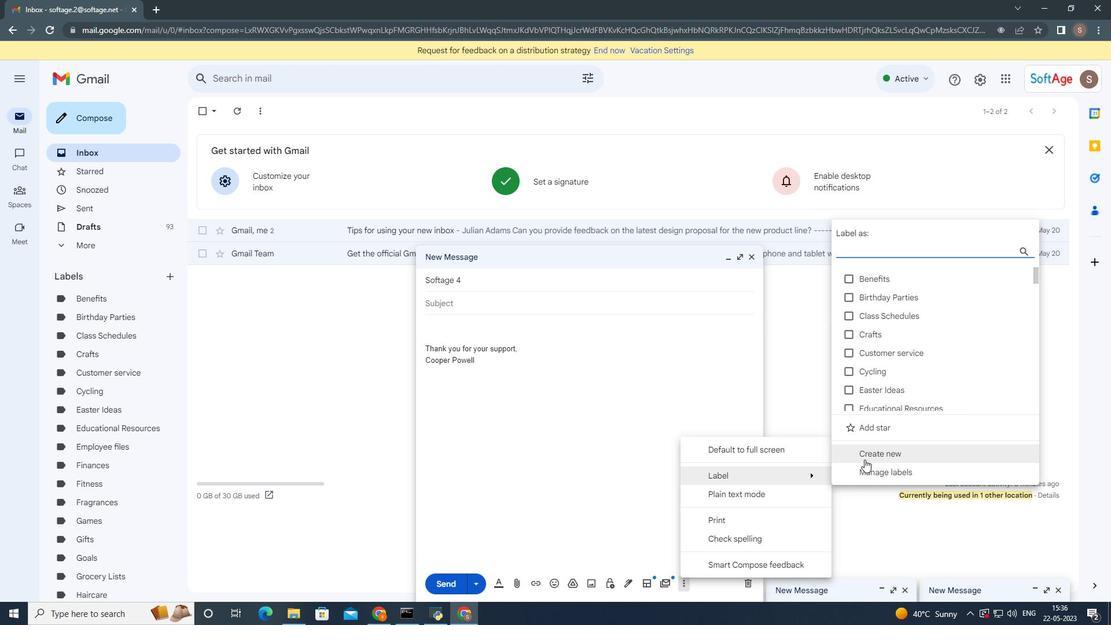 
Action: Mouse pressed left at (865, 459)
Screenshot: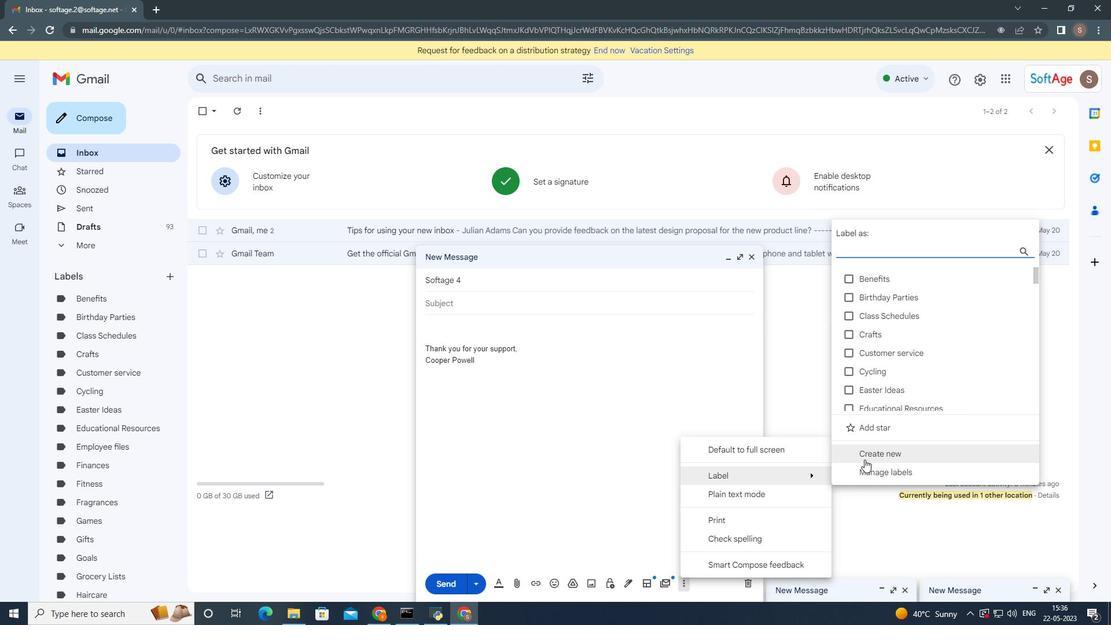 
Action: Mouse moved to (782, 431)
Screenshot: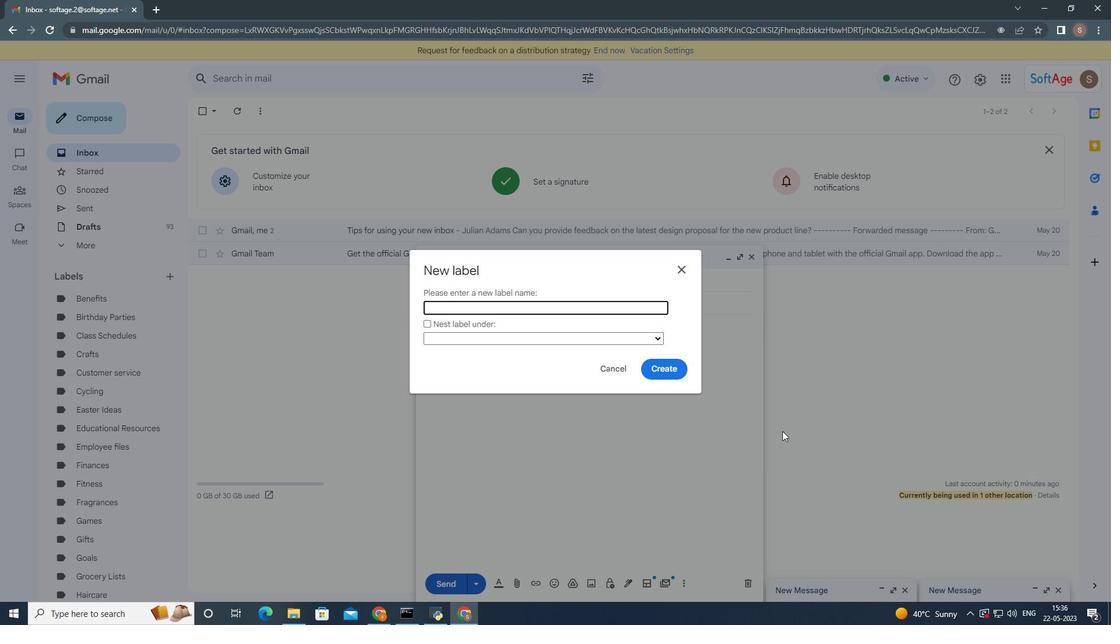 
Action: Key pressed <Key.shift>Performana<Key.backspace>ce<Key.space><Key.shift><Key.shift><Key.shift><Key.shift><Key.shift><Key.shift><Key.shift><Key.shift><Key.shift><Key.shift><Key.shift><Key.shift><Key.shift><Key.shift><Key.shift><Key.shift><Key.shift><Key.shift><Key.shift><Key.shift><Key.shift><Key.shift><Key.shift><Key.shift><Key.shift><Key.shift><Key.shift><Key.shift><Key.shift><Key.shift><Key.shift><Key.shift>reviewa<Key.backspace>s
Screenshot: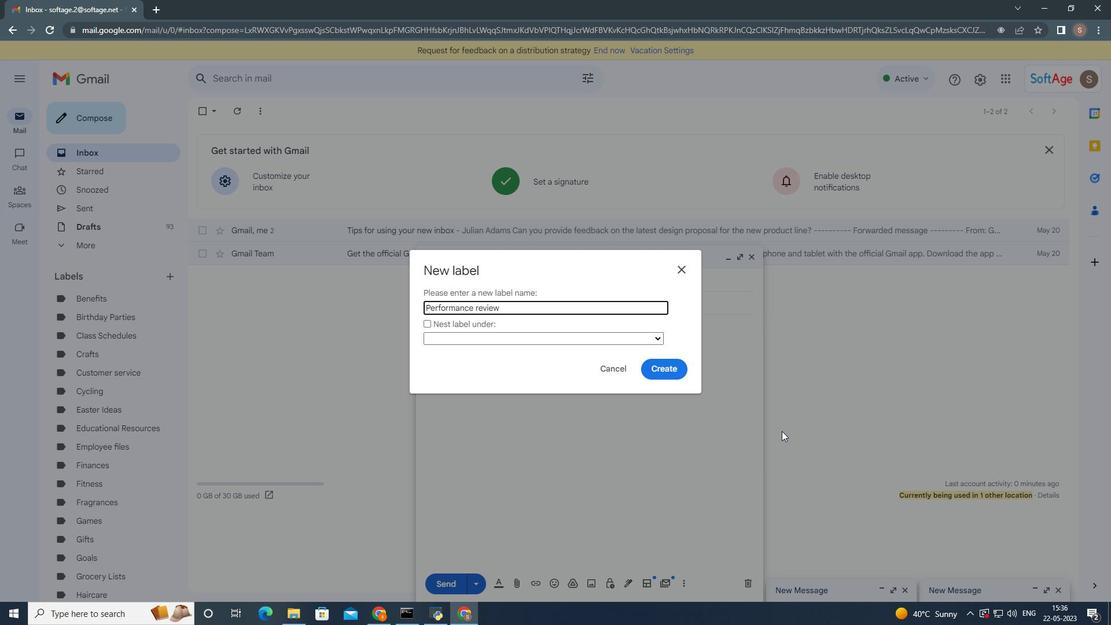 
Action: Mouse moved to (671, 371)
Screenshot: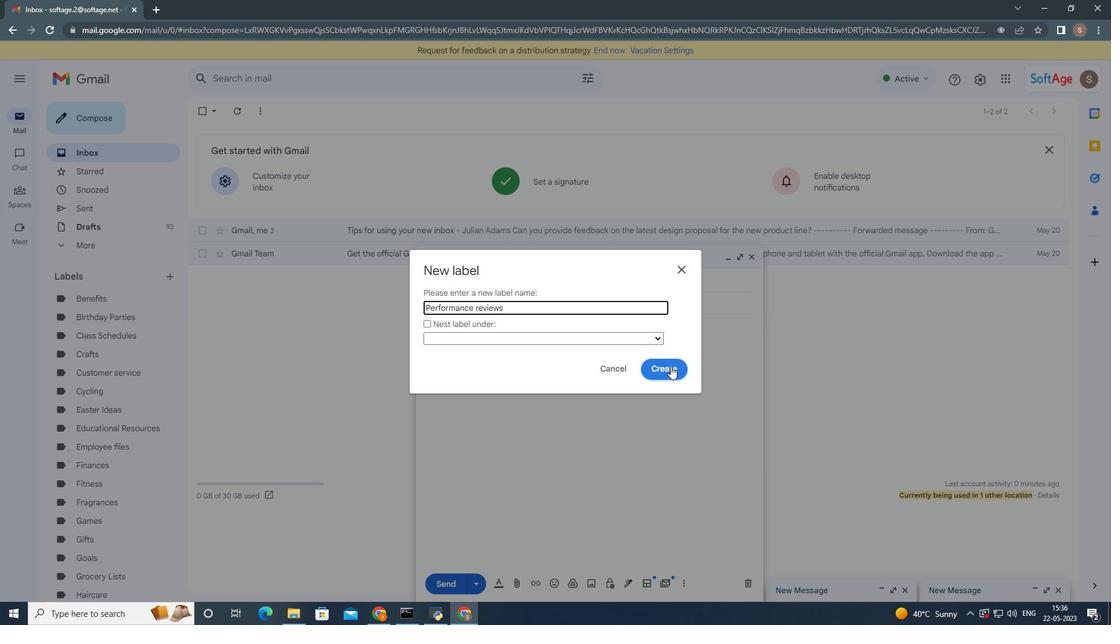 
Action: Mouse pressed left at (671, 371)
Screenshot: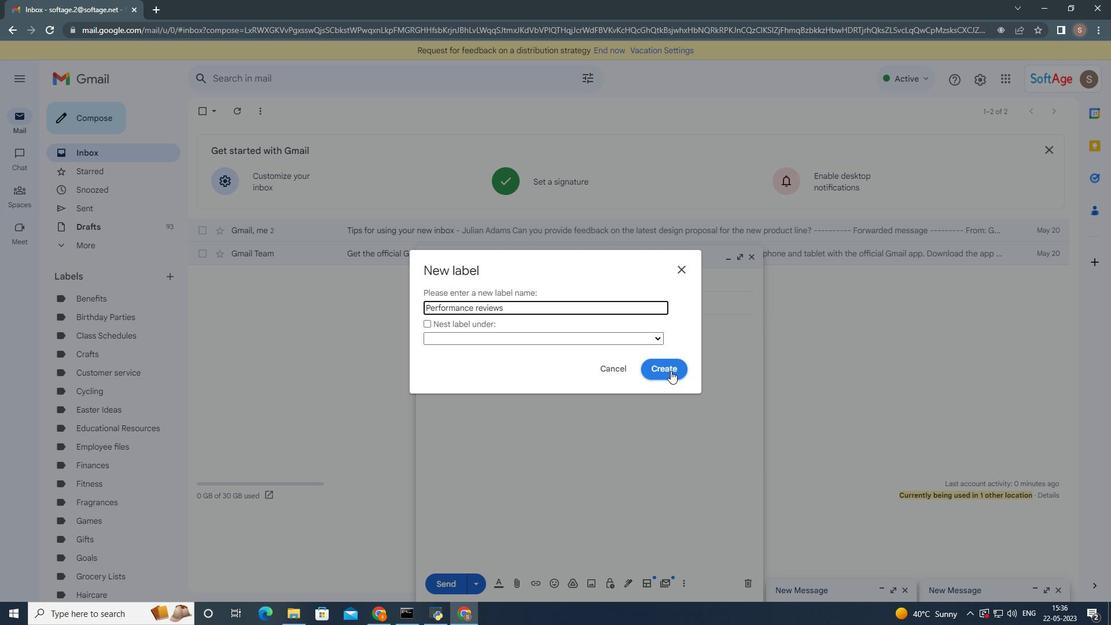 
Action: Mouse moved to (645, 382)
Screenshot: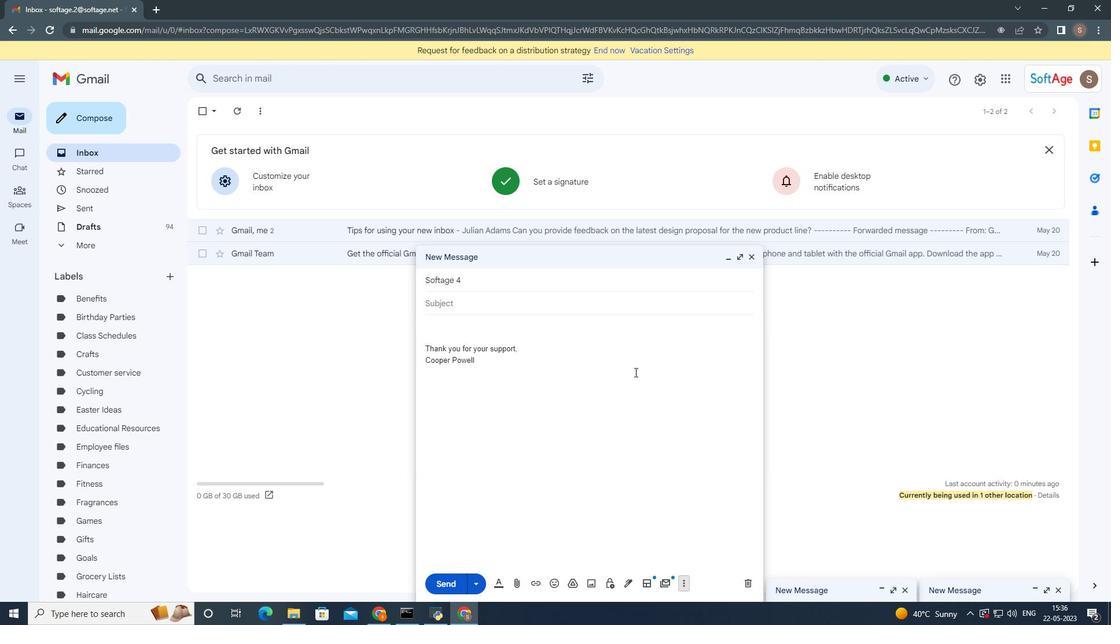 
Action: Mouse scrolled (645, 381) with delta (0, 0)
Screenshot: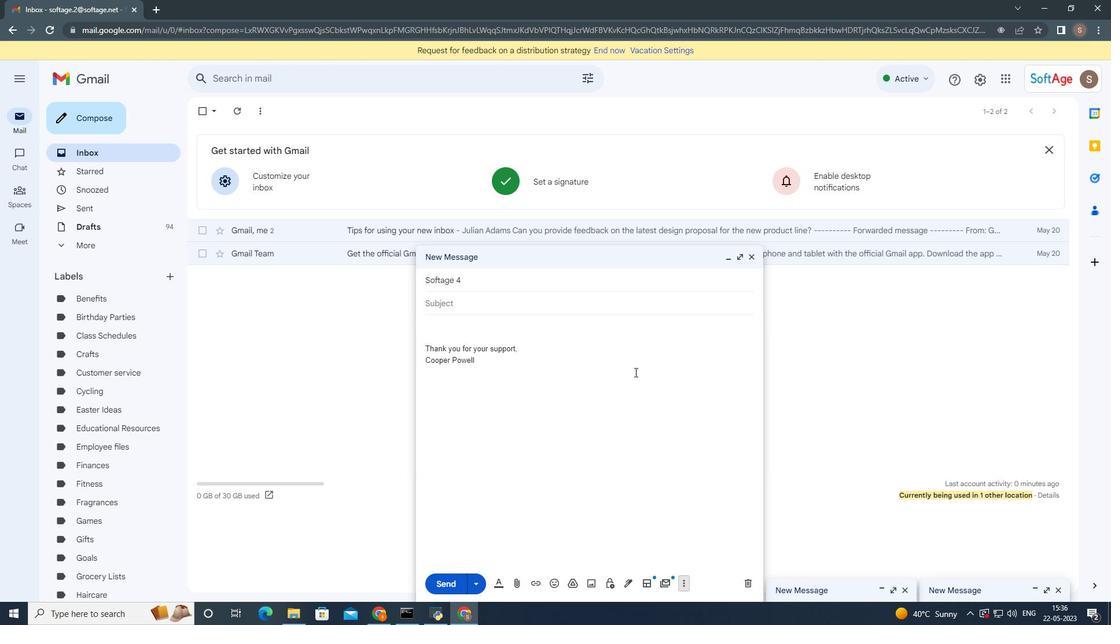 
Action: Mouse moved to (661, 397)
Screenshot: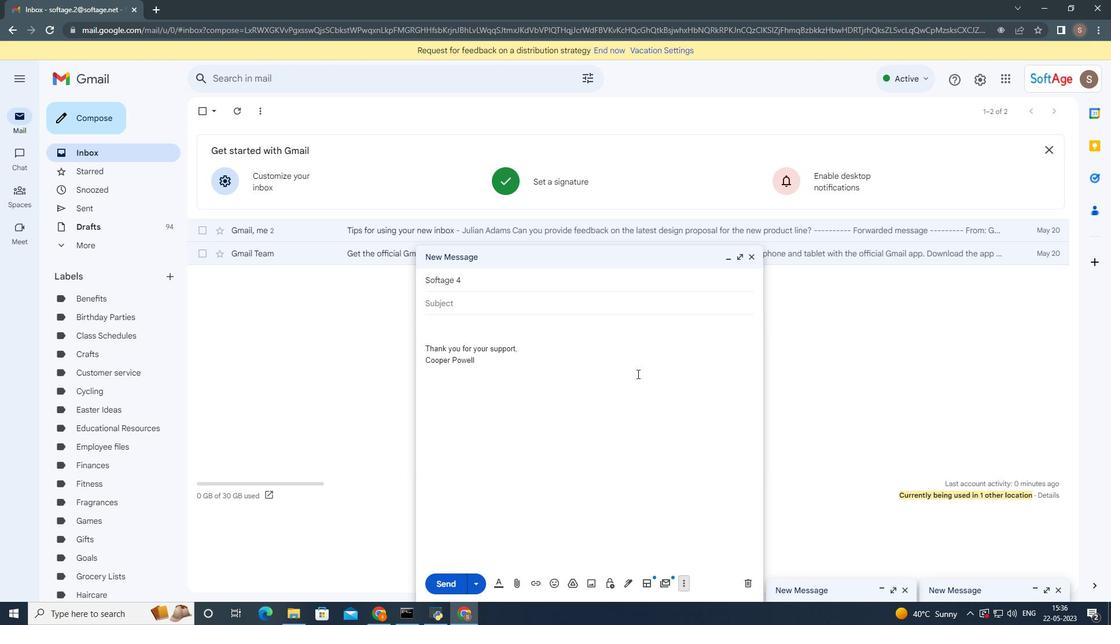
Action: Mouse scrolled (661, 396) with delta (0, 0)
Screenshot: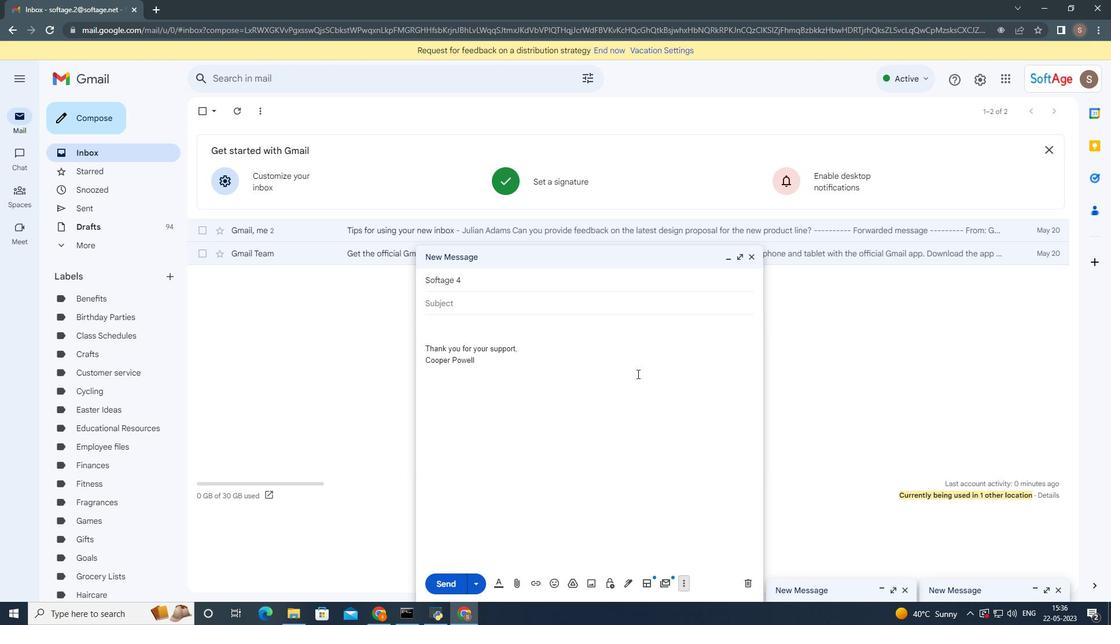 
Action: Mouse moved to (668, 403)
Screenshot: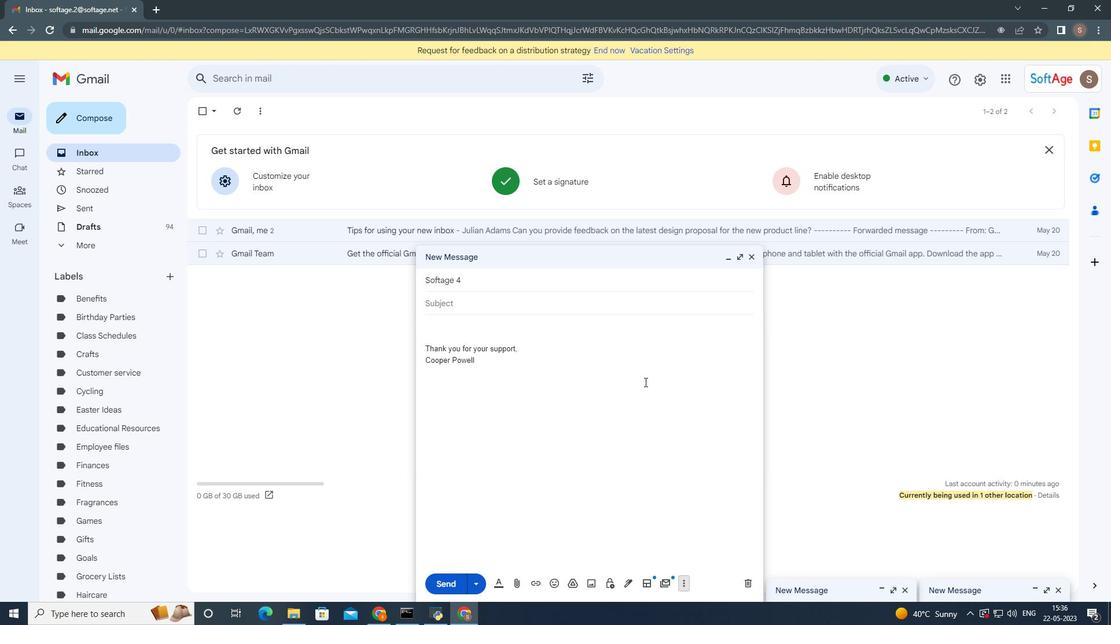 
Action: Mouse scrolled (668, 402) with delta (0, 0)
Screenshot: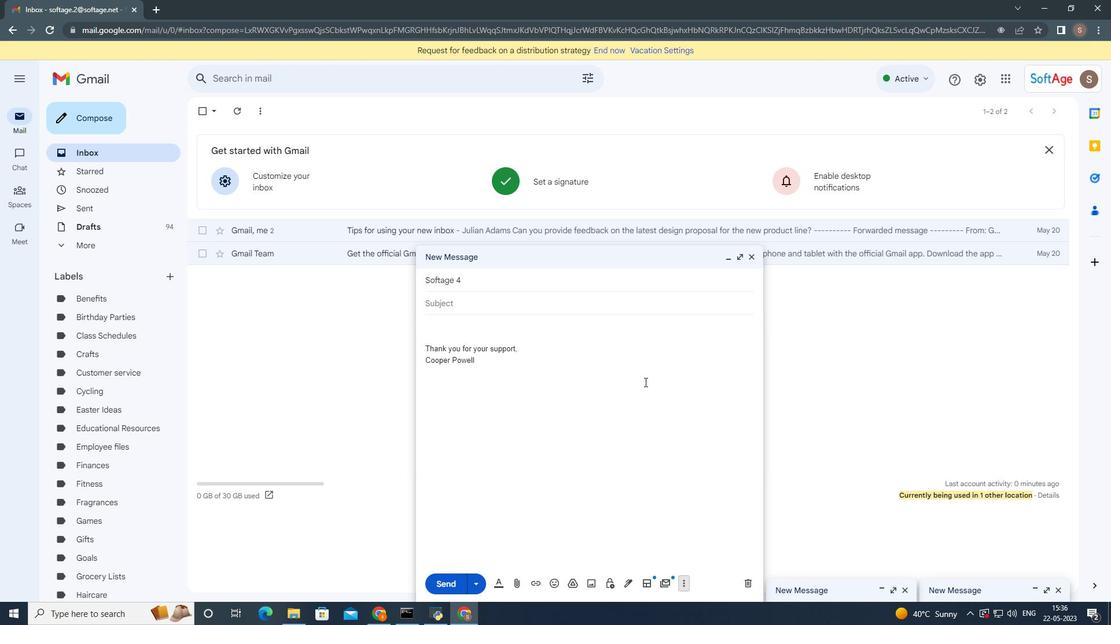 
Action: Mouse moved to (725, 280)
Screenshot: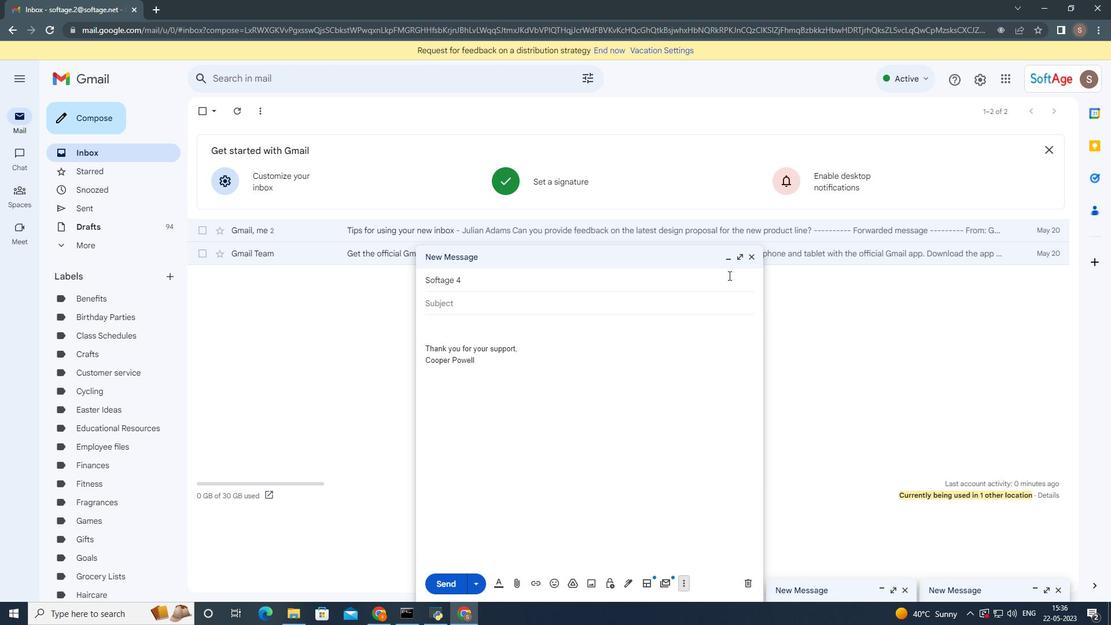
